 Task: Find connections with filter location Melun with filter topic #brandingwith filter profile language German with filter current company CONMED Corporation with filter school Little Flower Public School - India with filter industry Administrative and Support Services with filter service category Strategic Planning with filter keywords title Roofer
Action: Mouse moved to (648, 110)
Screenshot: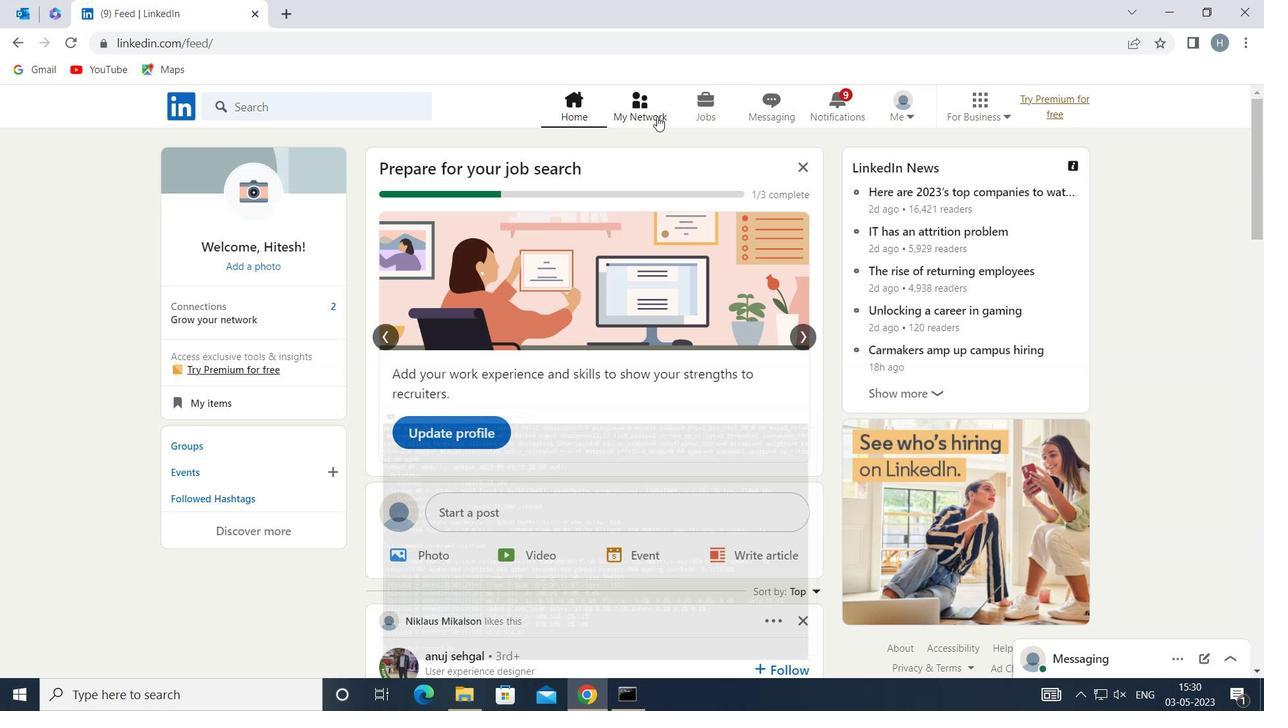 
Action: Mouse pressed left at (648, 110)
Screenshot: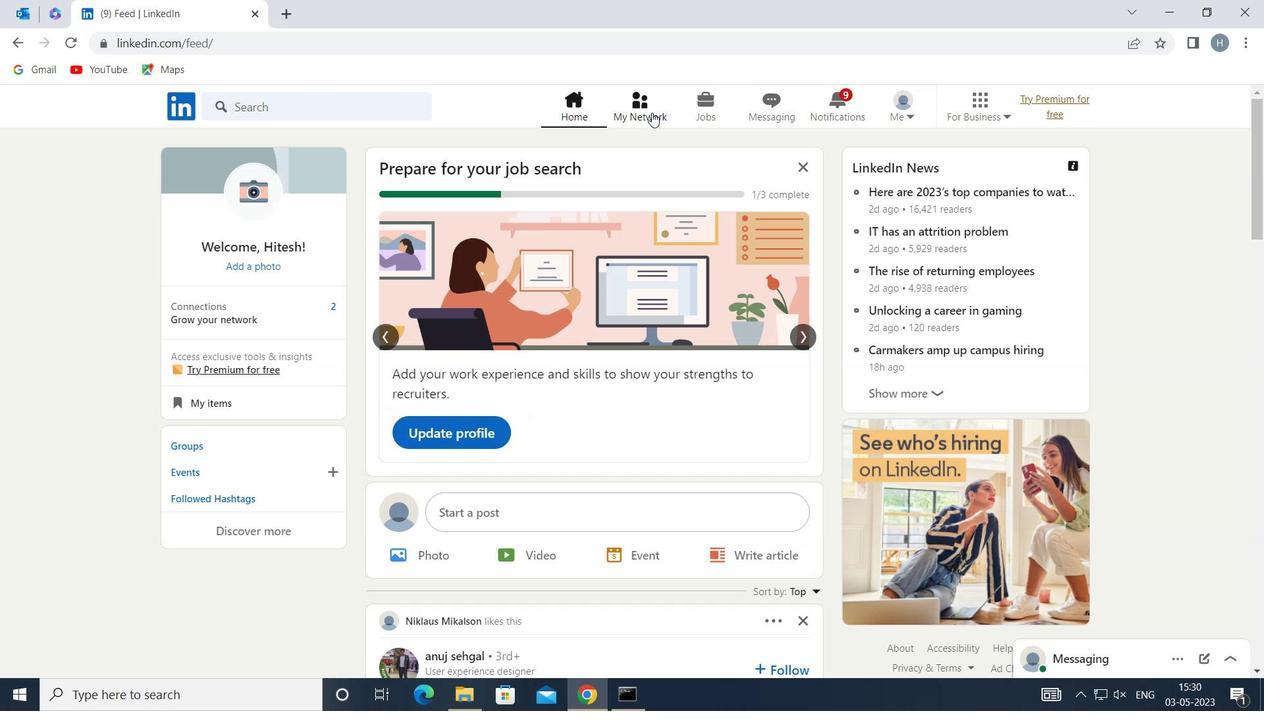 
Action: Mouse moved to (370, 188)
Screenshot: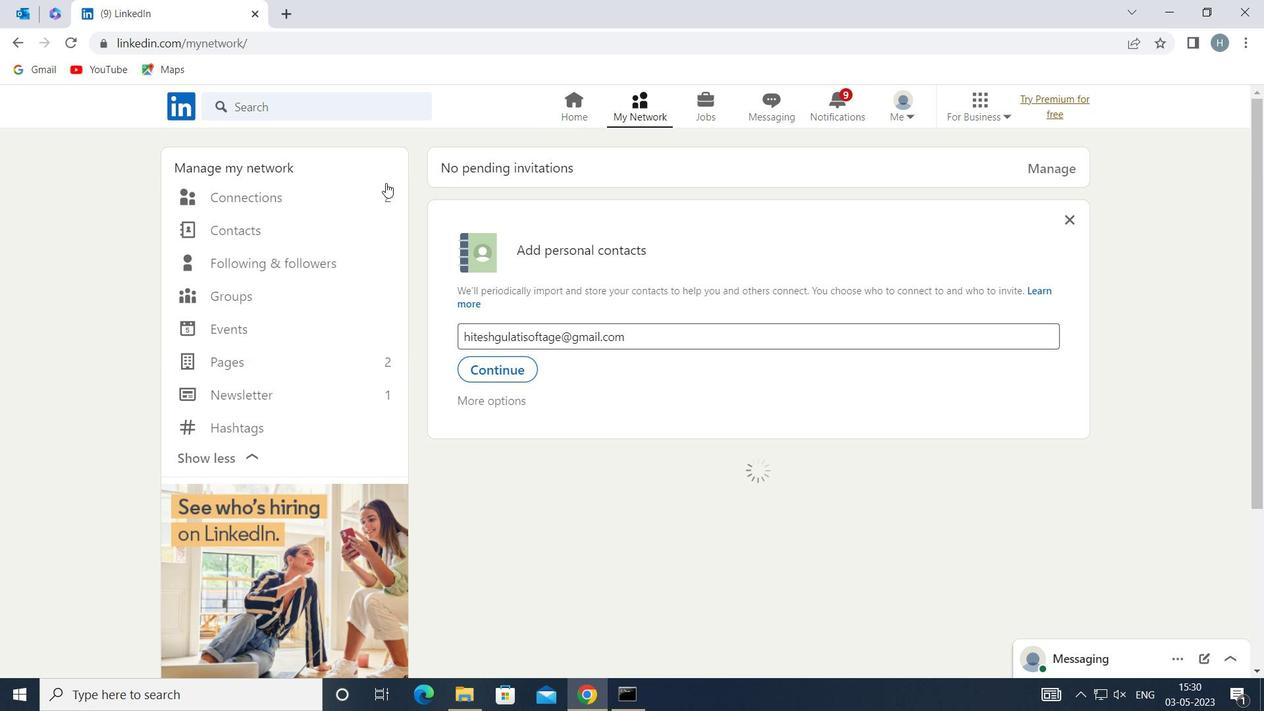 
Action: Mouse pressed left at (370, 188)
Screenshot: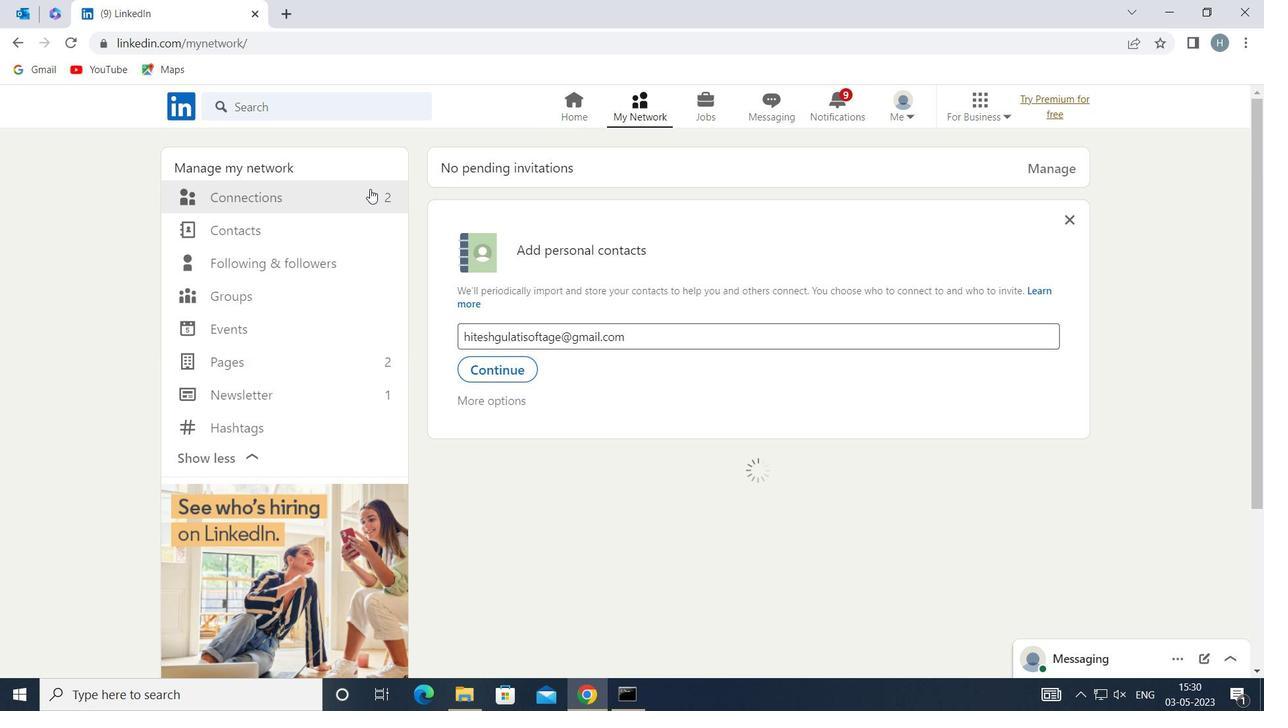 
Action: Mouse moved to (733, 198)
Screenshot: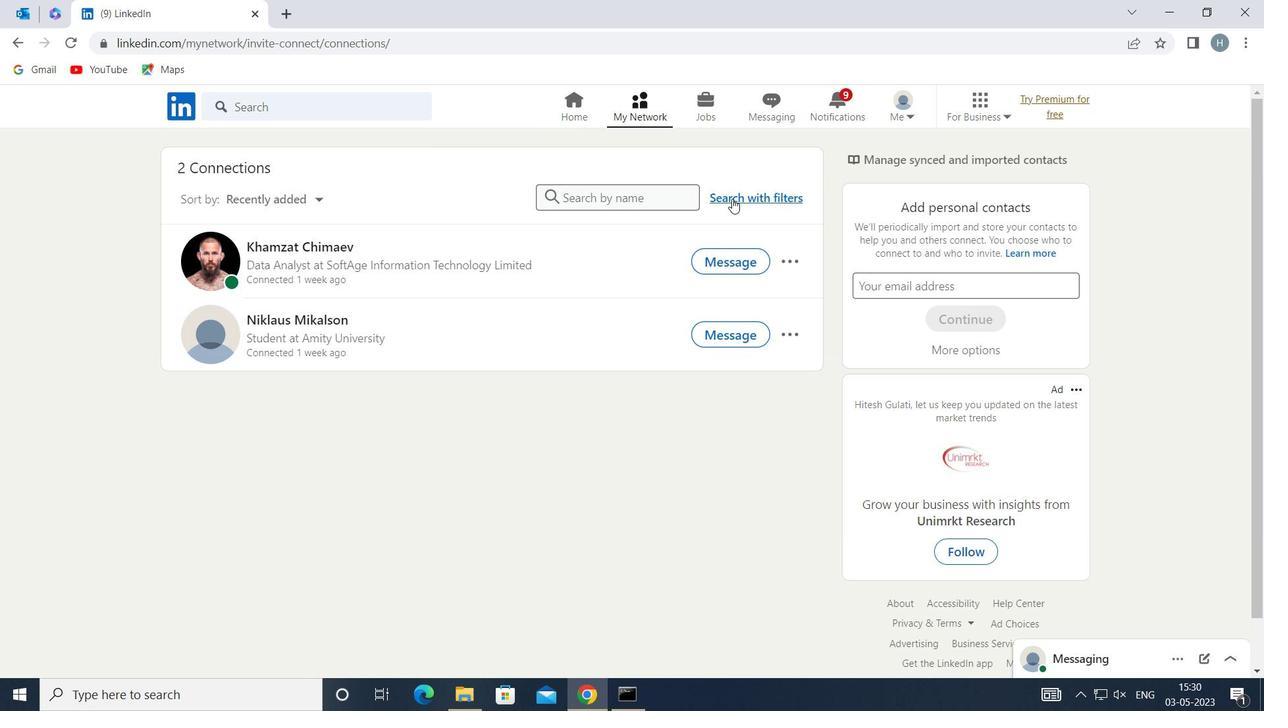 
Action: Mouse pressed left at (733, 198)
Screenshot: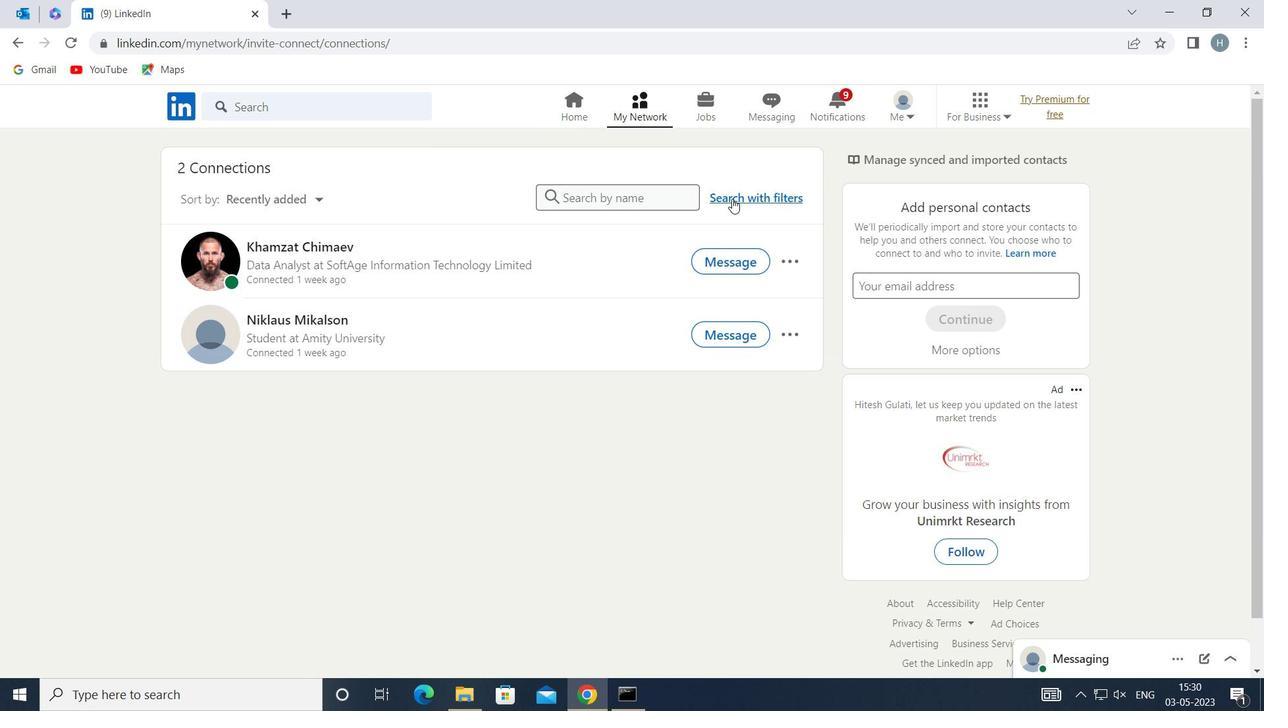 
Action: Mouse moved to (699, 154)
Screenshot: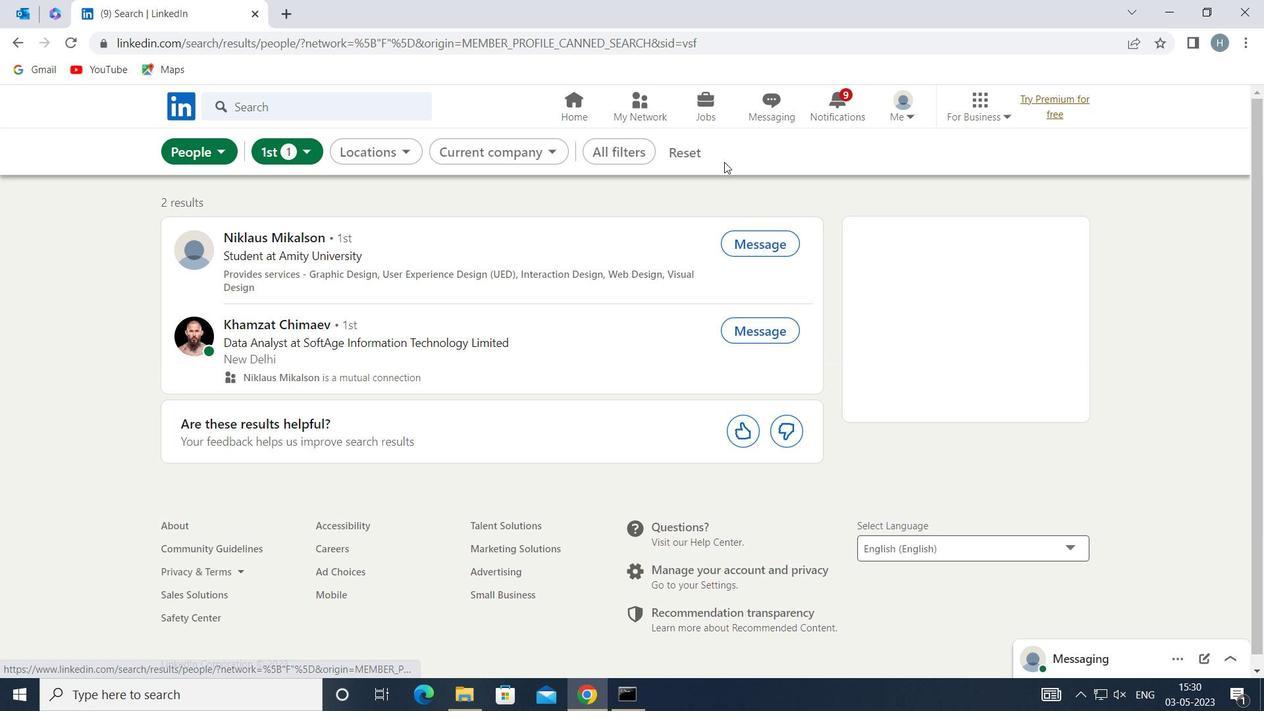 
Action: Mouse pressed left at (699, 154)
Screenshot: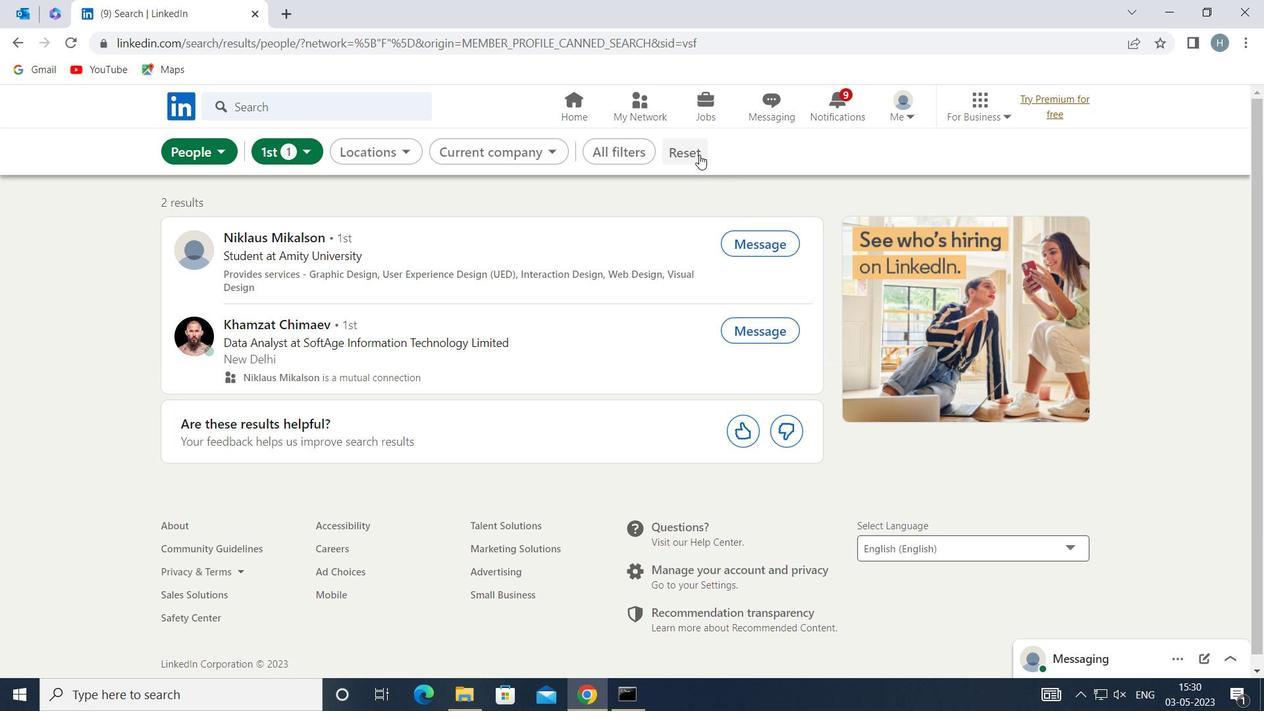 
Action: Mouse moved to (670, 146)
Screenshot: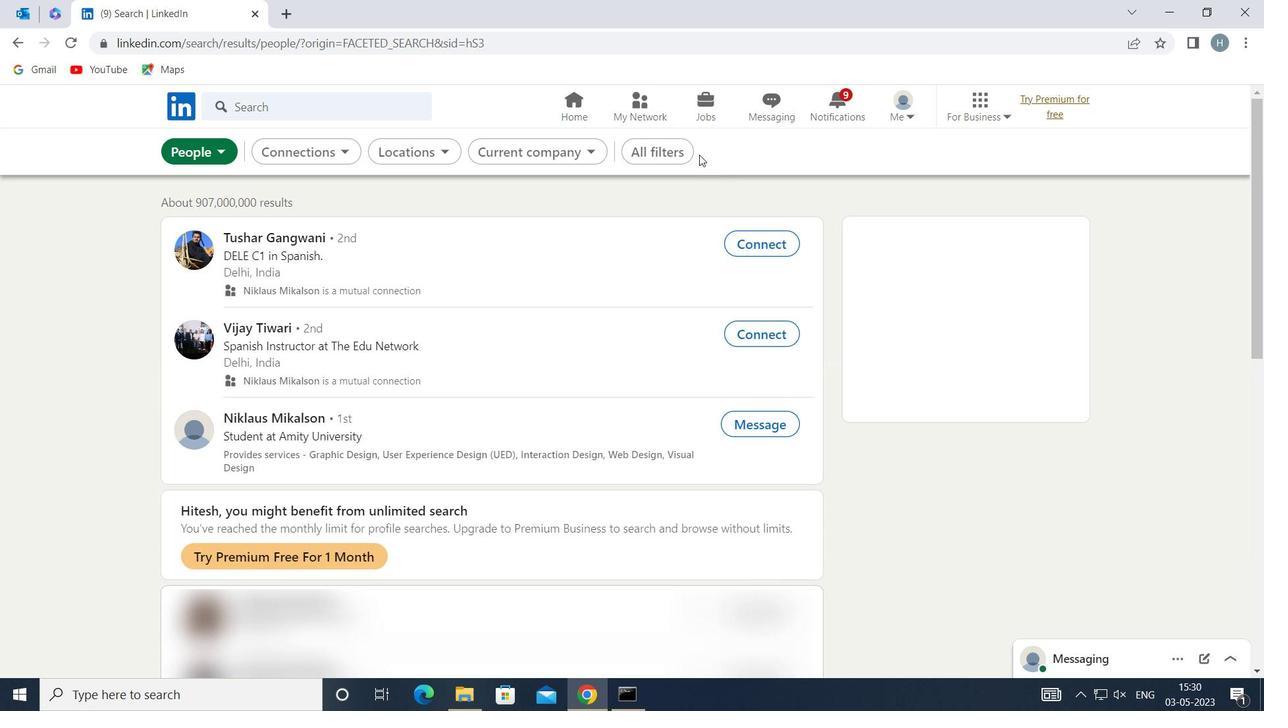 
Action: Mouse pressed left at (670, 146)
Screenshot: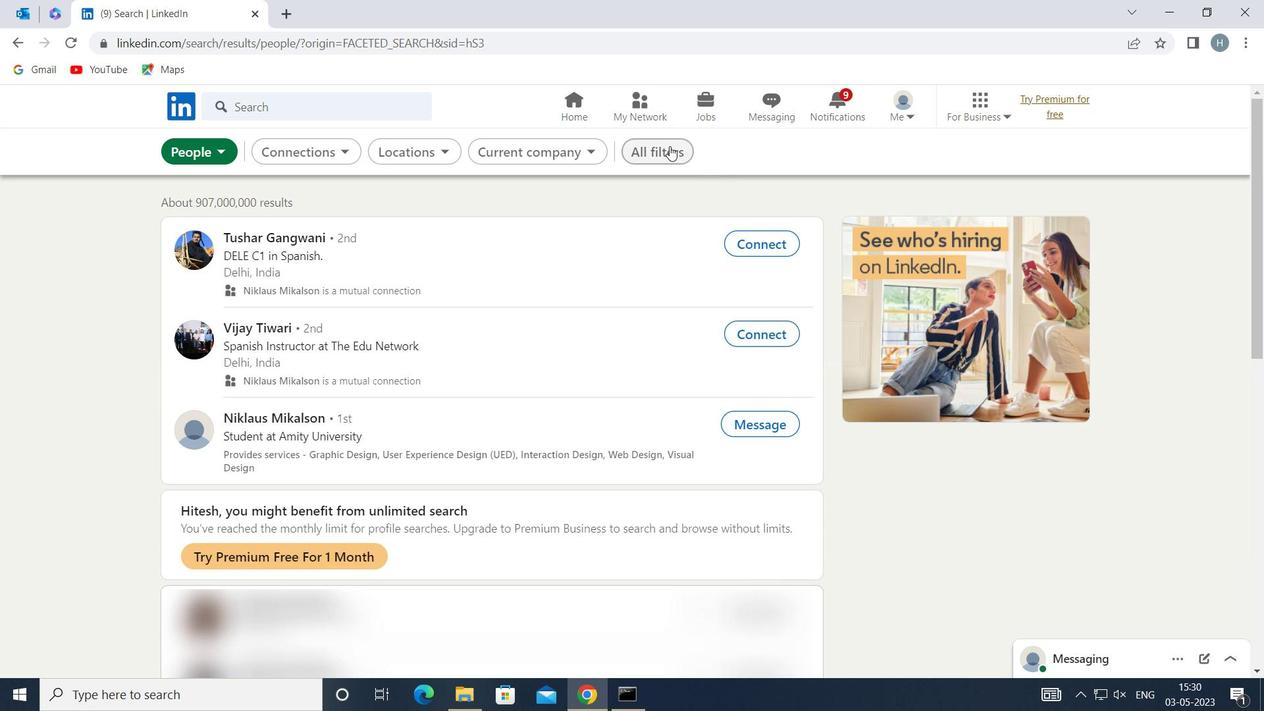 
Action: Mouse moved to (899, 287)
Screenshot: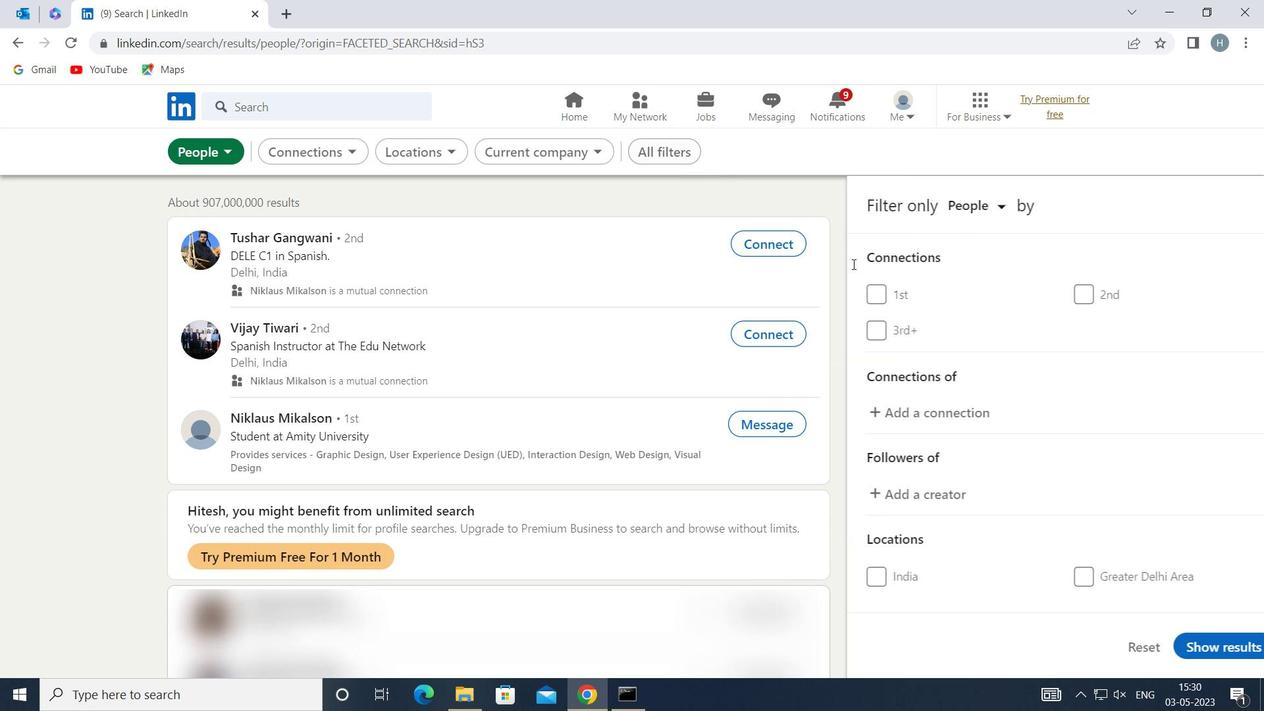 
Action: Mouse scrolled (899, 286) with delta (0, 0)
Screenshot: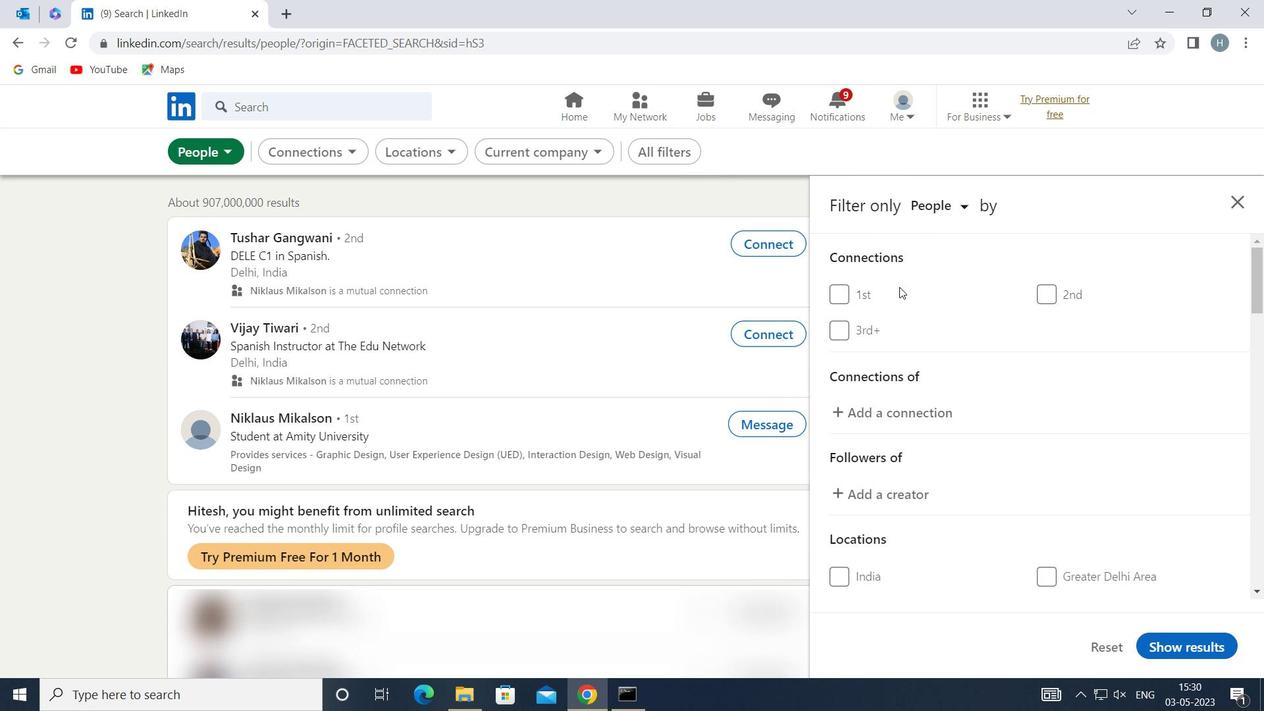
Action: Mouse moved to (902, 298)
Screenshot: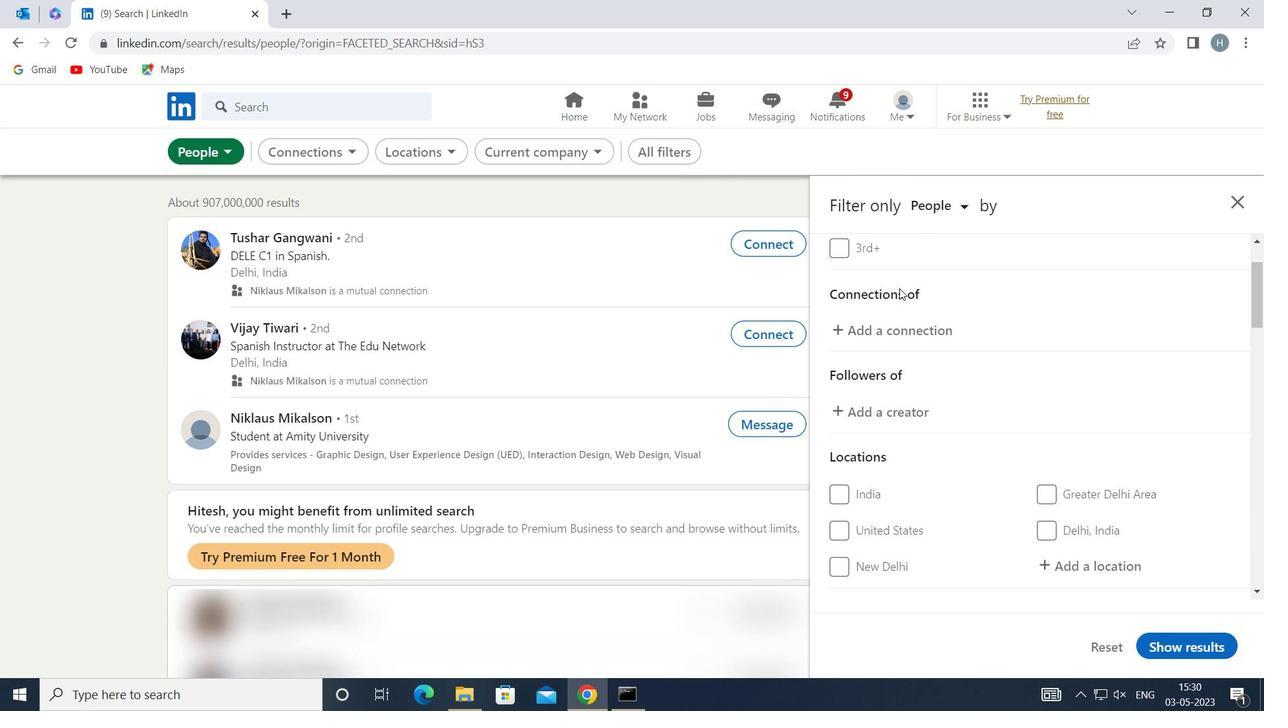 
Action: Mouse scrolled (902, 298) with delta (0, 0)
Screenshot: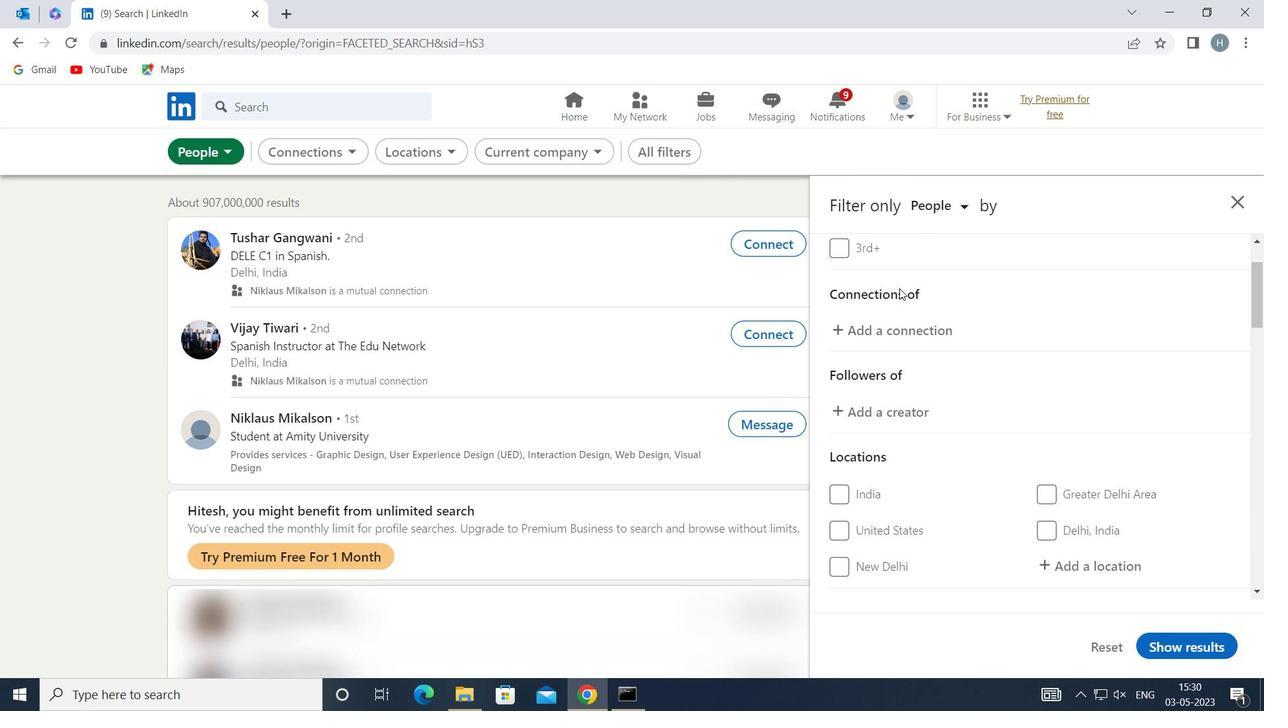 
Action: Mouse moved to (1066, 470)
Screenshot: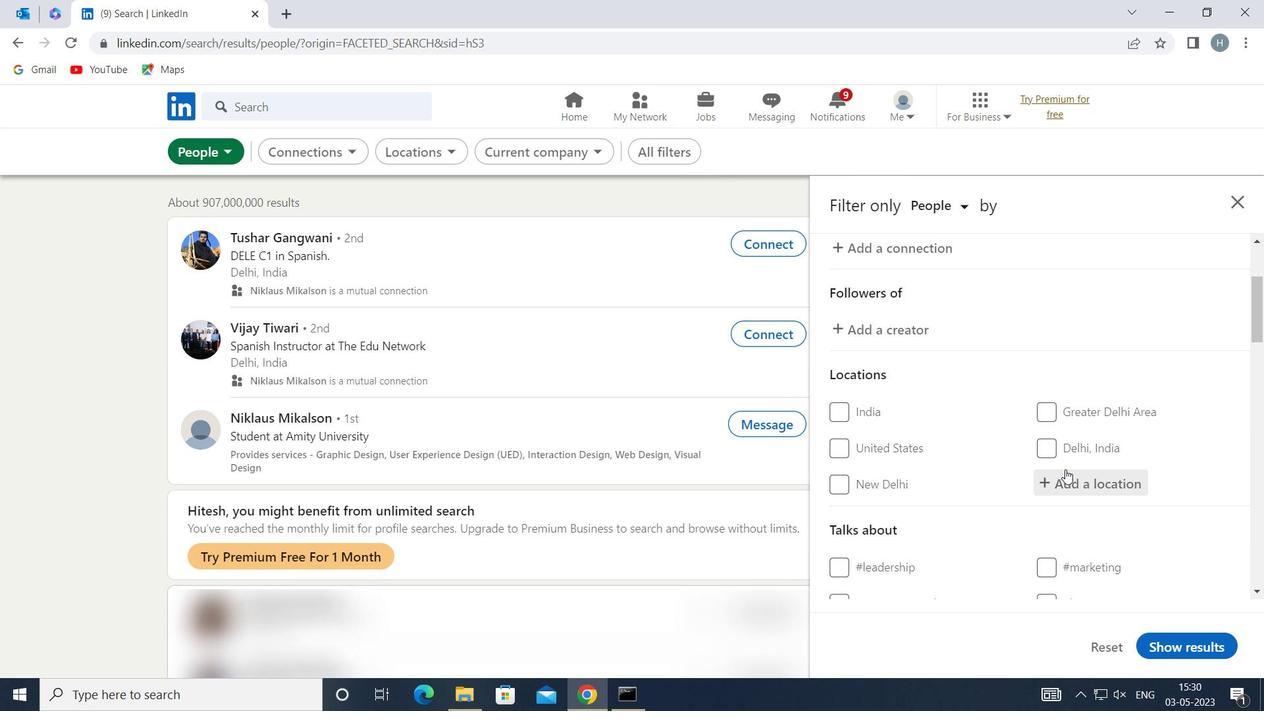 
Action: Mouse pressed left at (1066, 470)
Screenshot: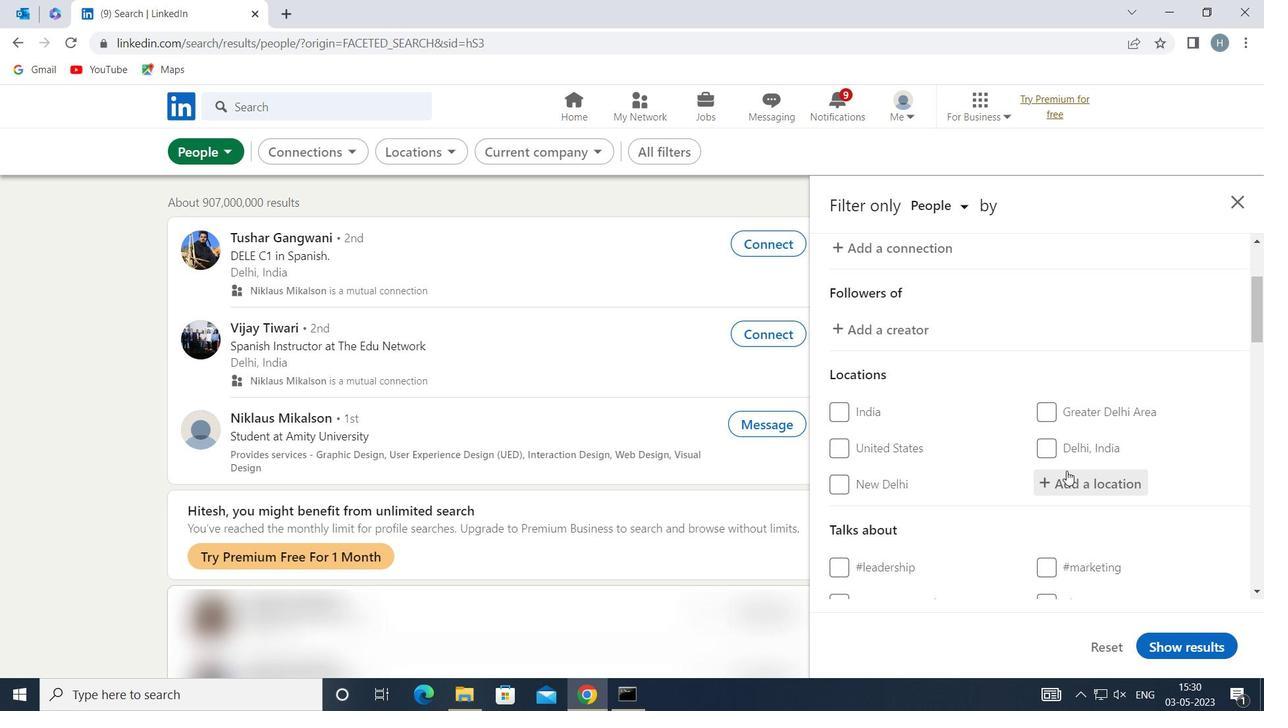 
Action: Key pressed <Key.shift>MELUN
Screenshot: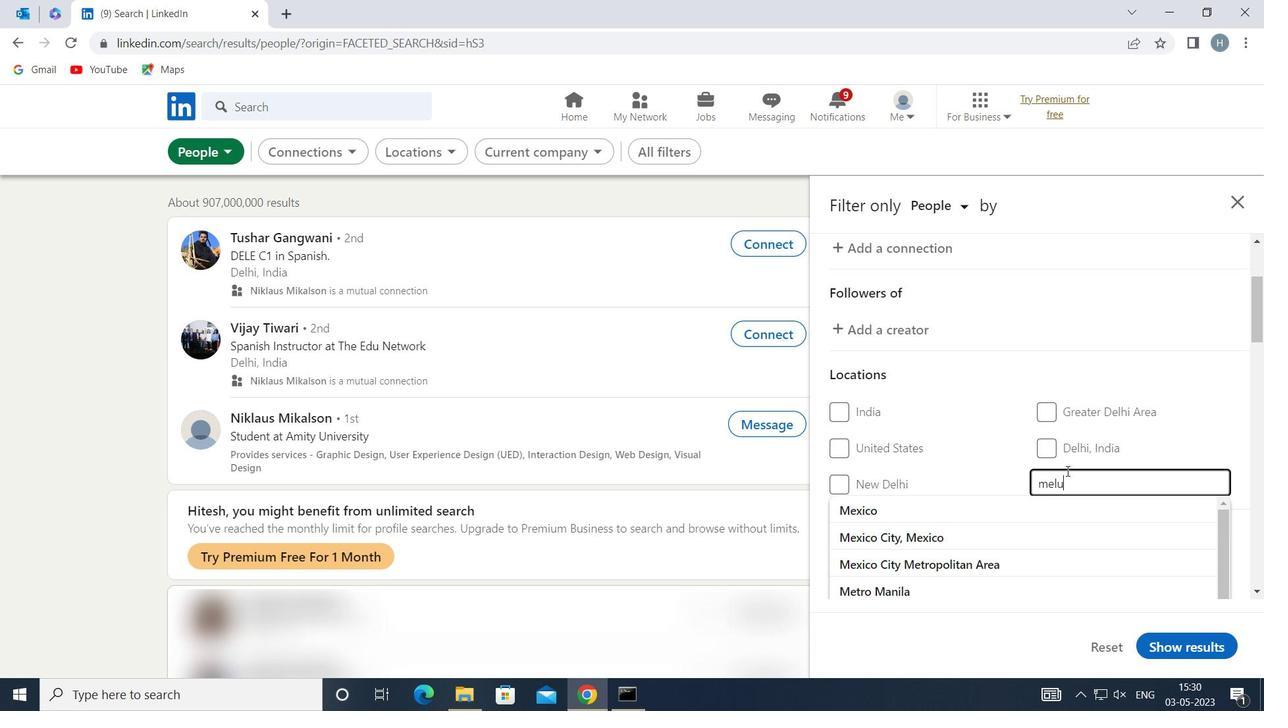 
Action: Mouse moved to (1057, 505)
Screenshot: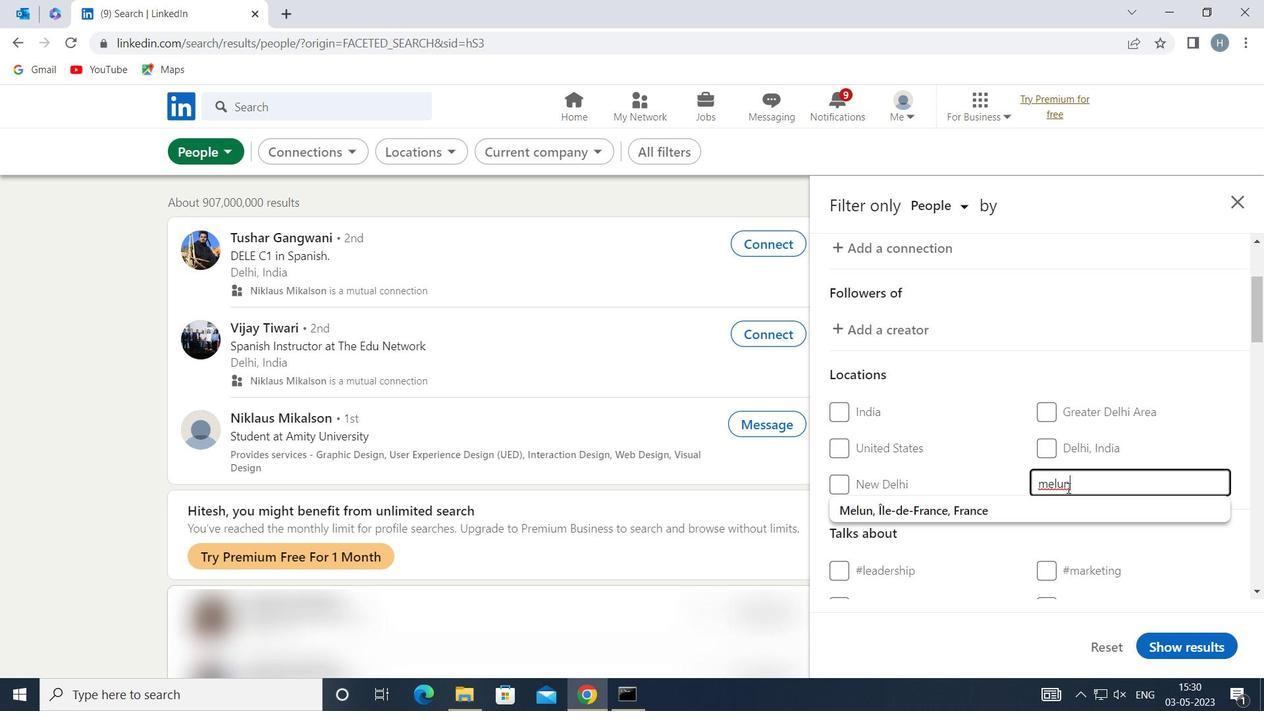 
Action: Mouse pressed left at (1057, 505)
Screenshot: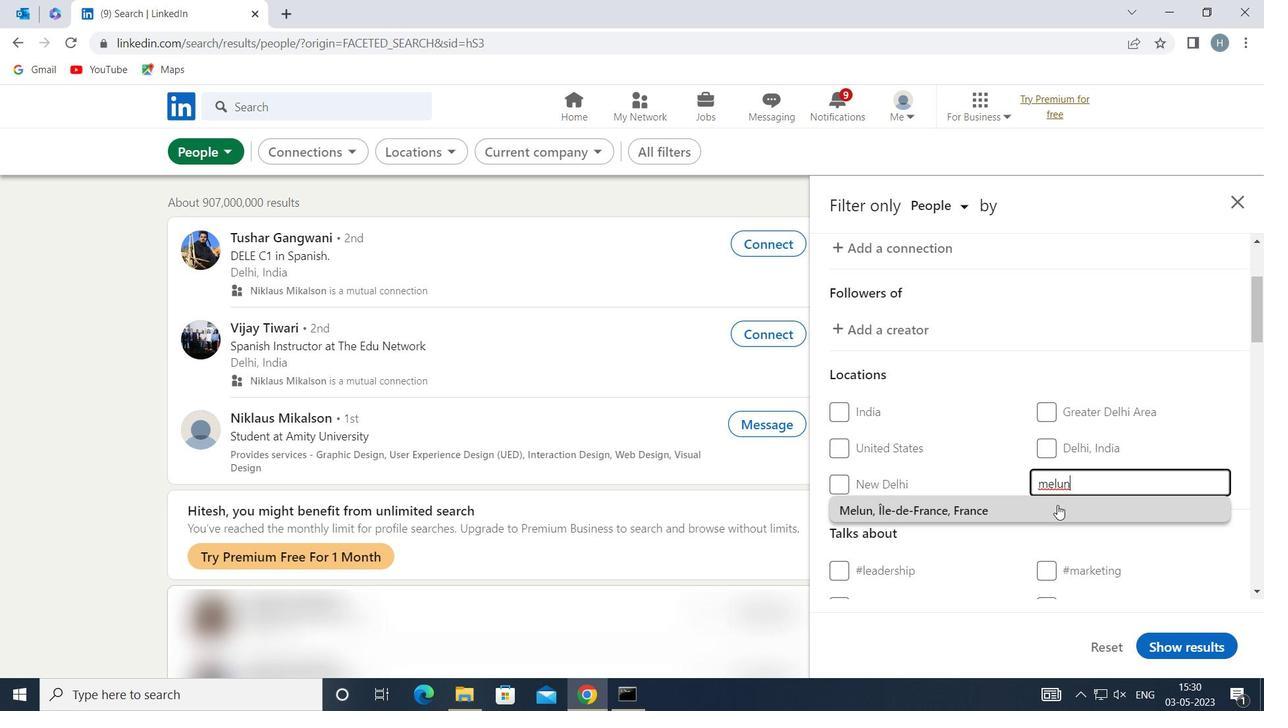 
Action: Mouse moved to (1010, 433)
Screenshot: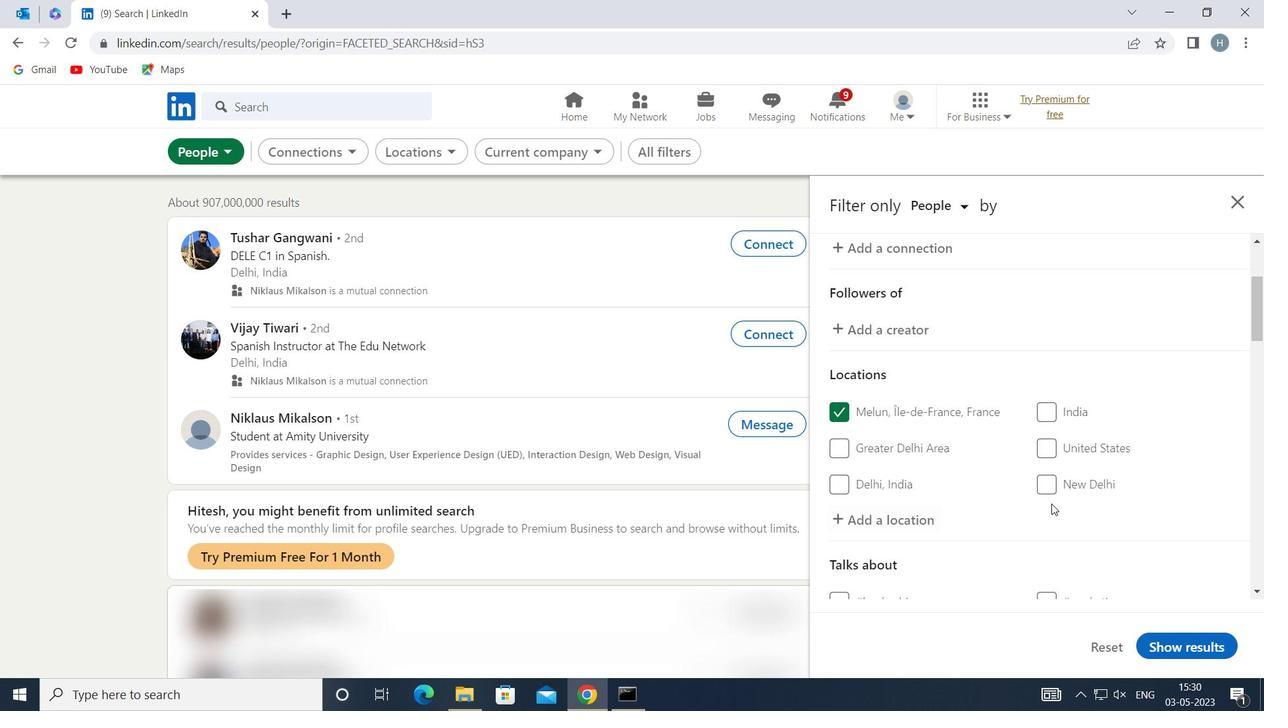 
Action: Mouse scrolled (1010, 433) with delta (0, 0)
Screenshot: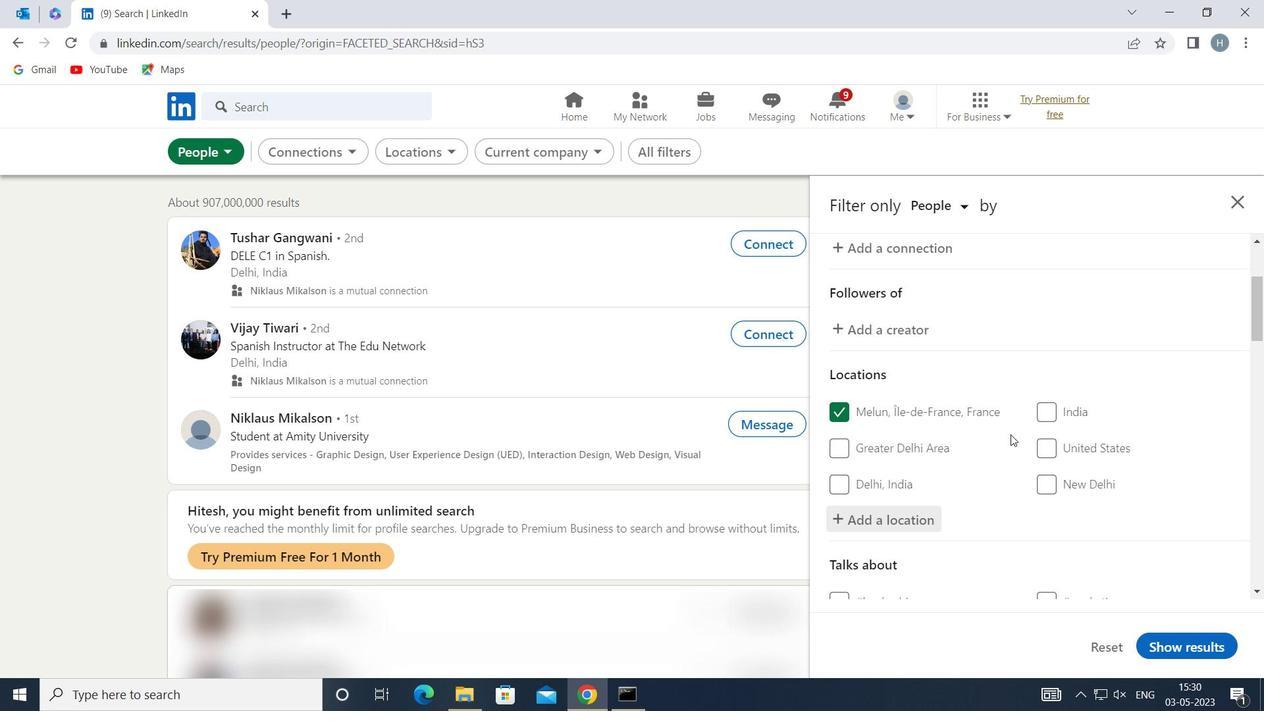 
Action: Mouse scrolled (1010, 433) with delta (0, 0)
Screenshot: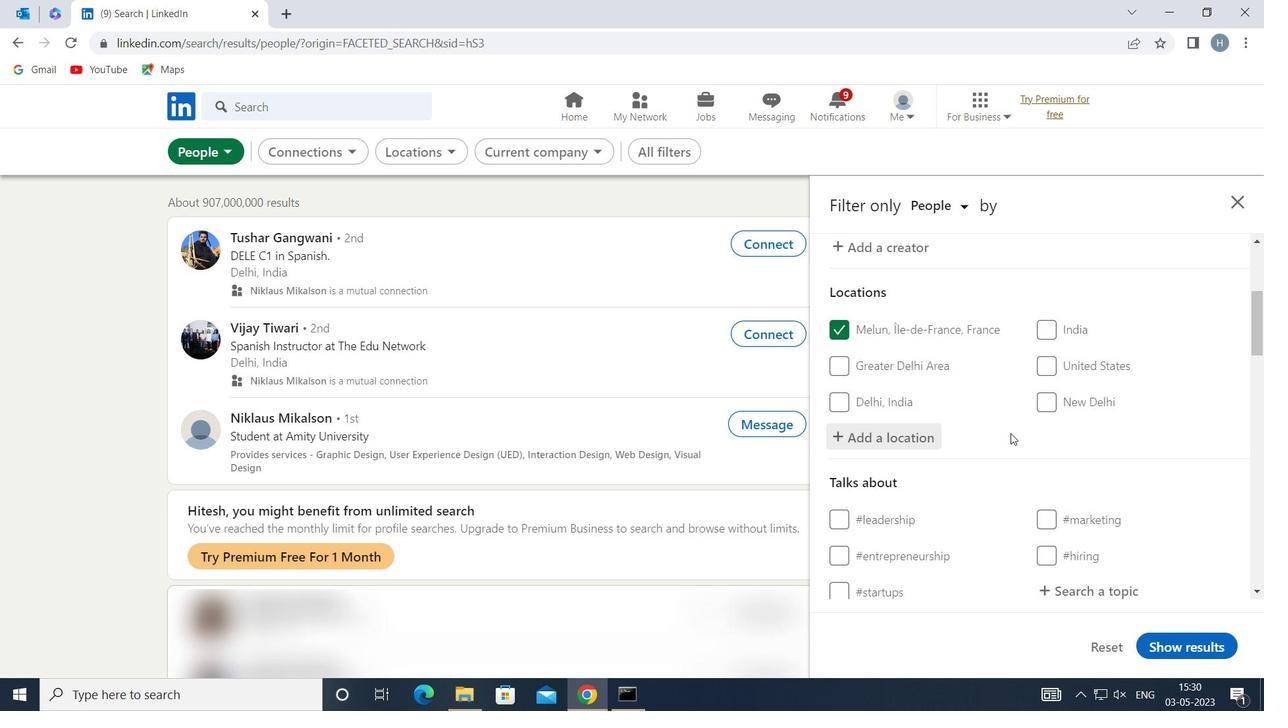 
Action: Mouse moved to (1064, 502)
Screenshot: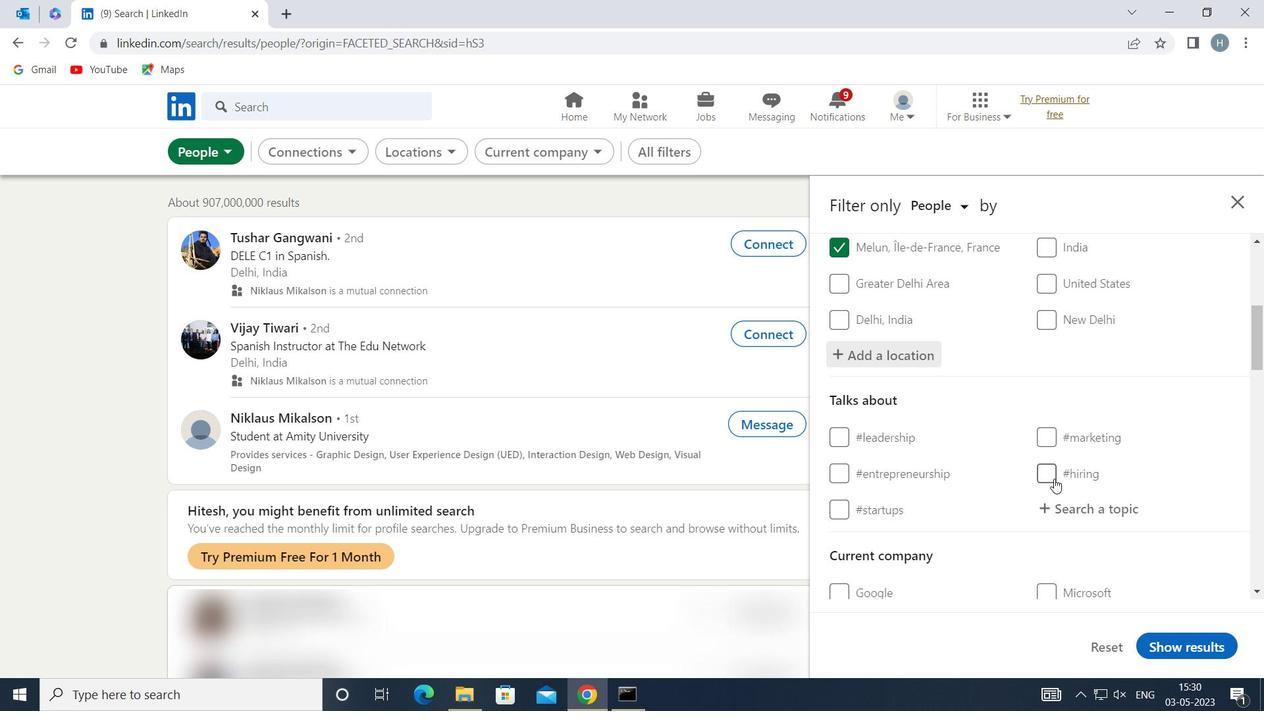 
Action: Mouse pressed left at (1064, 502)
Screenshot: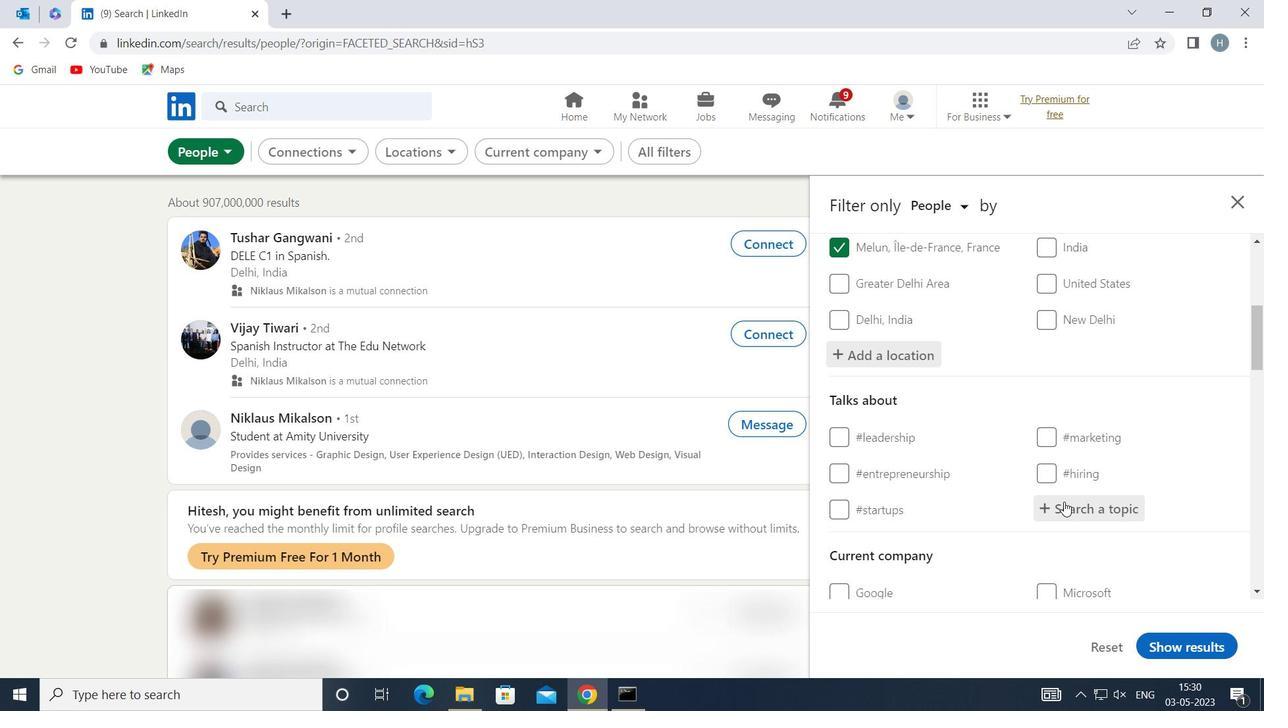 
Action: Key pressed BRANDING
Screenshot: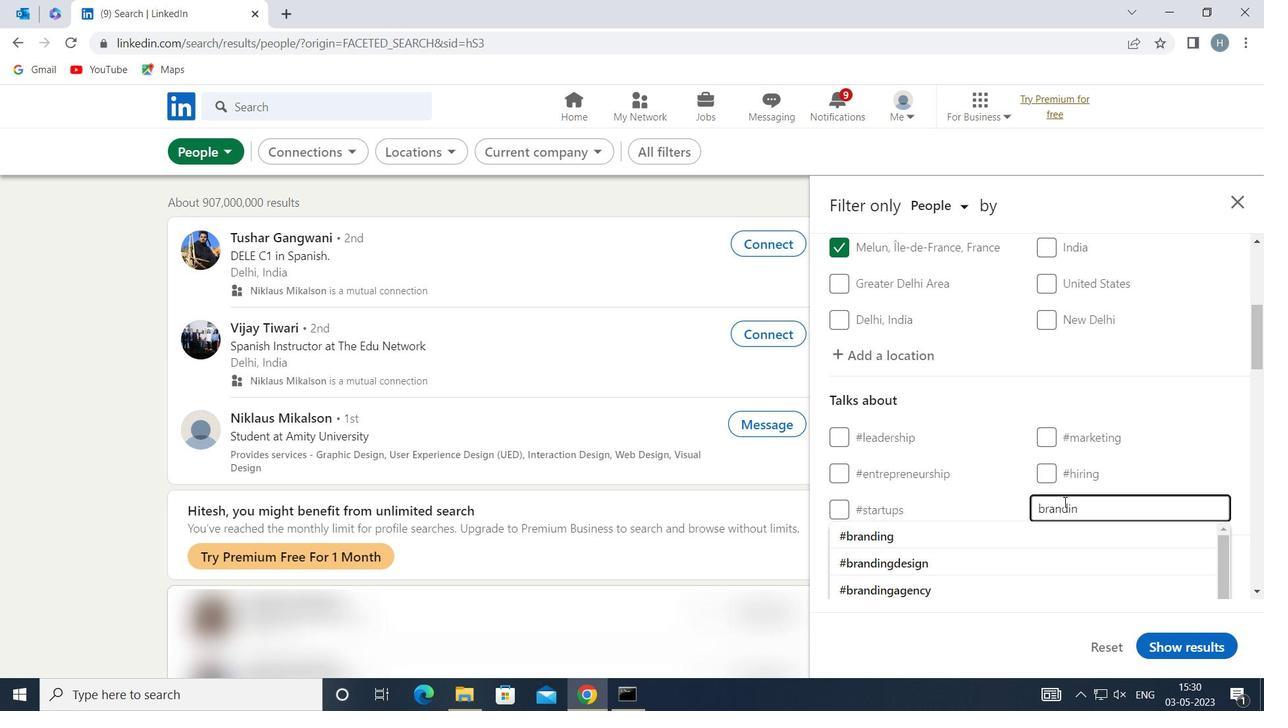 
Action: Mouse moved to (1017, 526)
Screenshot: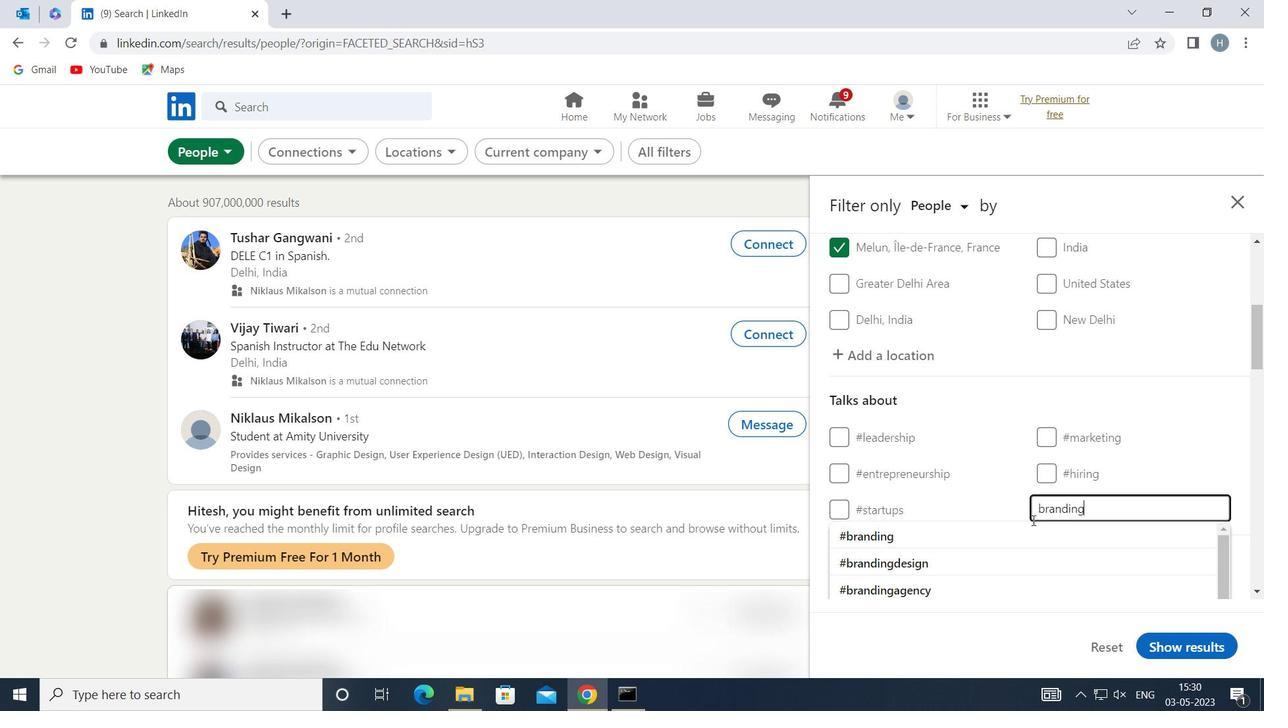 
Action: Mouse pressed left at (1017, 526)
Screenshot: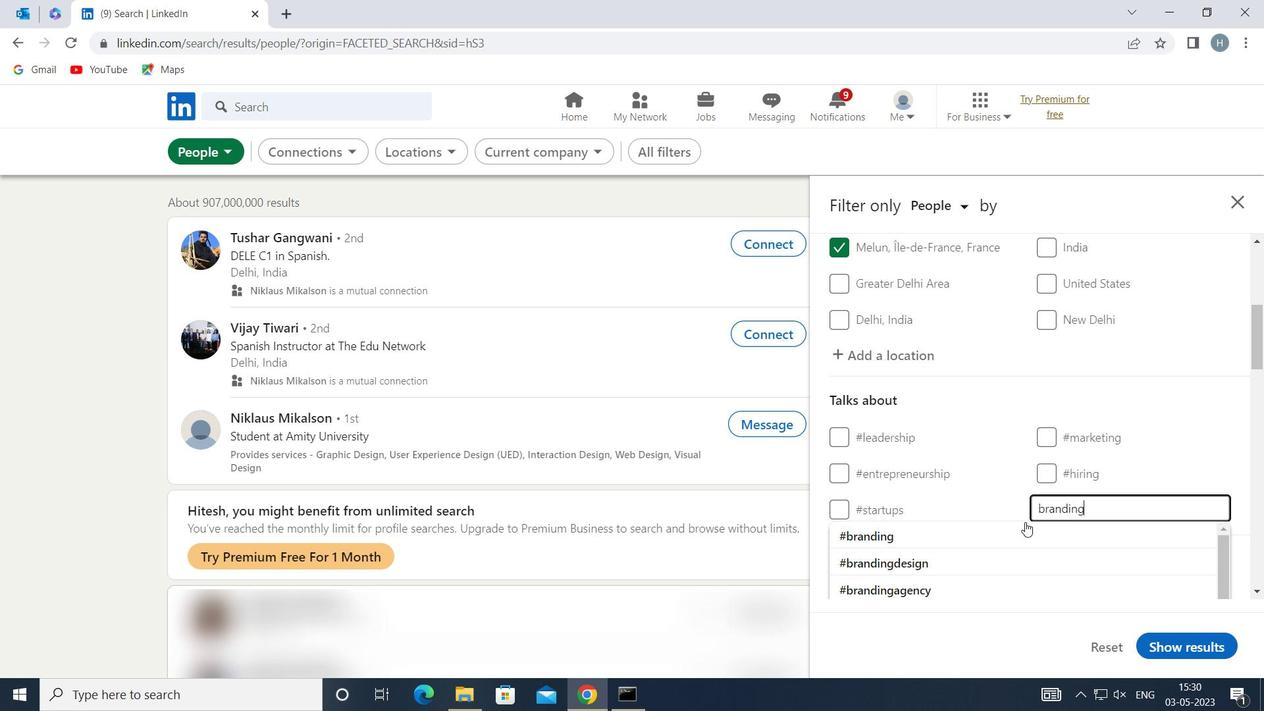 
Action: Mouse moved to (1023, 454)
Screenshot: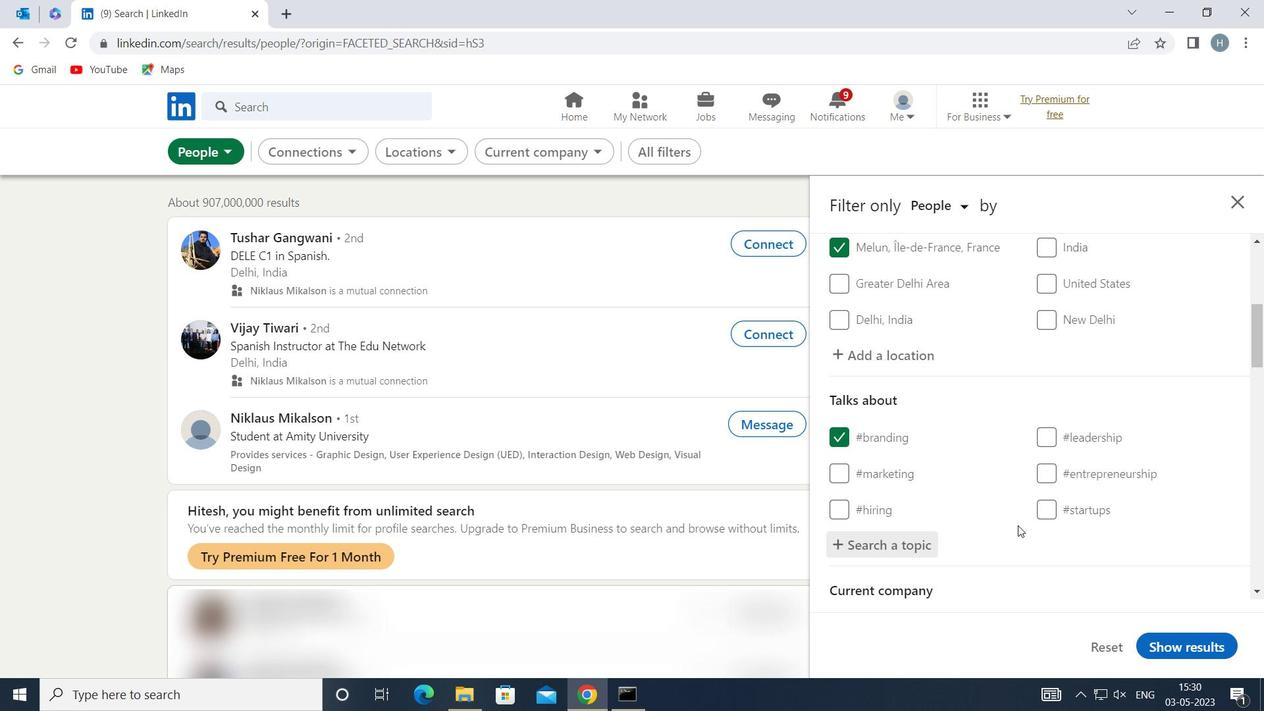 
Action: Mouse scrolled (1023, 454) with delta (0, 0)
Screenshot: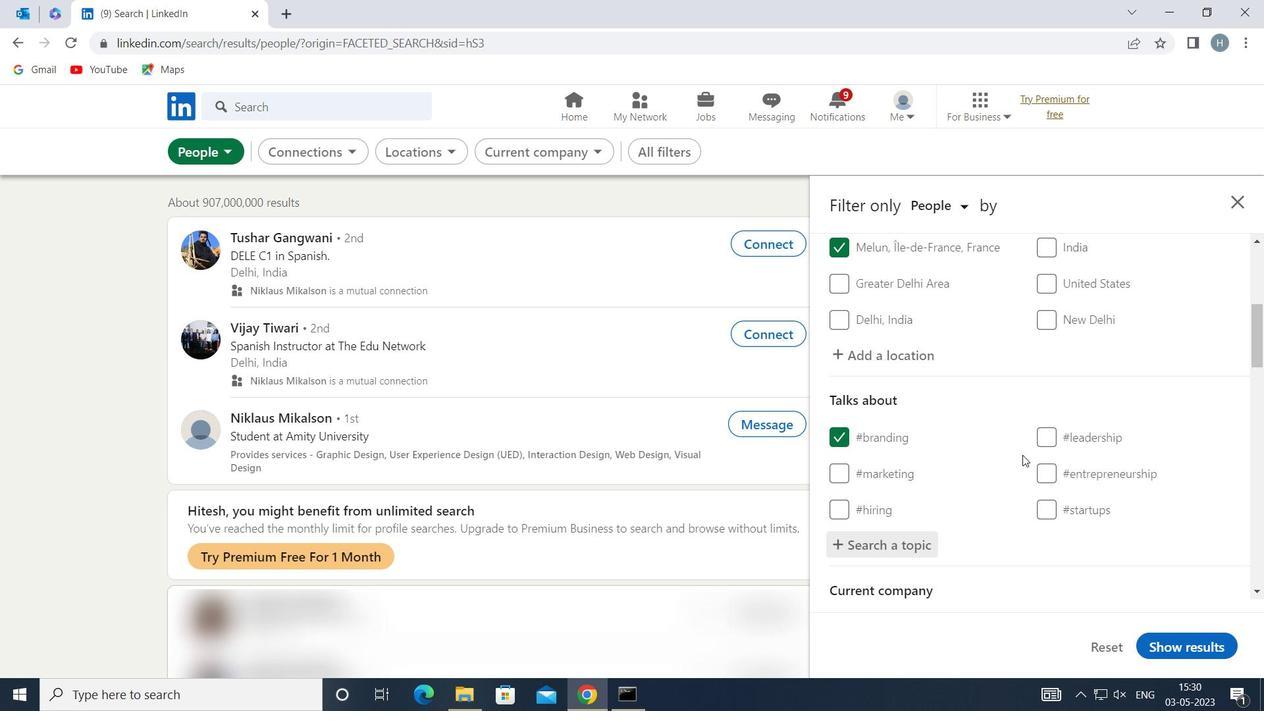 
Action: Mouse moved to (1020, 454)
Screenshot: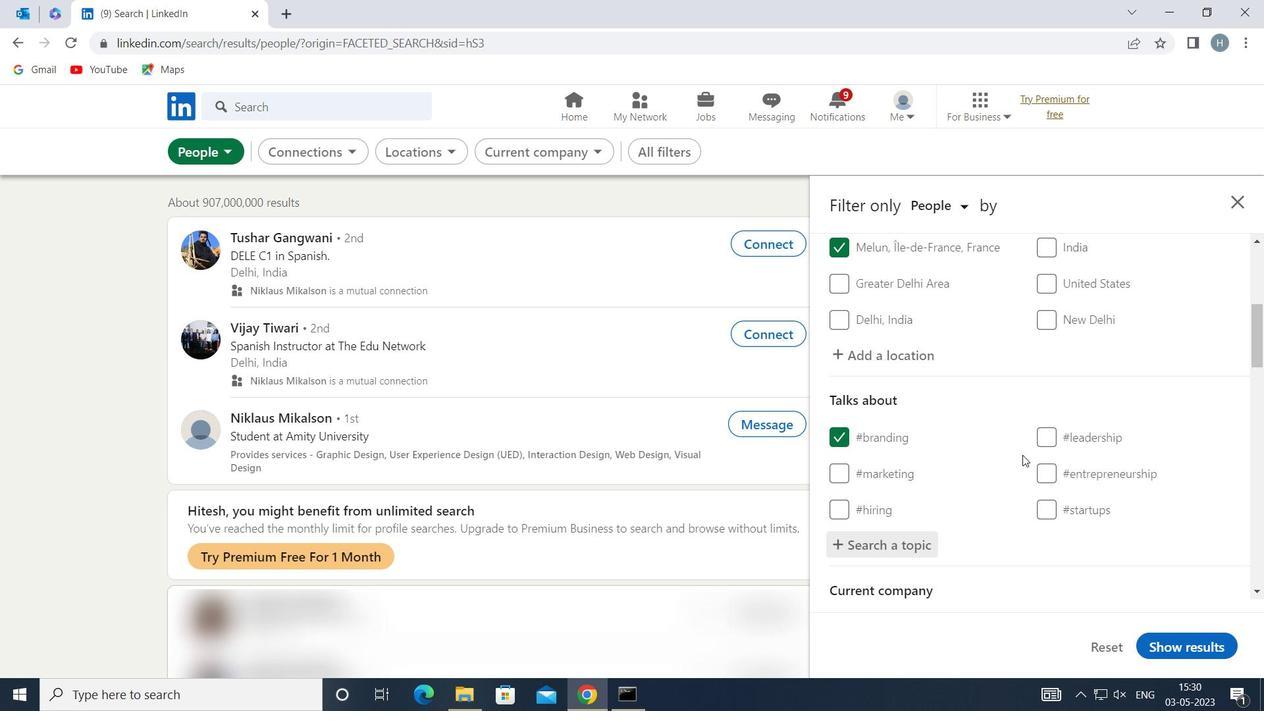 
Action: Mouse scrolled (1020, 454) with delta (0, 0)
Screenshot: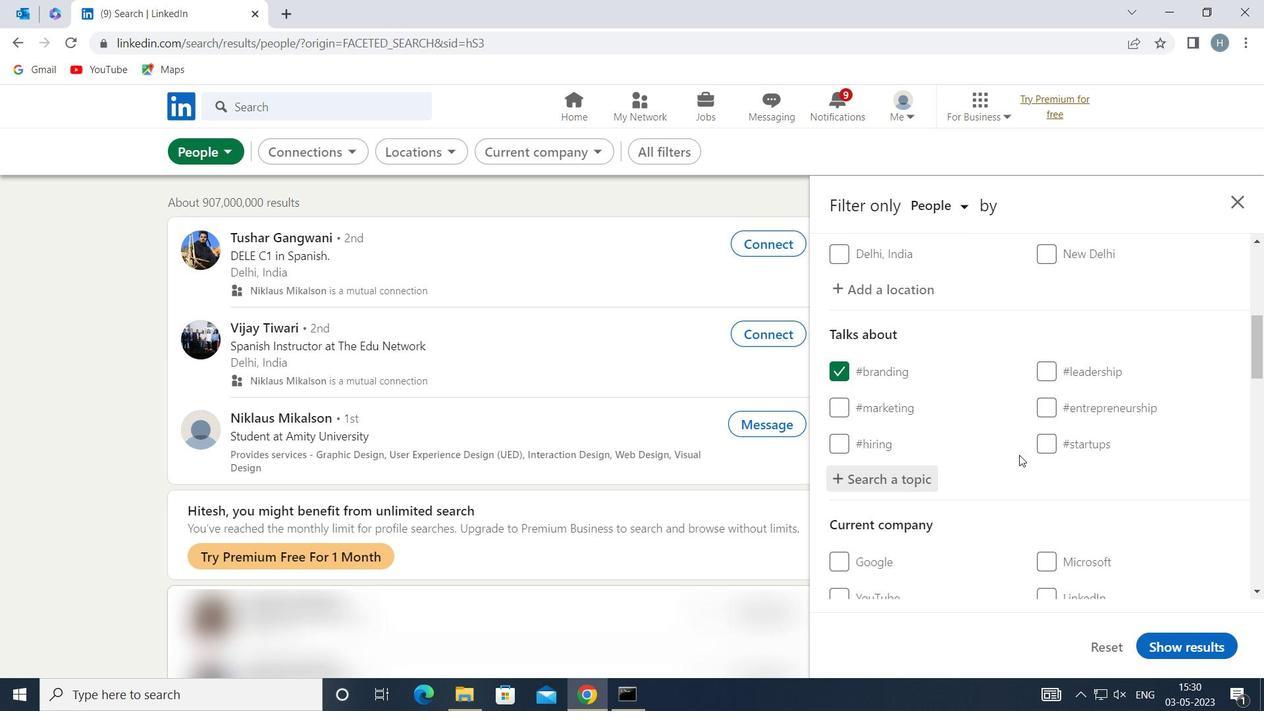 
Action: Mouse scrolled (1020, 454) with delta (0, 0)
Screenshot: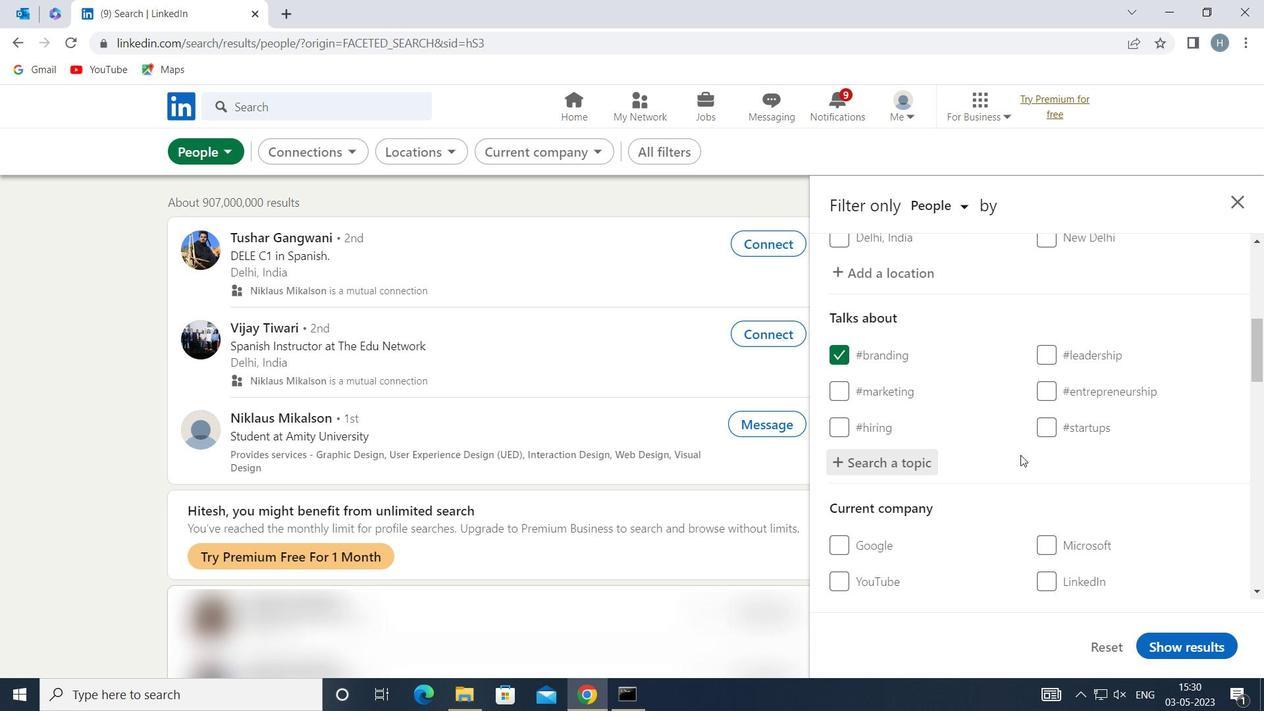 
Action: Mouse moved to (1002, 405)
Screenshot: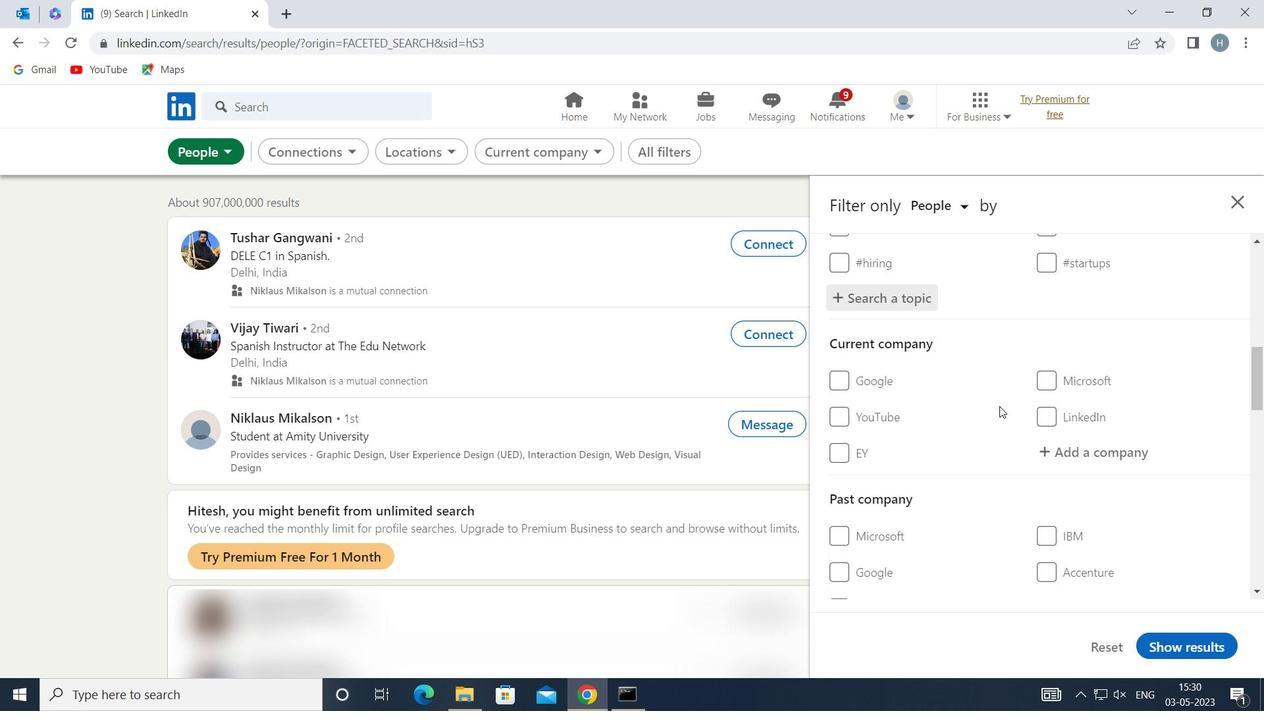 
Action: Mouse scrolled (1002, 404) with delta (0, 0)
Screenshot: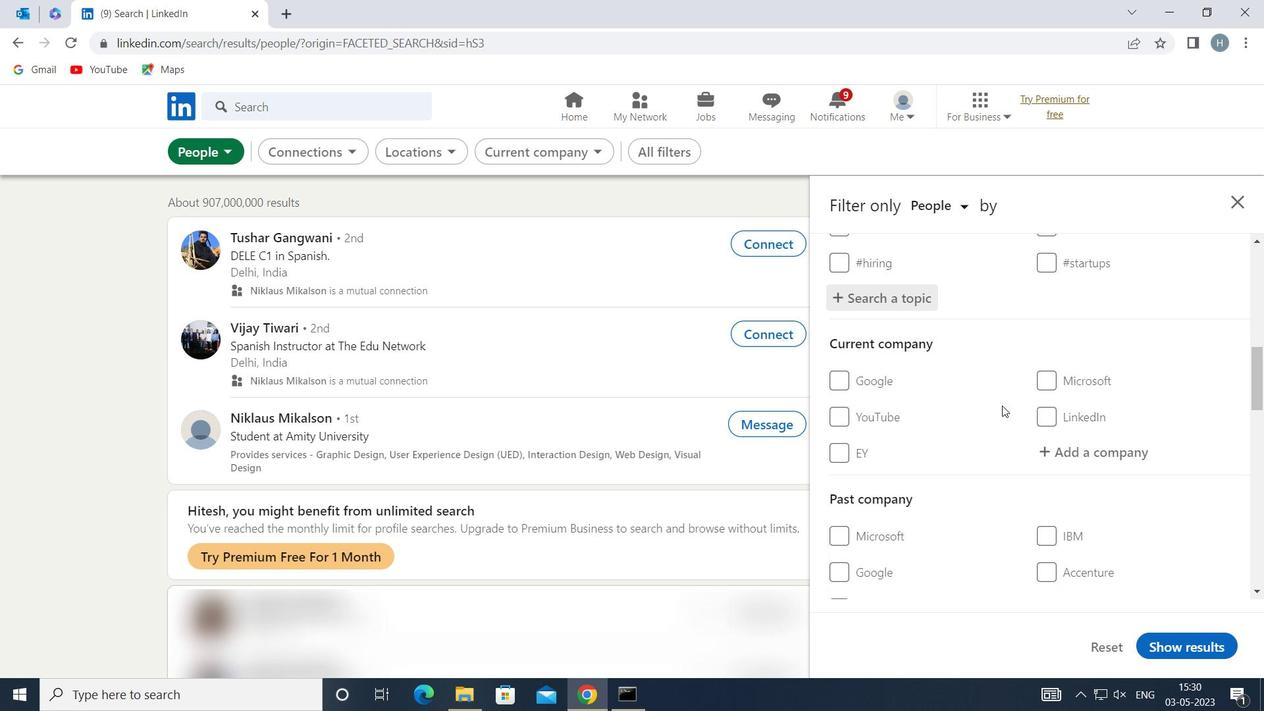 
Action: Mouse scrolled (1002, 404) with delta (0, 0)
Screenshot: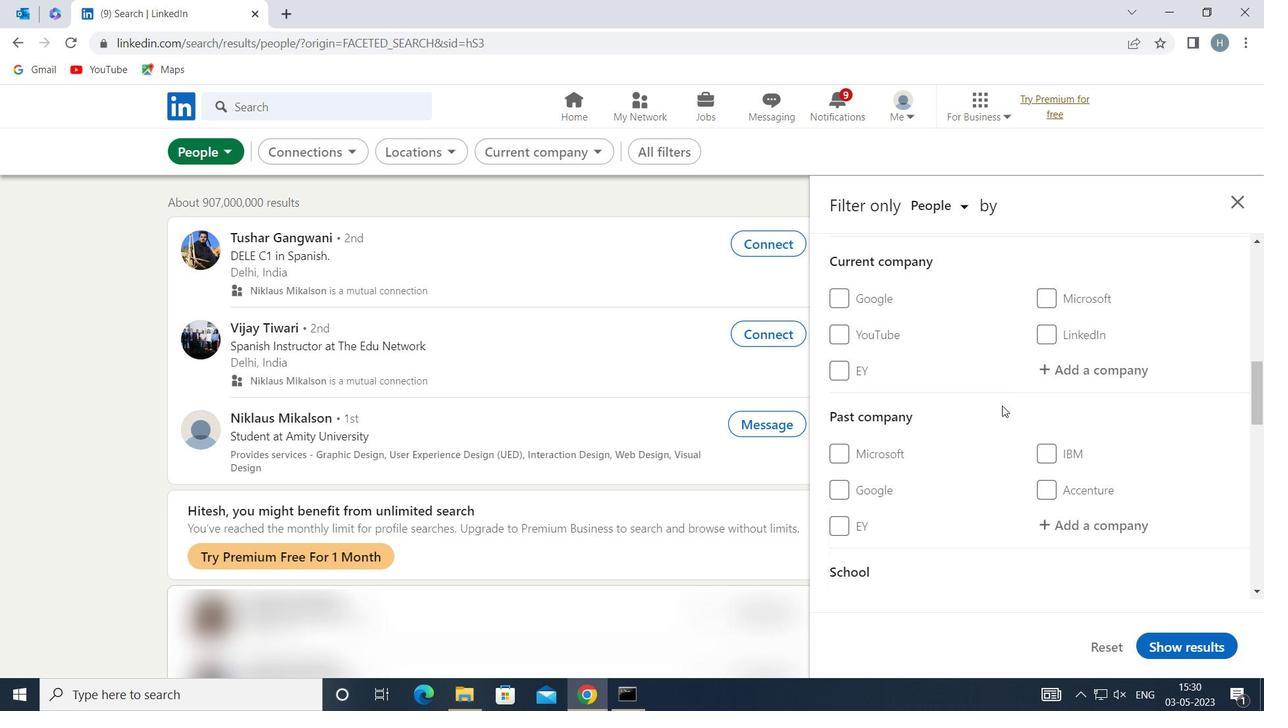 
Action: Mouse scrolled (1002, 404) with delta (0, 0)
Screenshot: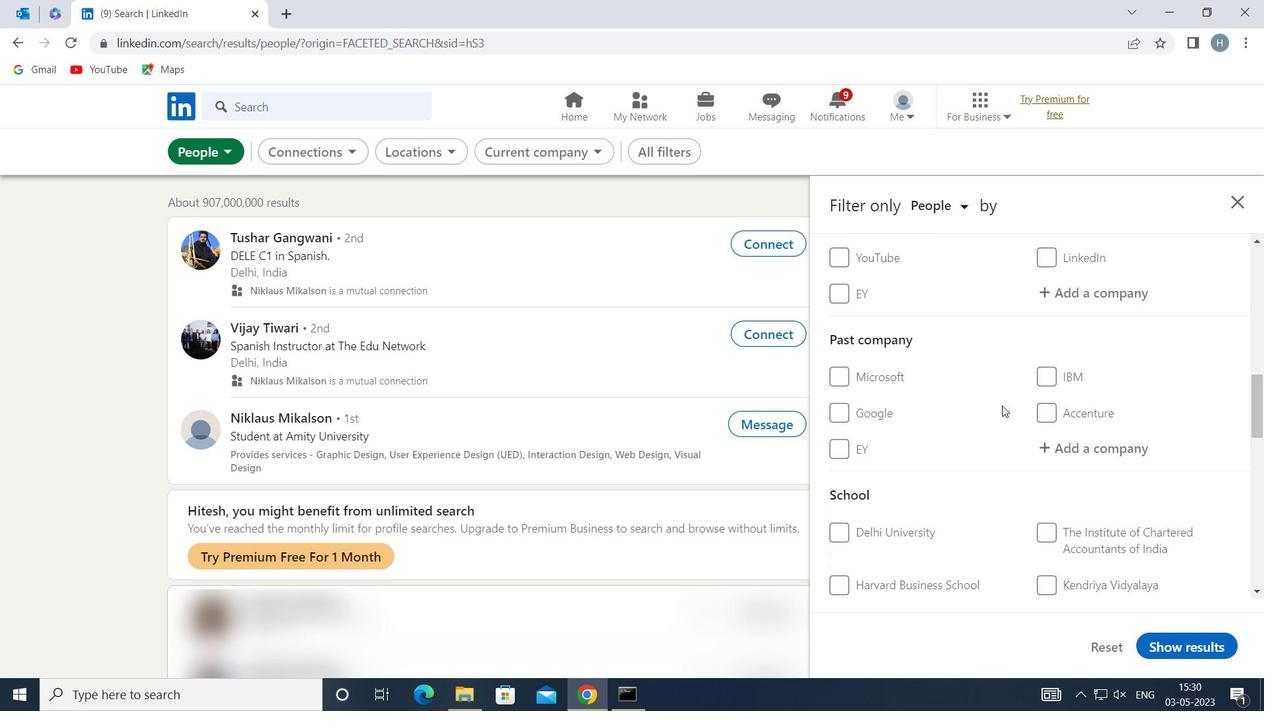 
Action: Mouse scrolled (1002, 404) with delta (0, 0)
Screenshot: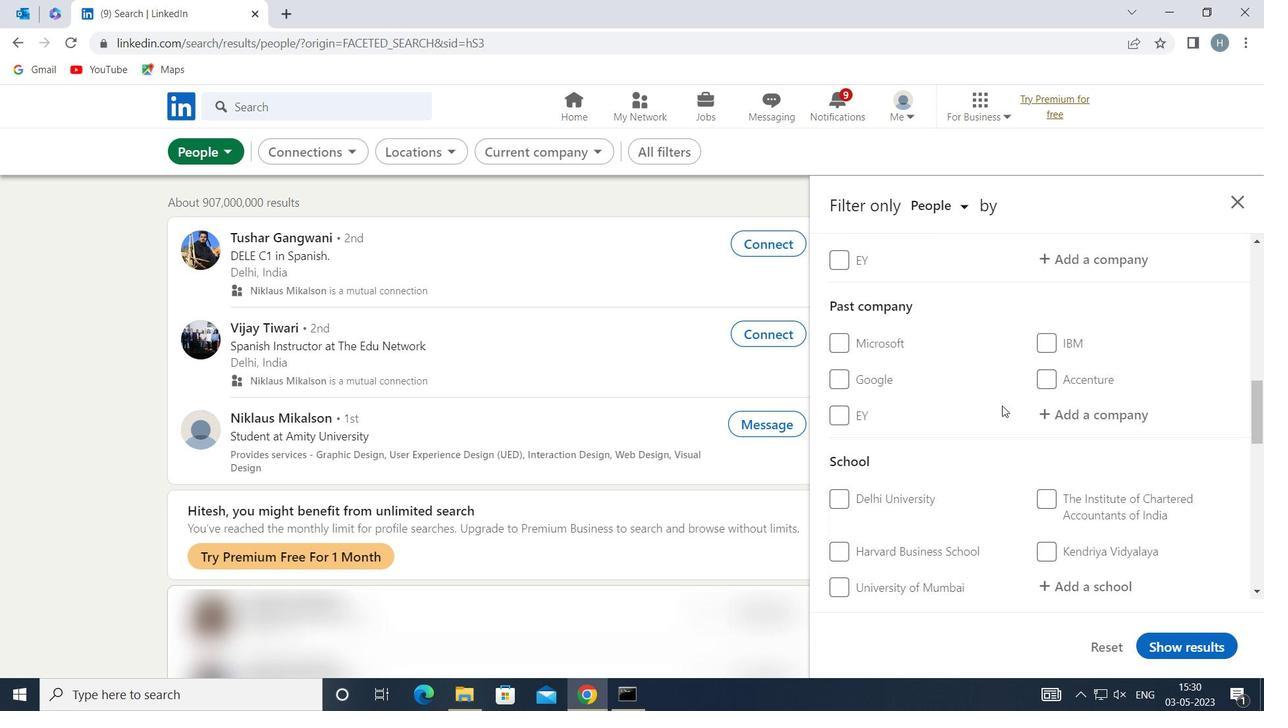 
Action: Mouse scrolled (1002, 404) with delta (0, 0)
Screenshot: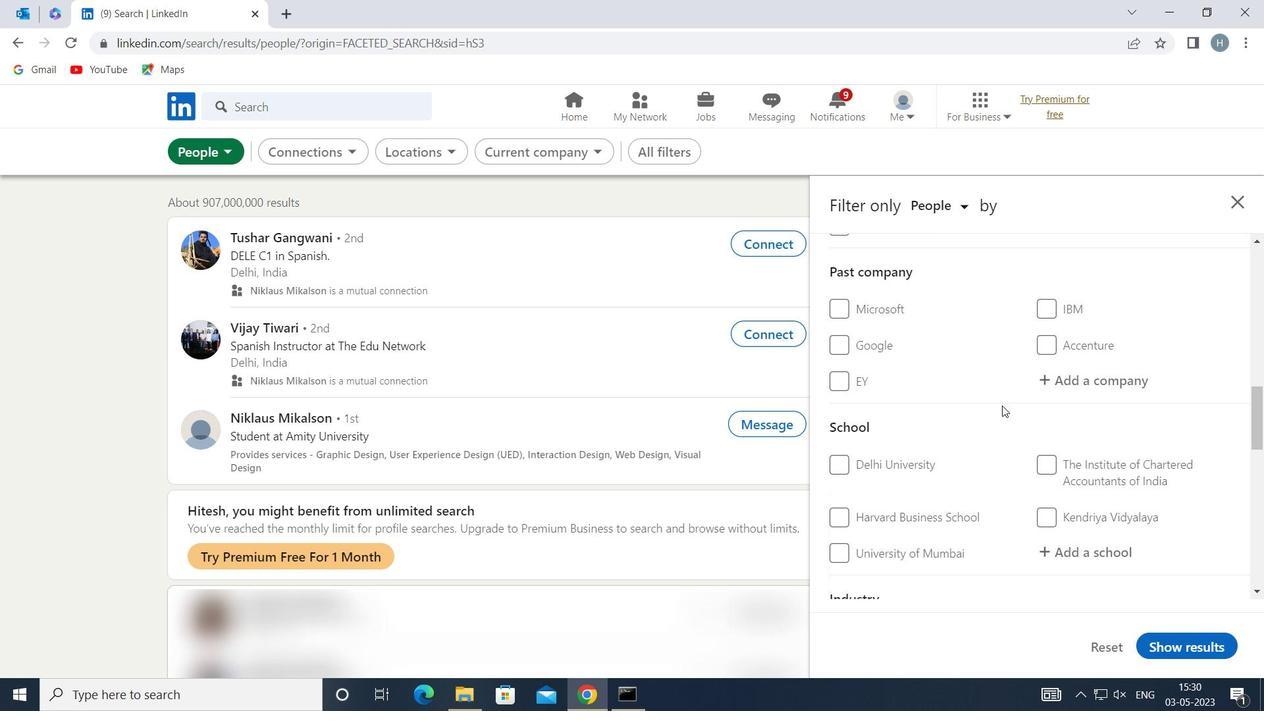 
Action: Mouse scrolled (1002, 404) with delta (0, 0)
Screenshot: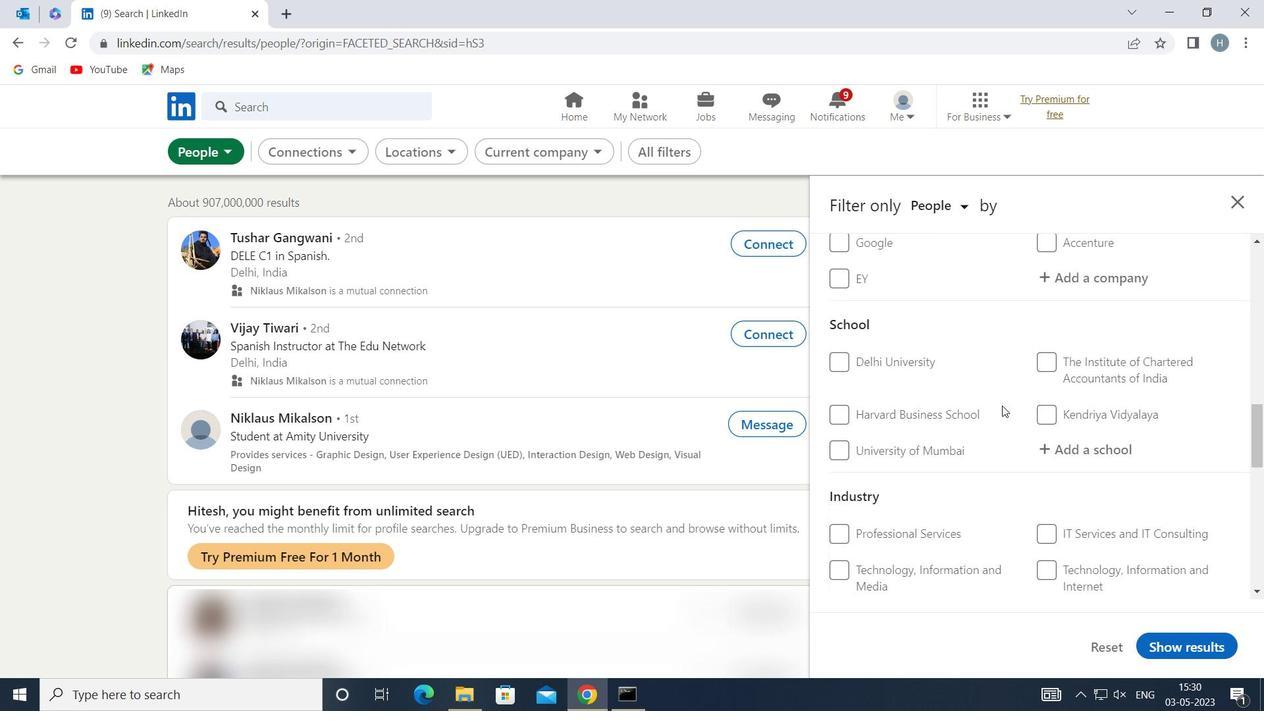 
Action: Mouse scrolled (1002, 404) with delta (0, 0)
Screenshot: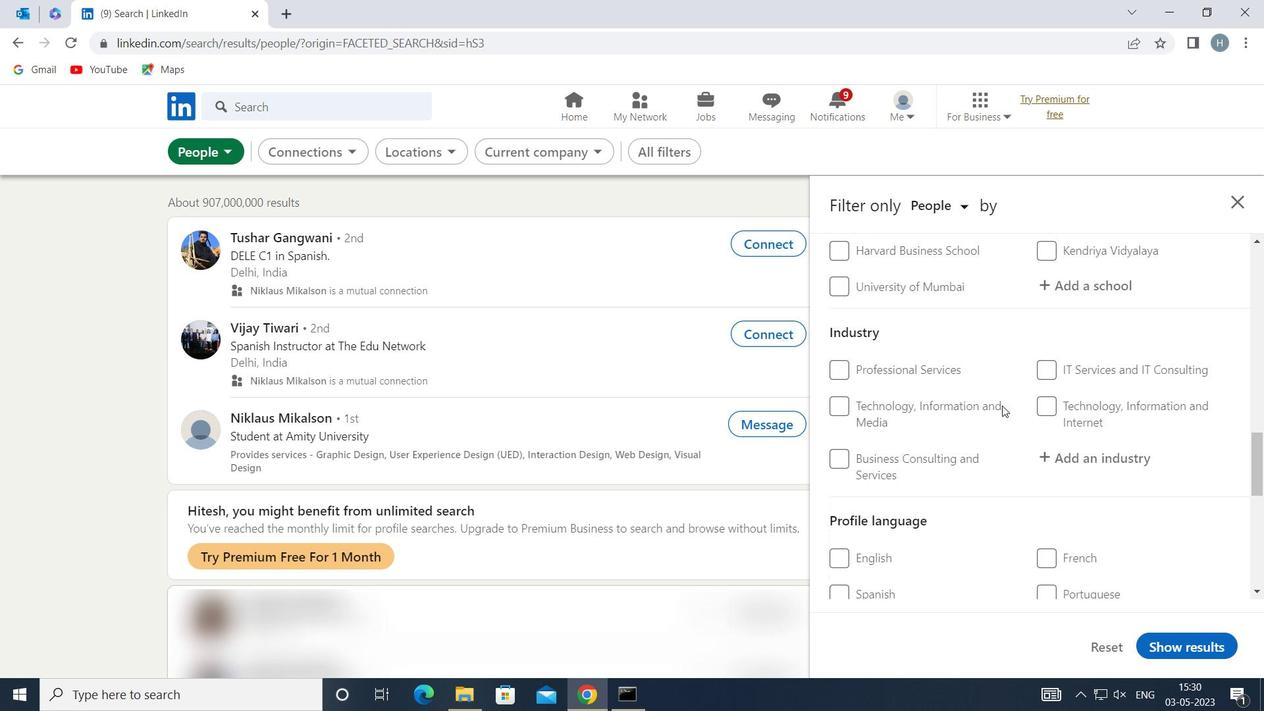 
Action: Mouse moved to (841, 537)
Screenshot: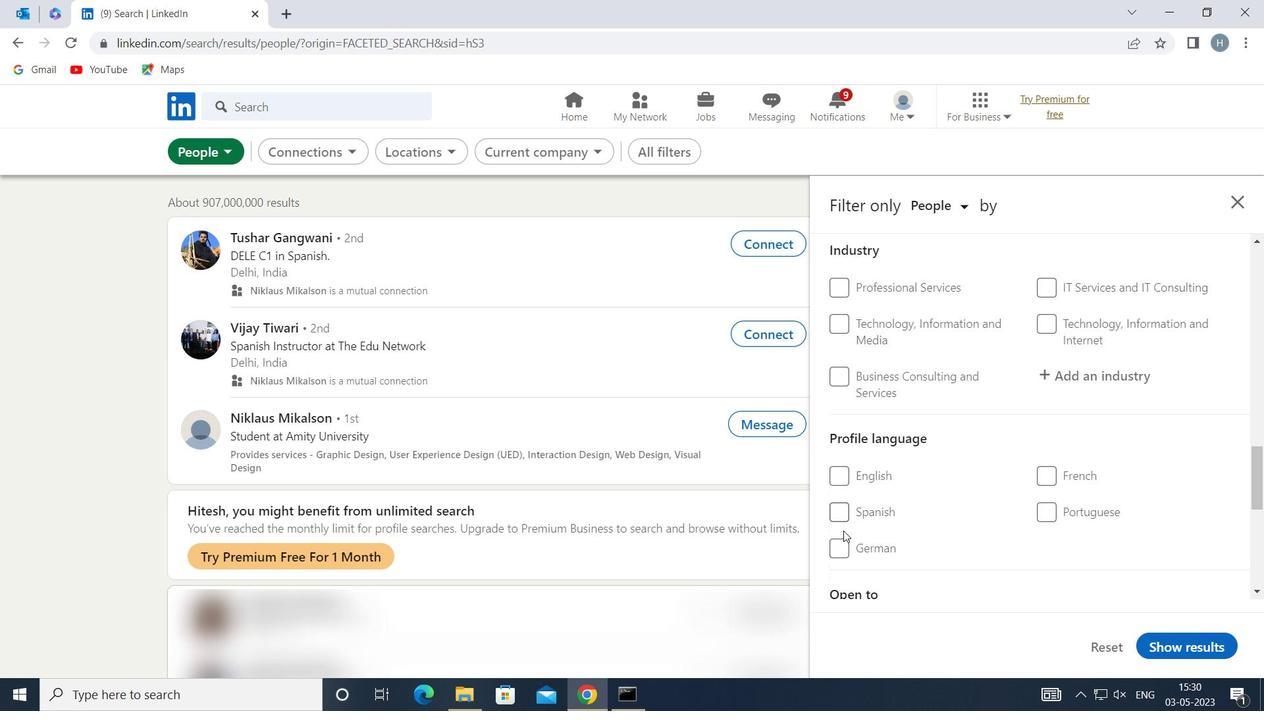 
Action: Mouse pressed left at (841, 537)
Screenshot: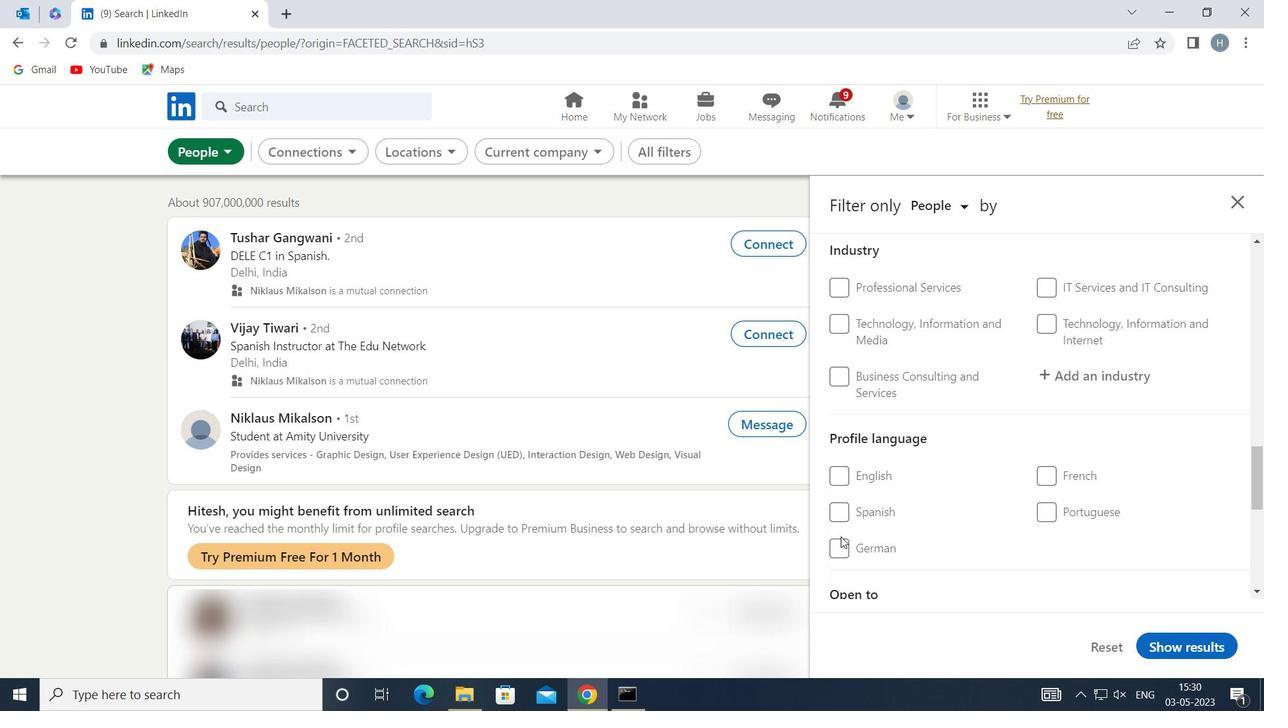 
Action: Mouse moved to (1008, 497)
Screenshot: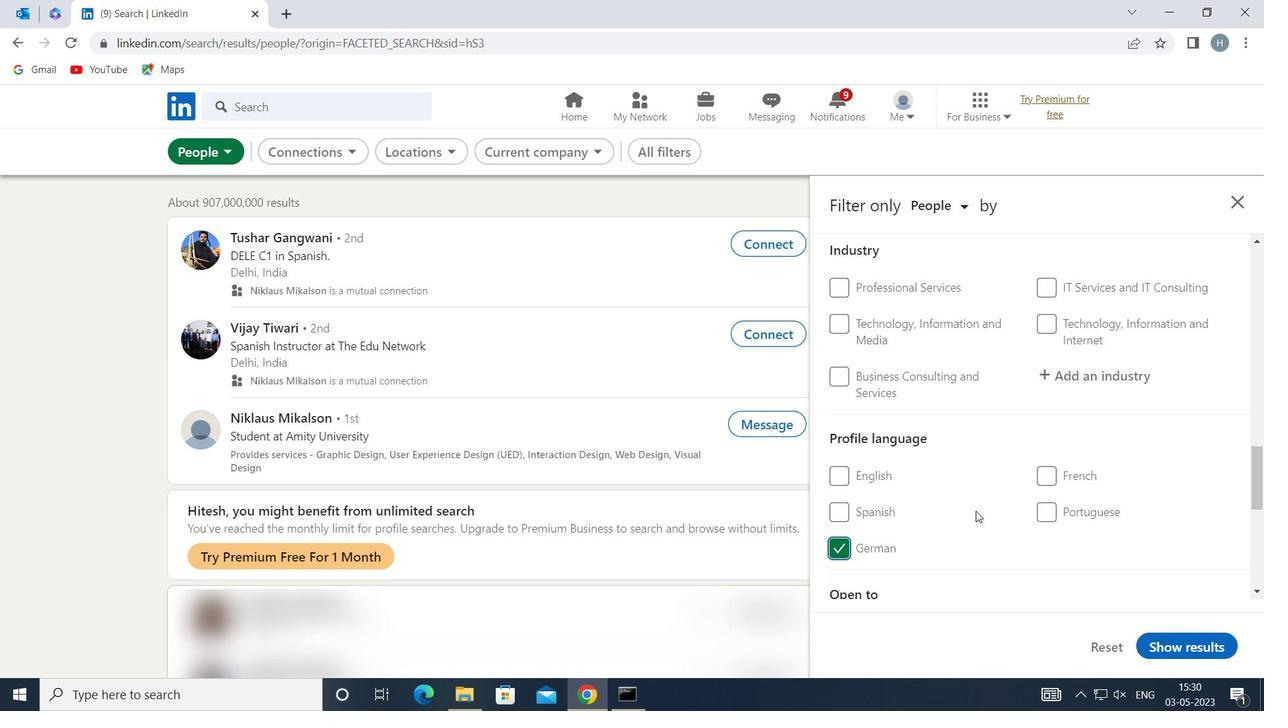 
Action: Mouse scrolled (1008, 497) with delta (0, 0)
Screenshot: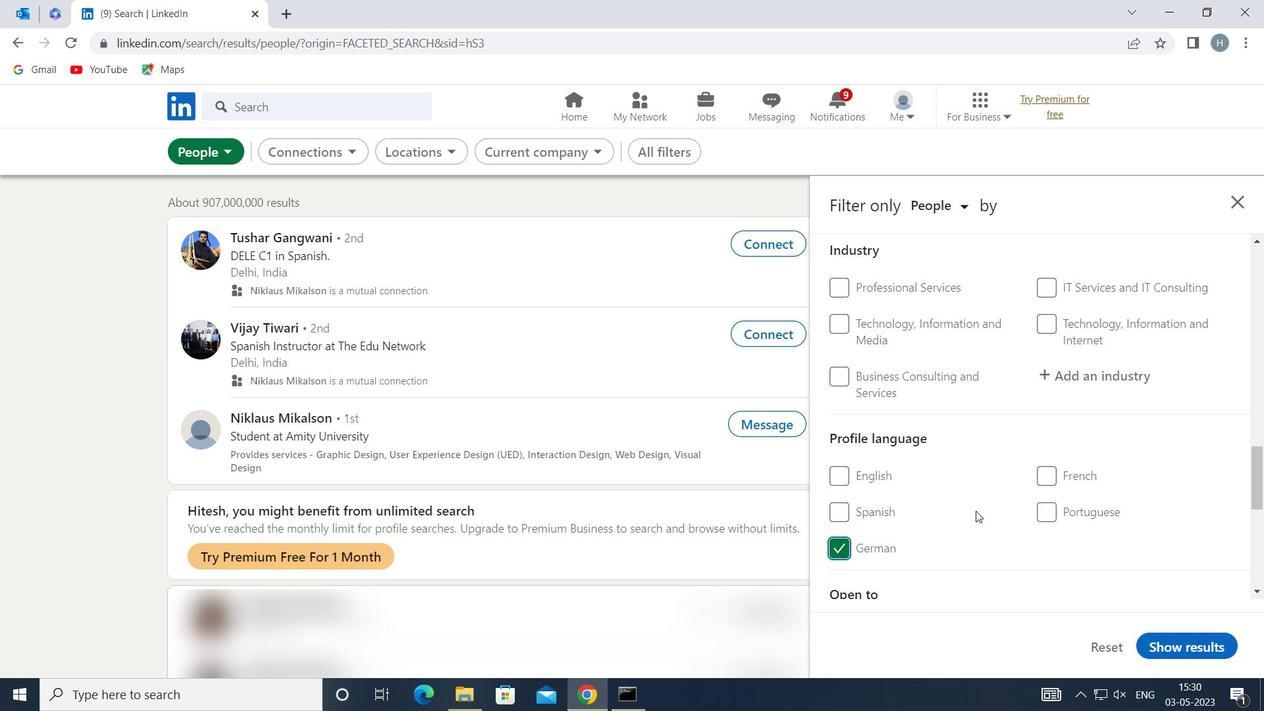 
Action: Mouse moved to (1008, 492)
Screenshot: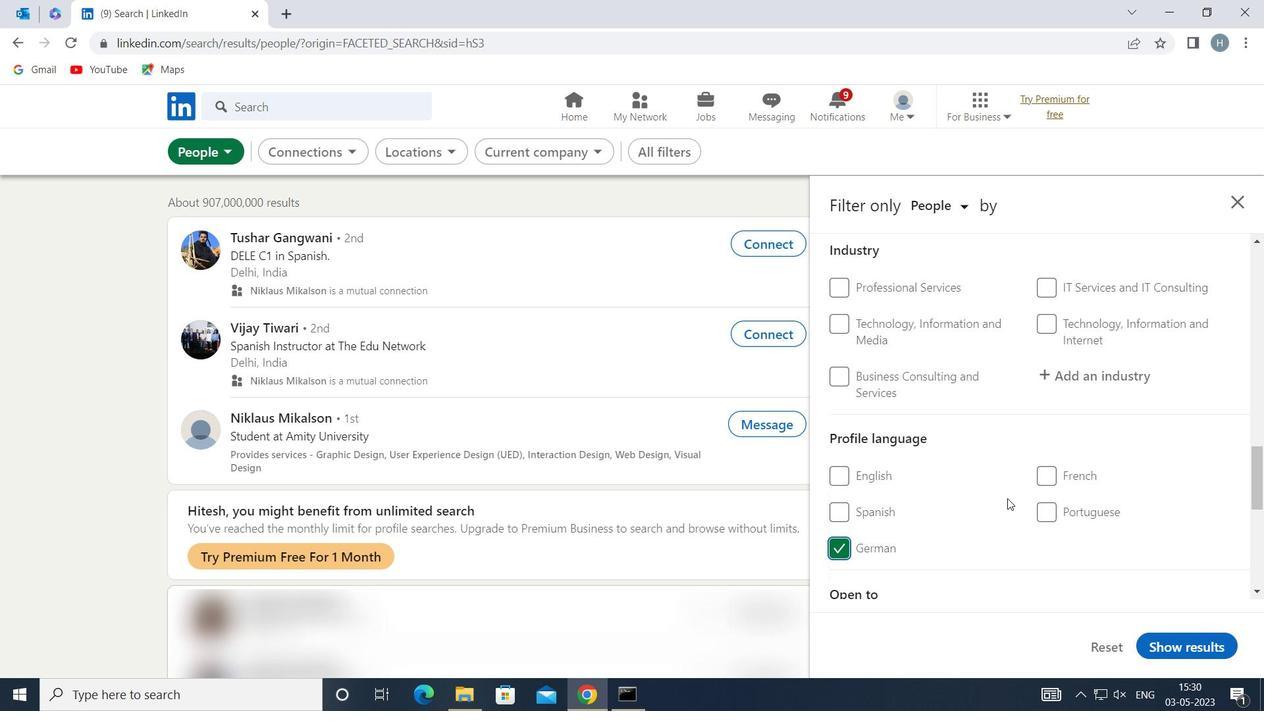 
Action: Mouse scrolled (1008, 493) with delta (0, 0)
Screenshot: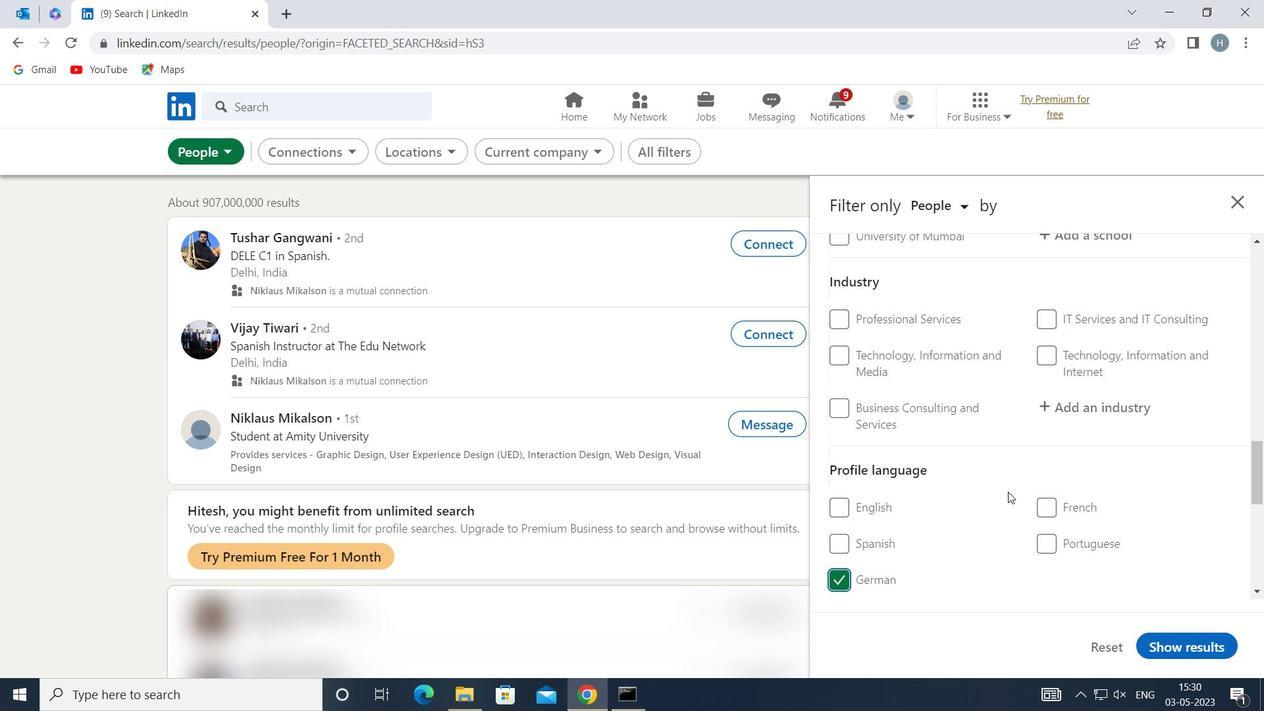 
Action: Mouse scrolled (1008, 493) with delta (0, 0)
Screenshot: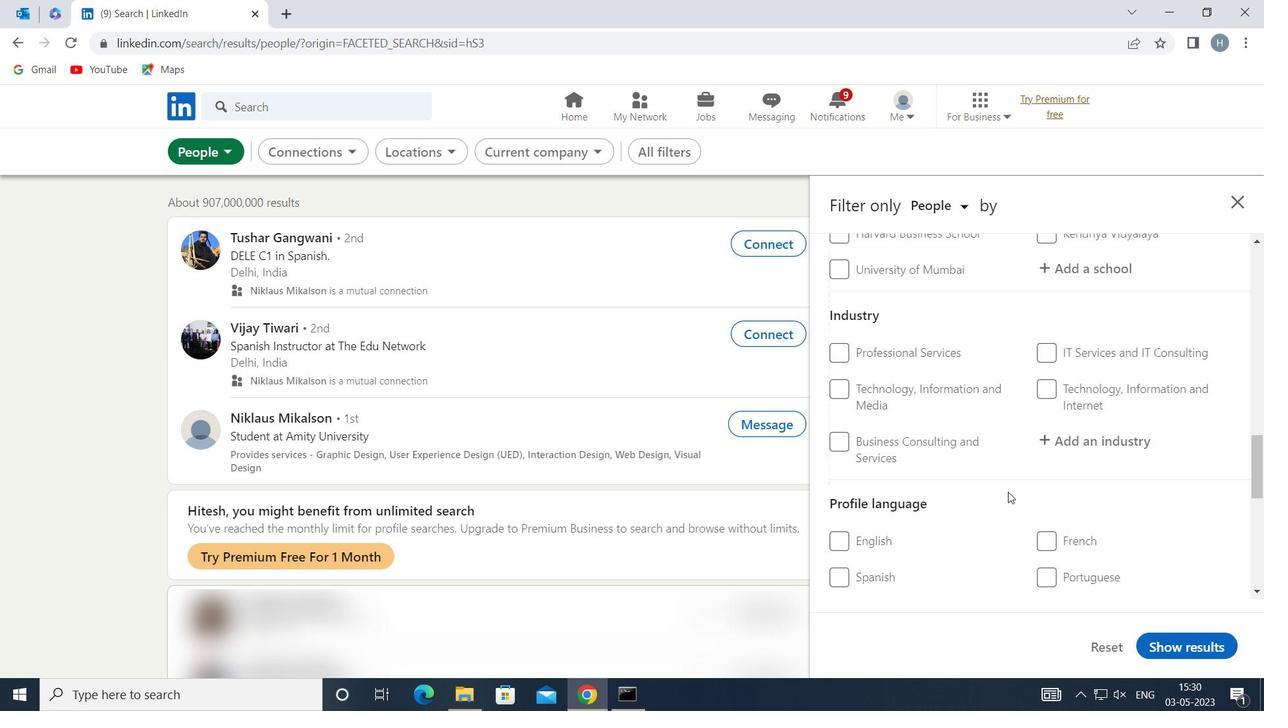 
Action: Mouse scrolled (1008, 493) with delta (0, 0)
Screenshot: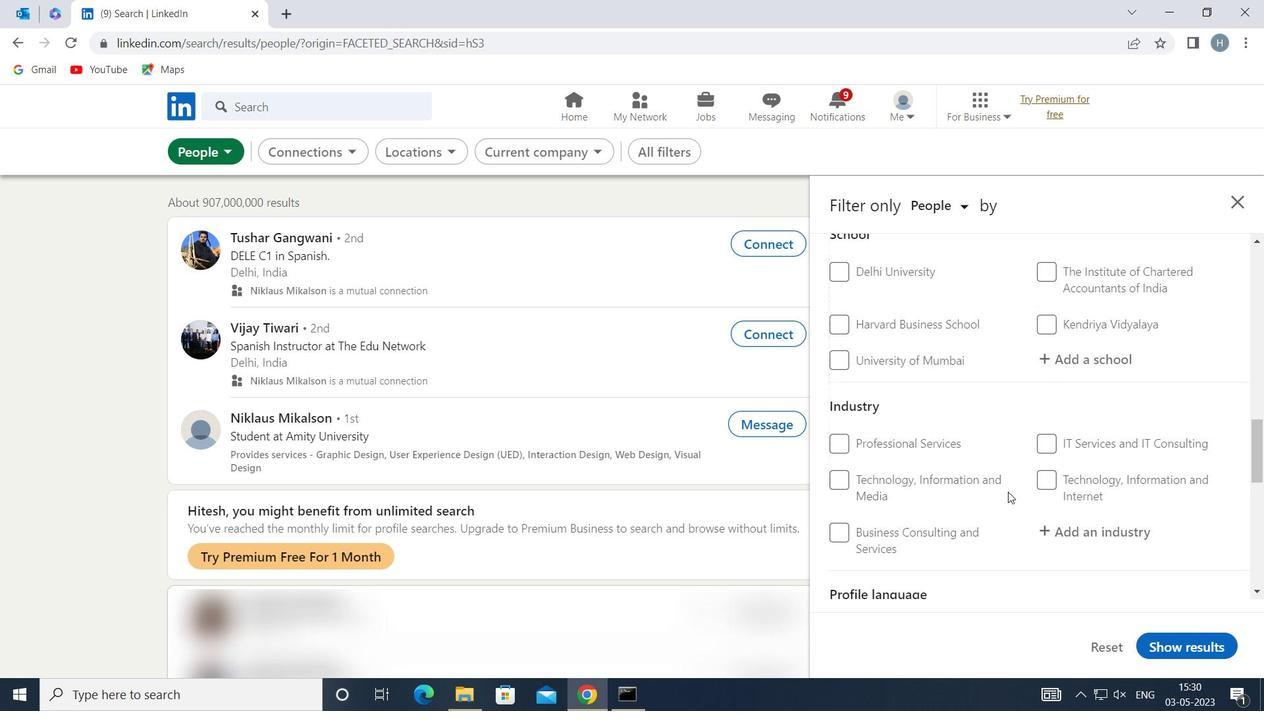 
Action: Mouse scrolled (1008, 493) with delta (0, 0)
Screenshot: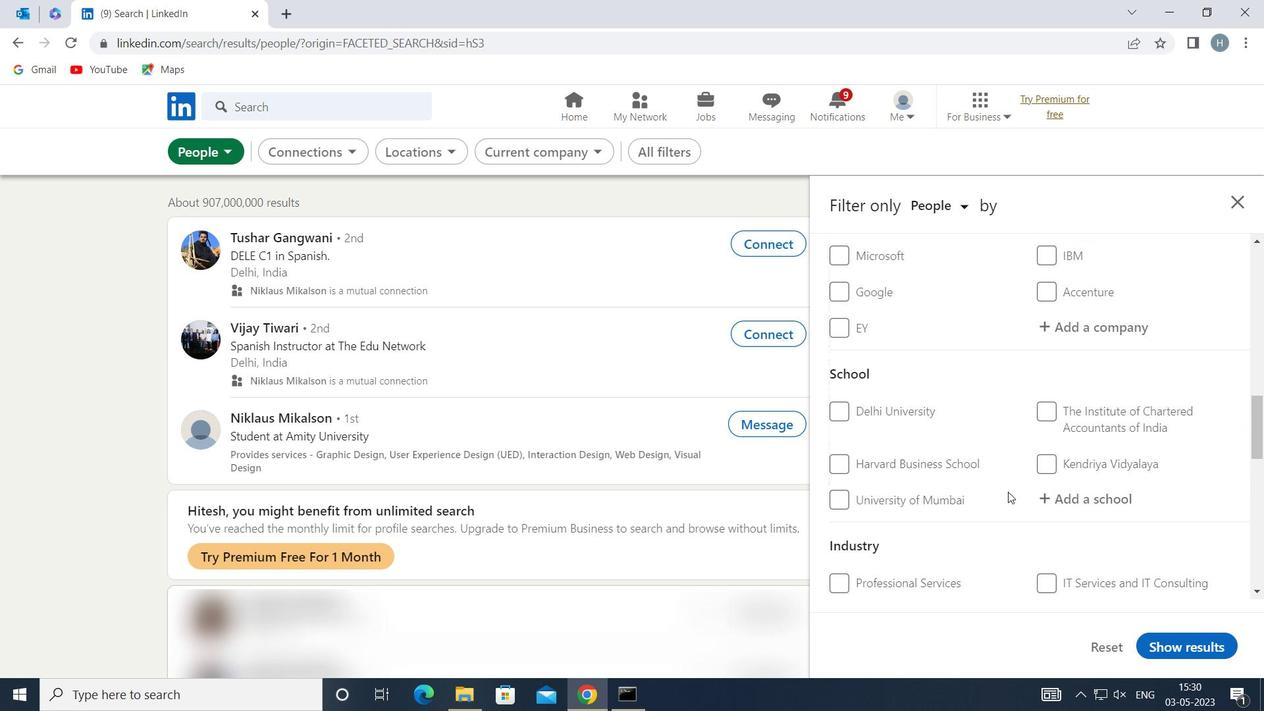 
Action: Mouse scrolled (1008, 493) with delta (0, 0)
Screenshot: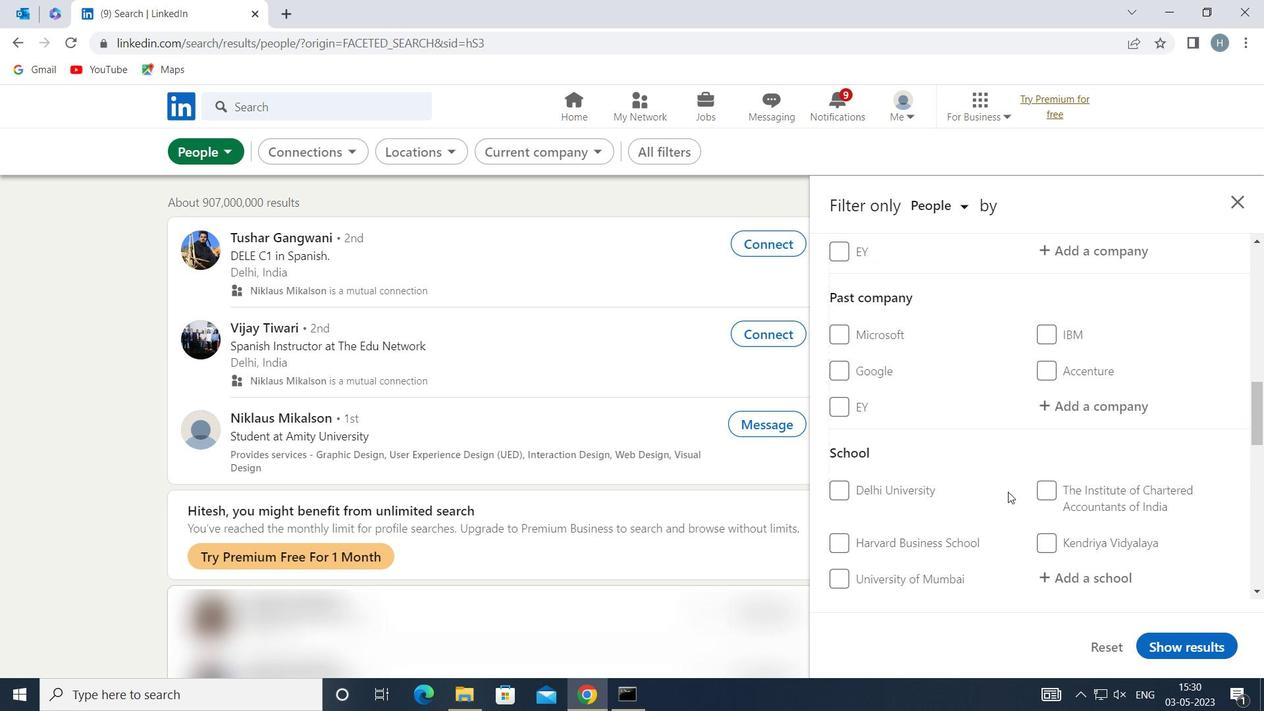 
Action: Mouse scrolled (1008, 493) with delta (0, 0)
Screenshot: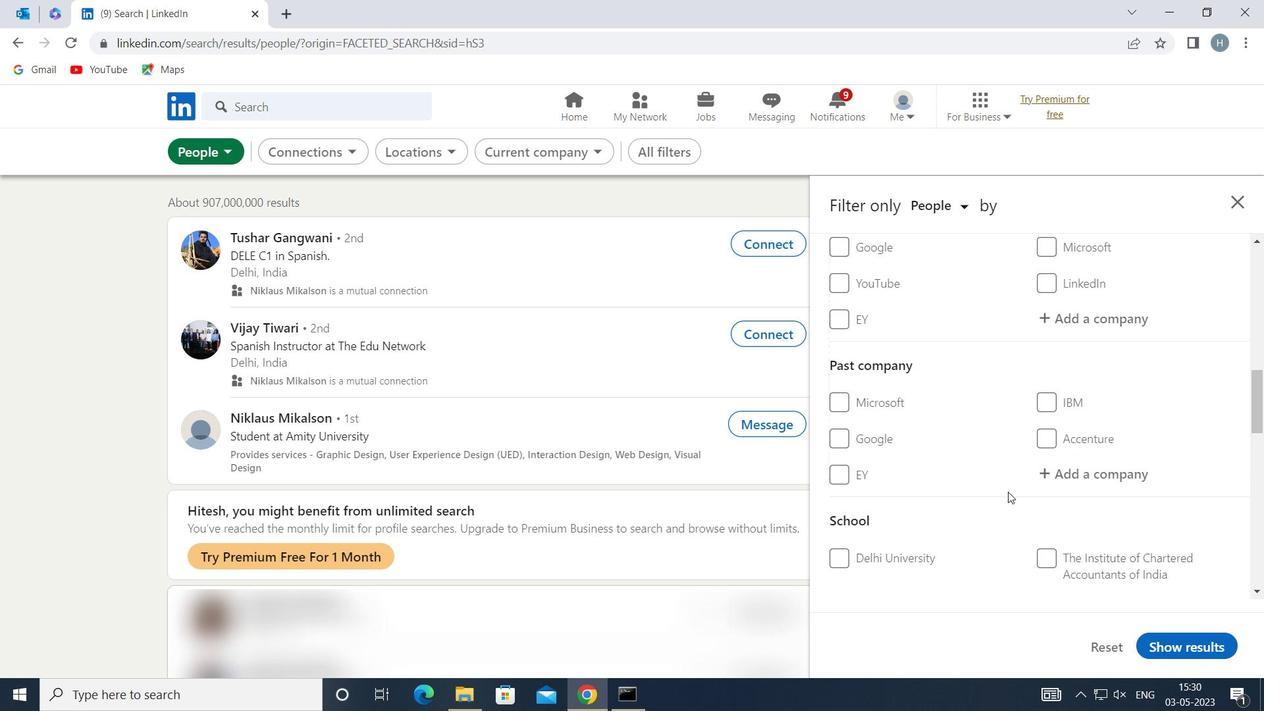 
Action: Mouse moved to (1098, 444)
Screenshot: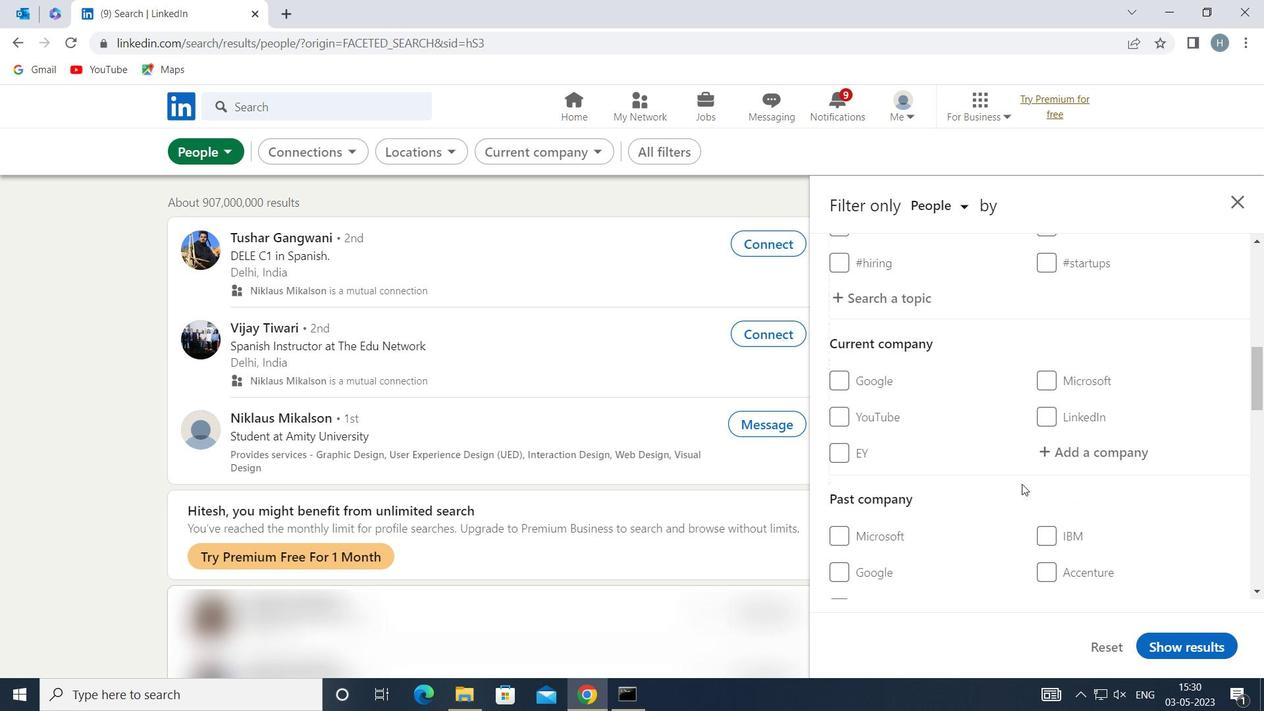 
Action: Mouse pressed left at (1098, 444)
Screenshot: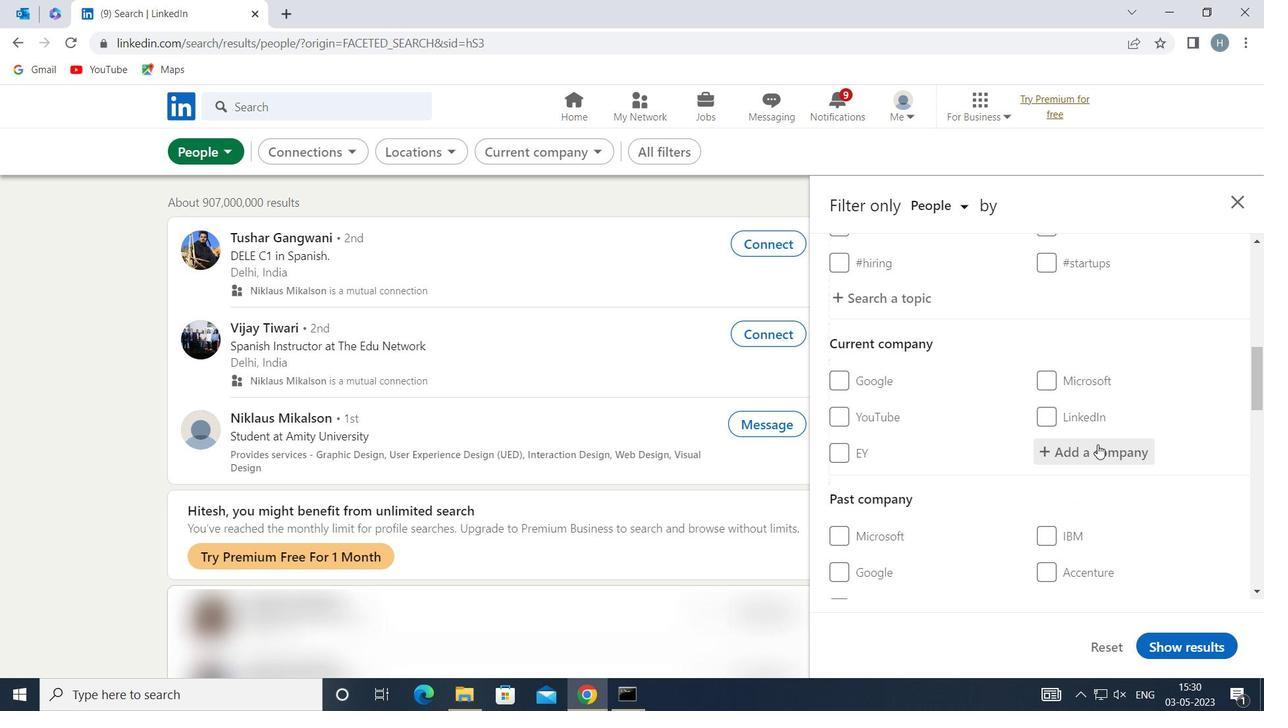 
Action: Key pressed <Key.shift>CONMED
Screenshot: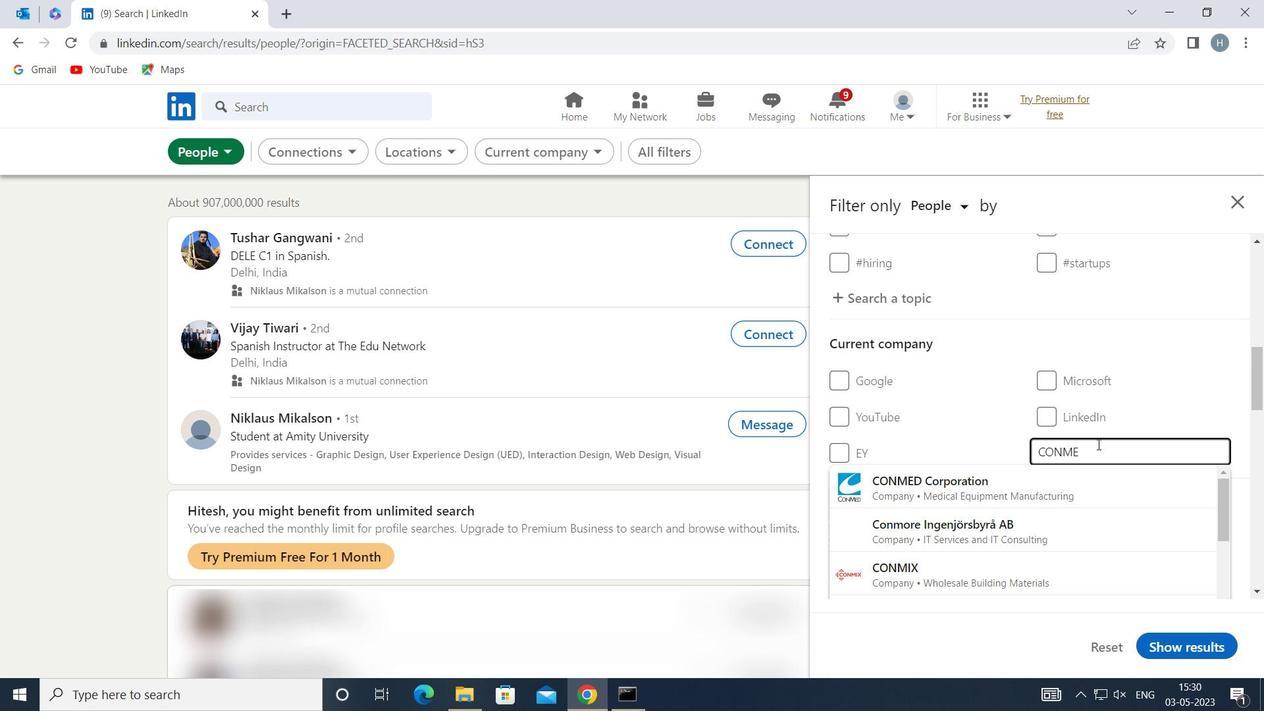 
Action: Mouse moved to (1061, 472)
Screenshot: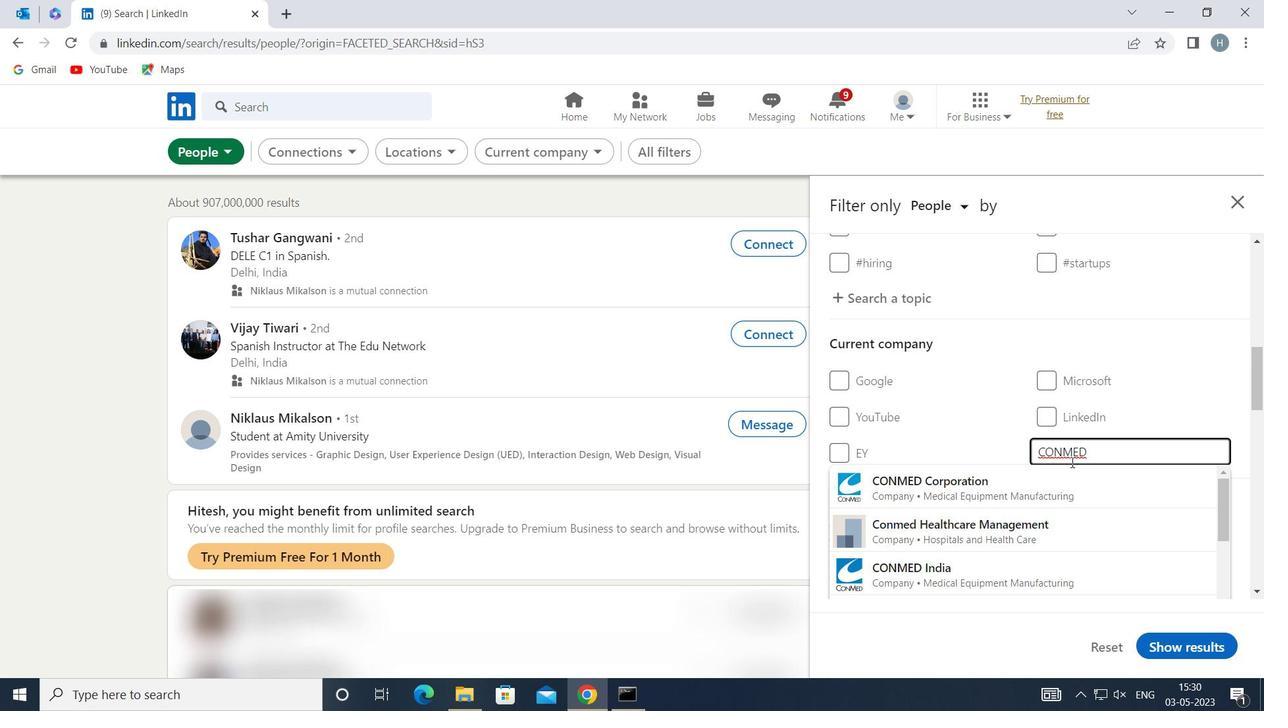 
Action: Mouse pressed left at (1061, 472)
Screenshot: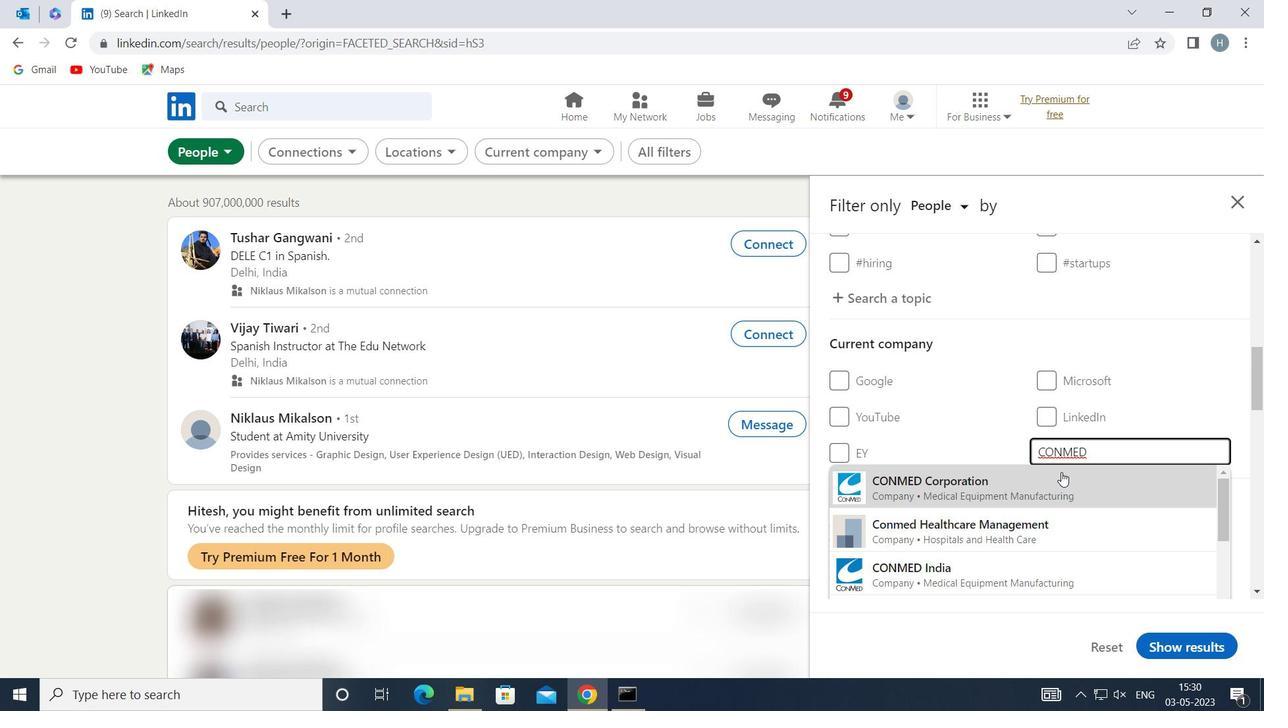 
Action: Mouse moved to (1015, 427)
Screenshot: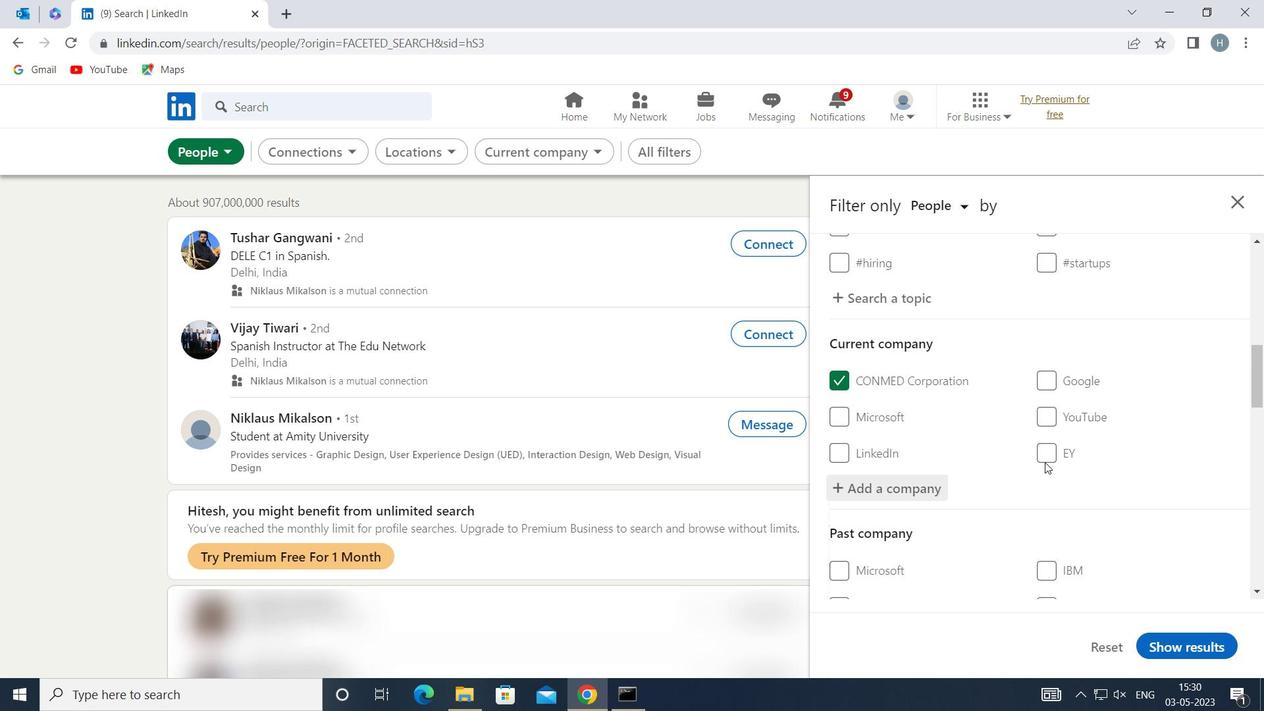 
Action: Mouse scrolled (1015, 427) with delta (0, 0)
Screenshot: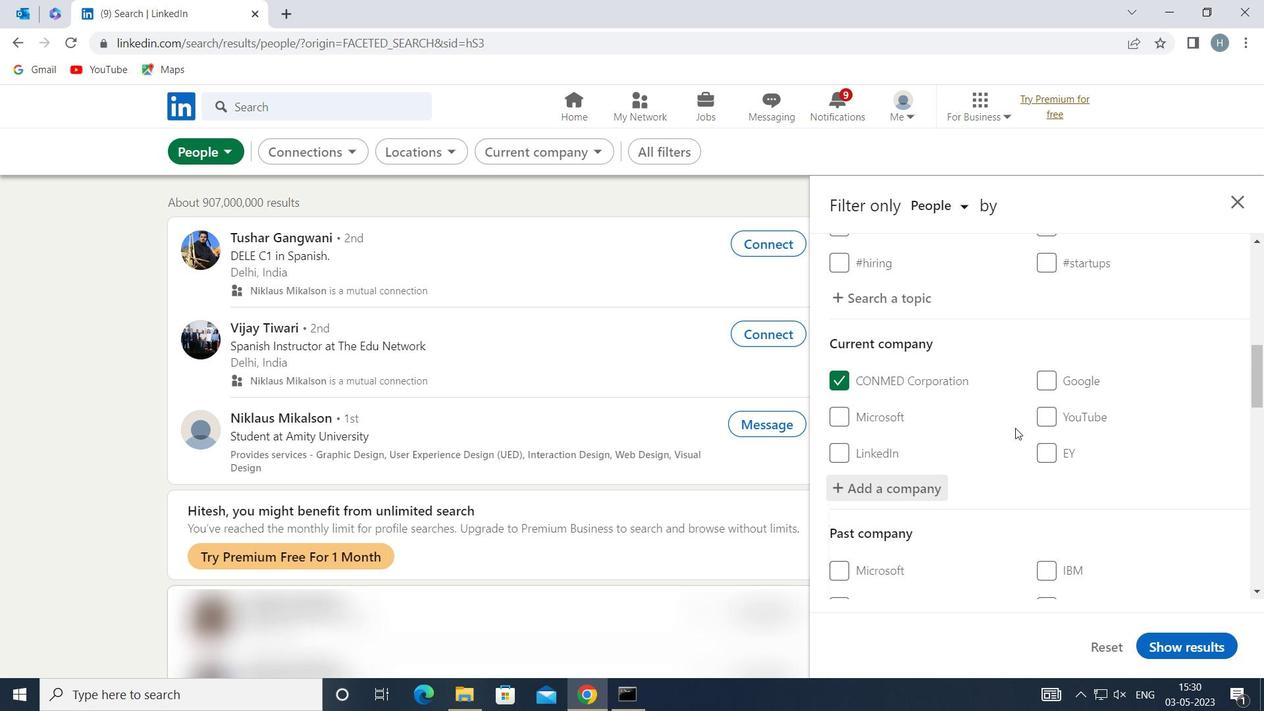 
Action: Mouse moved to (1015, 427)
Screenshot: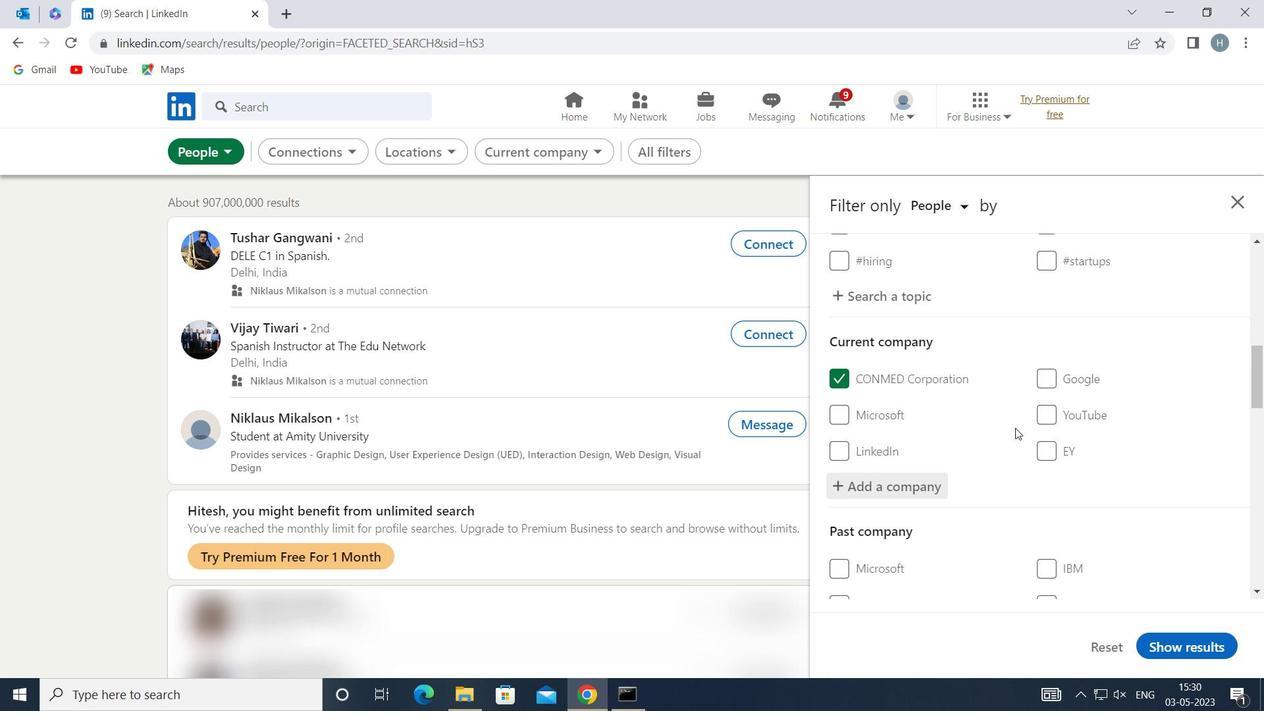 
Action: Mouse scrolled (1015, 426) with delta (0, 0)
Screenshot: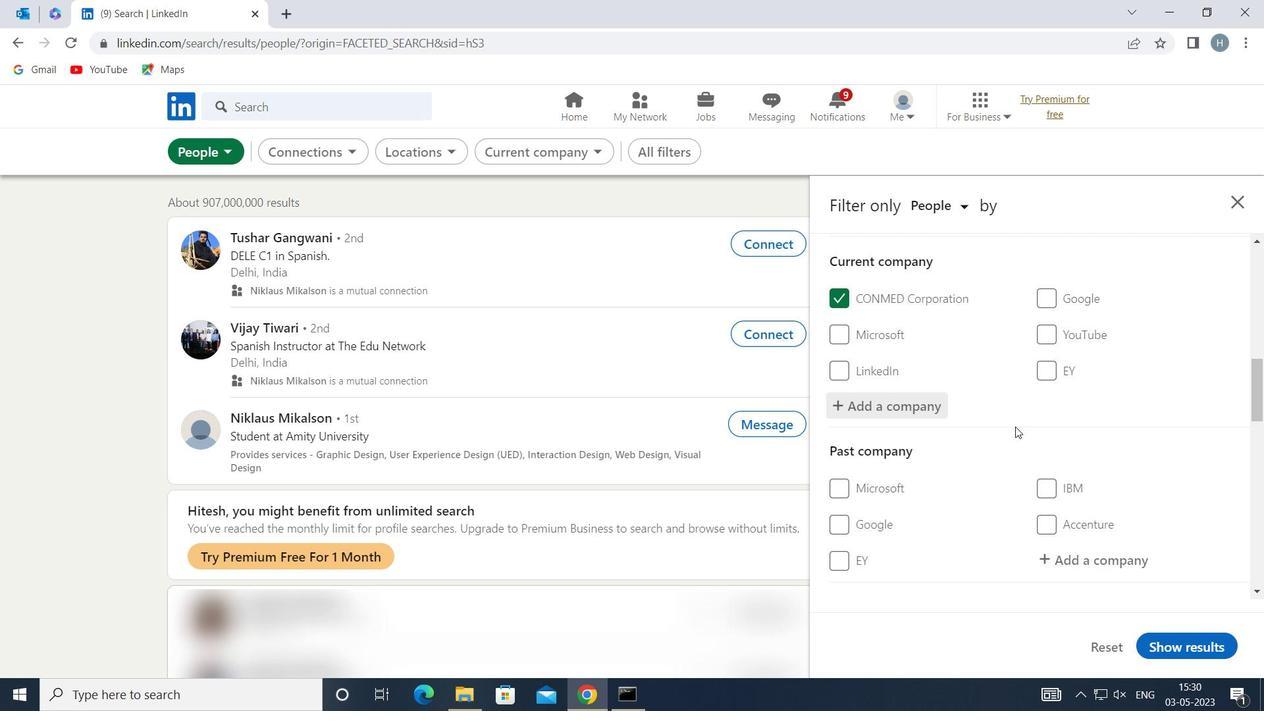 
Action: Mouse scrolled (1015, 426) with delta (0, 0)
Screenshot: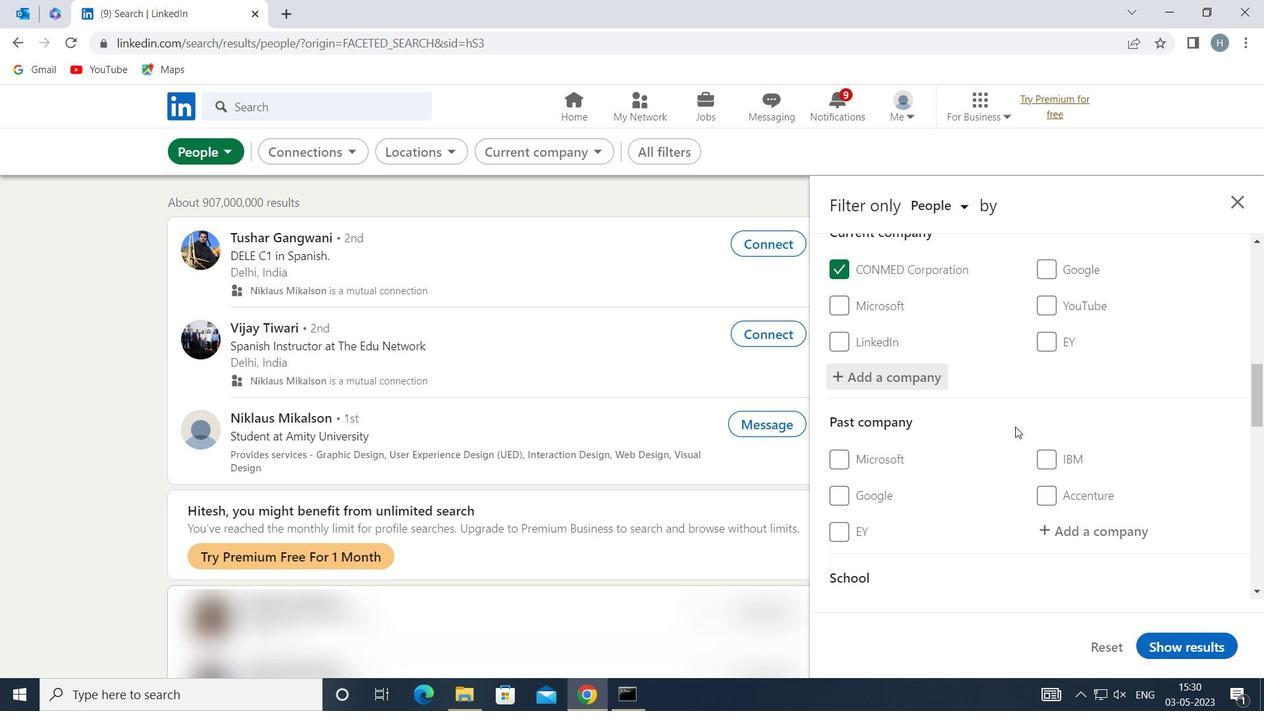 
Action: Mouse scrolled (1015, 426) with delta (0, 0)
Screenshot: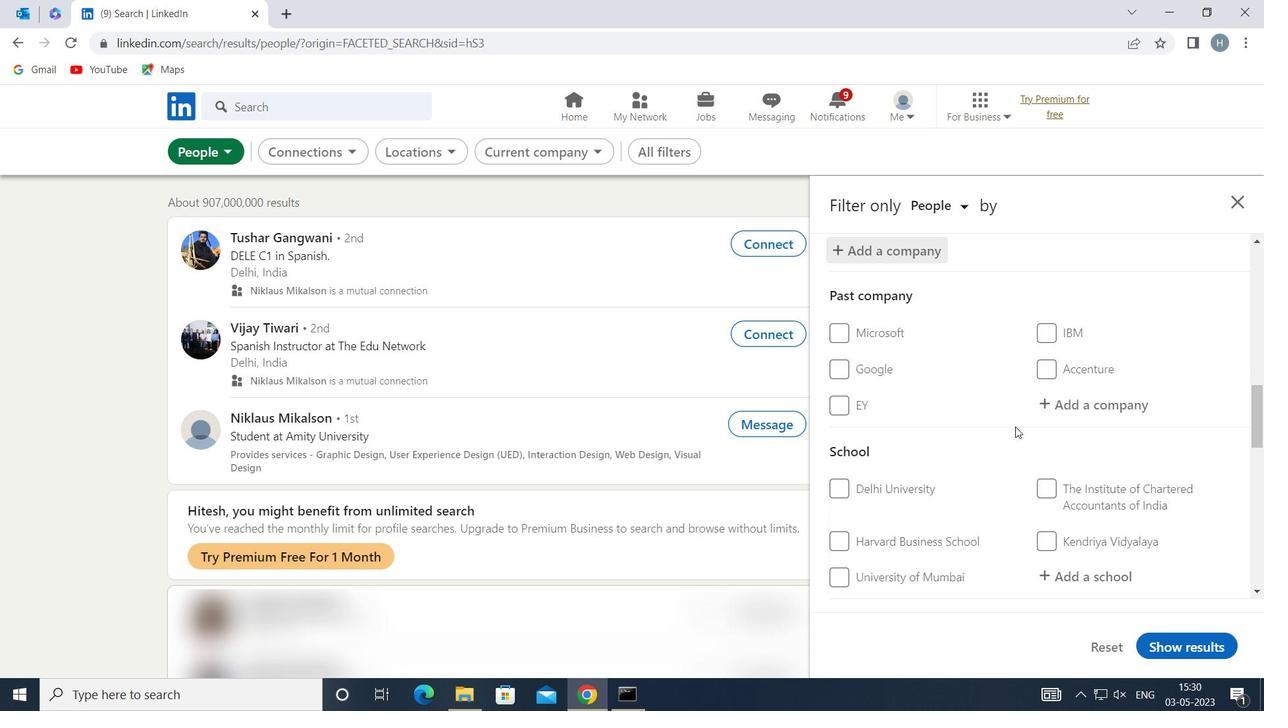 
Action: Mouse moved to (1092, 476)
Screenshot: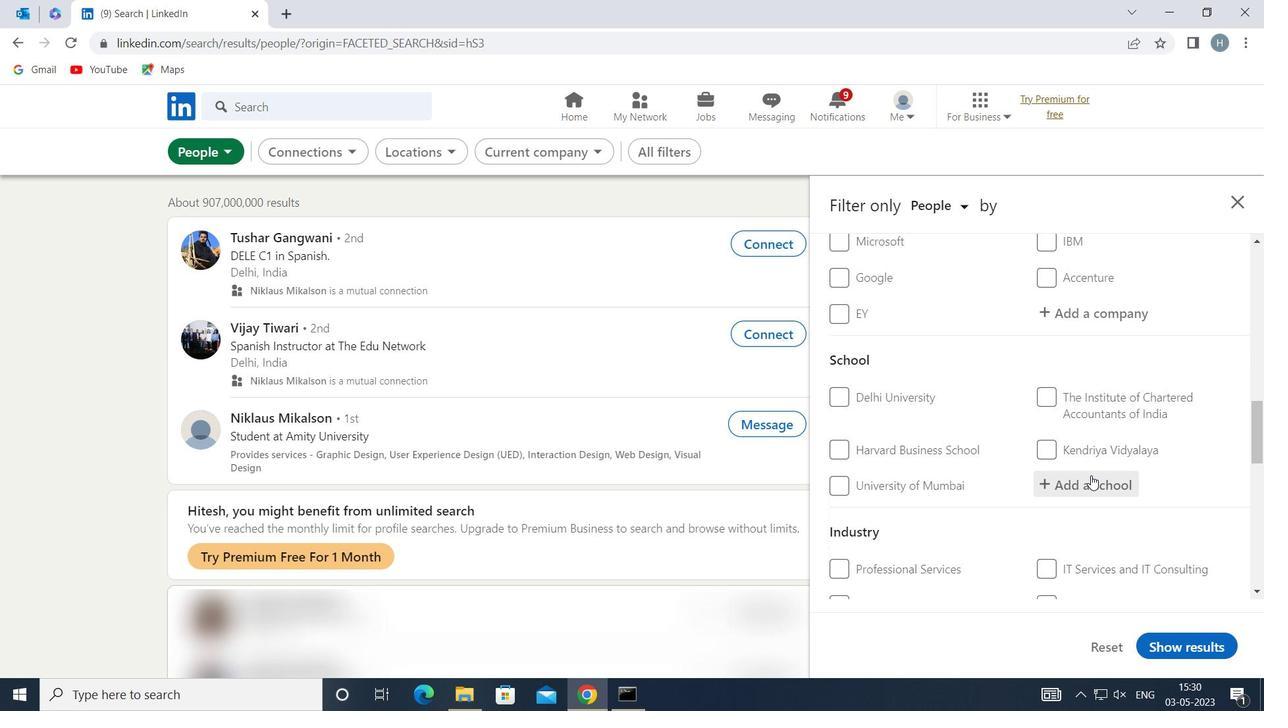 
Action: Mouse pressed left at (1092, 476)
Screenshot: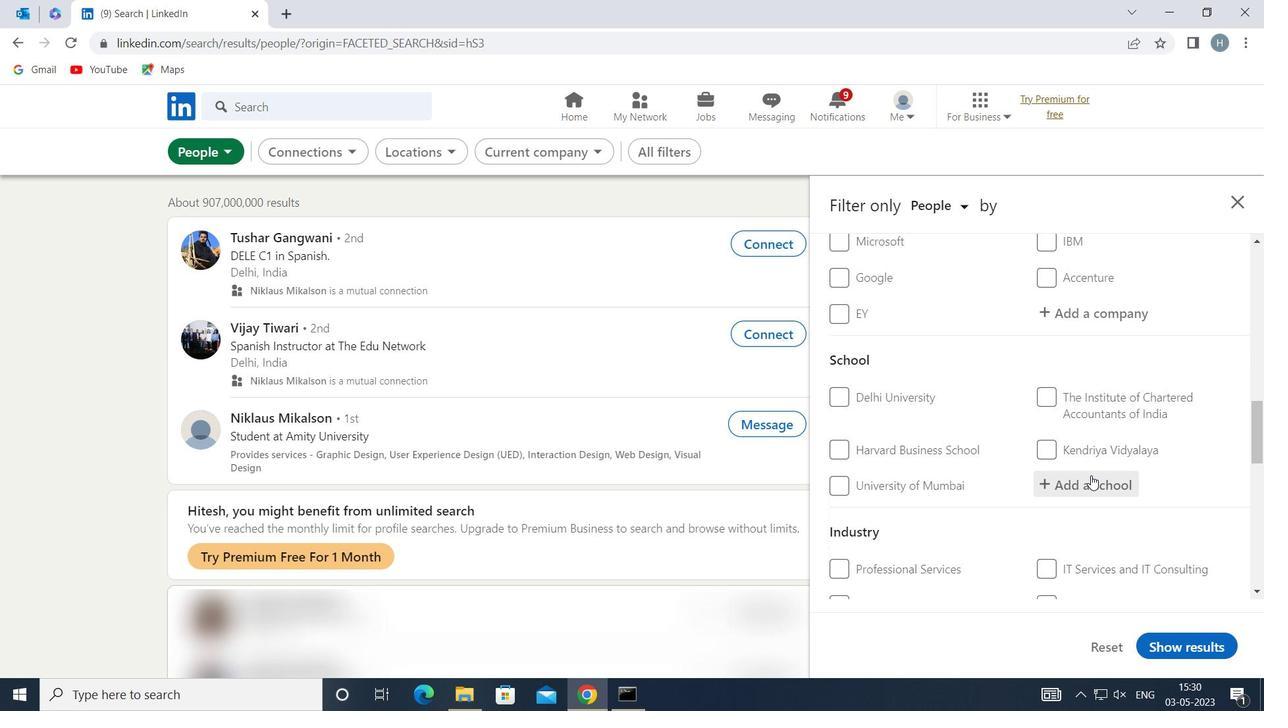 
Action: Mouse moved to (1090, 476)
Screenshot: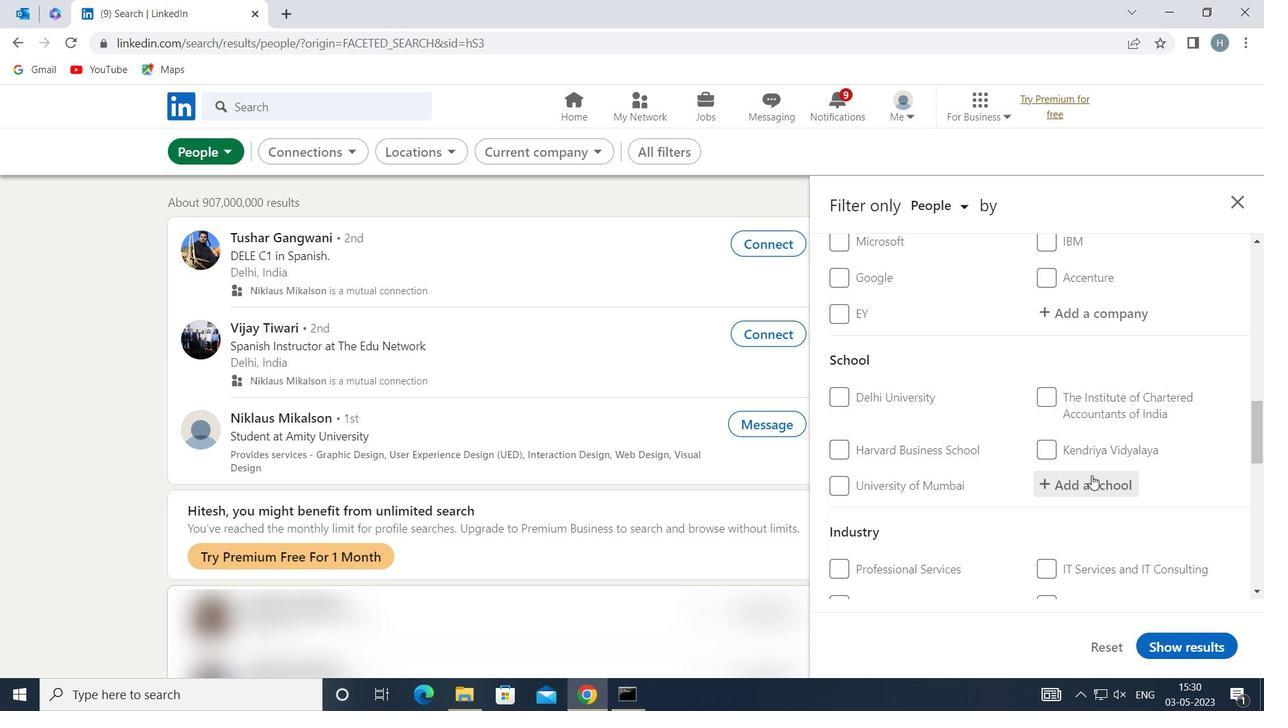 
Action: Key pressed <Key.shift><Key.shift><Key.shift><Key.shift><Key.shift><Key.shift>LITTLE<Key.space><Key.shift>FLOWER<Key.space><Key.shift>PUBLIC<Key.space>
Screenshot: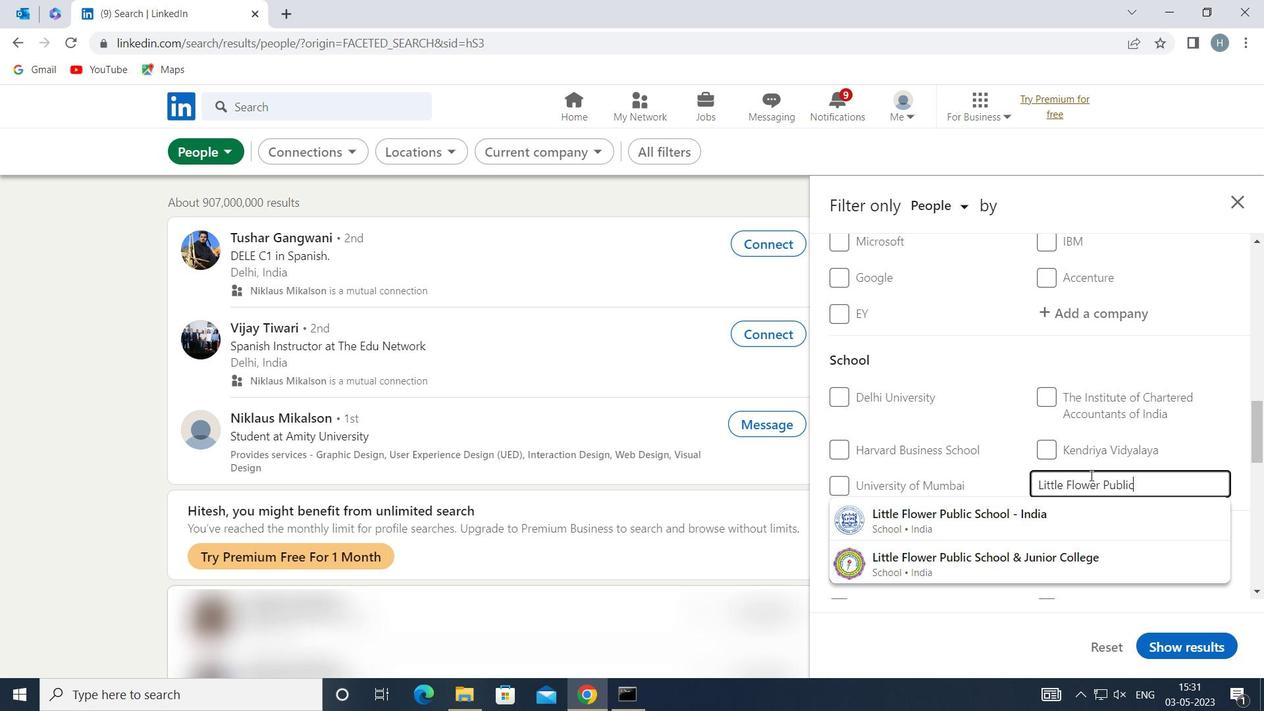 
Action: Mouse moved to (1048, 509)
Screenshot: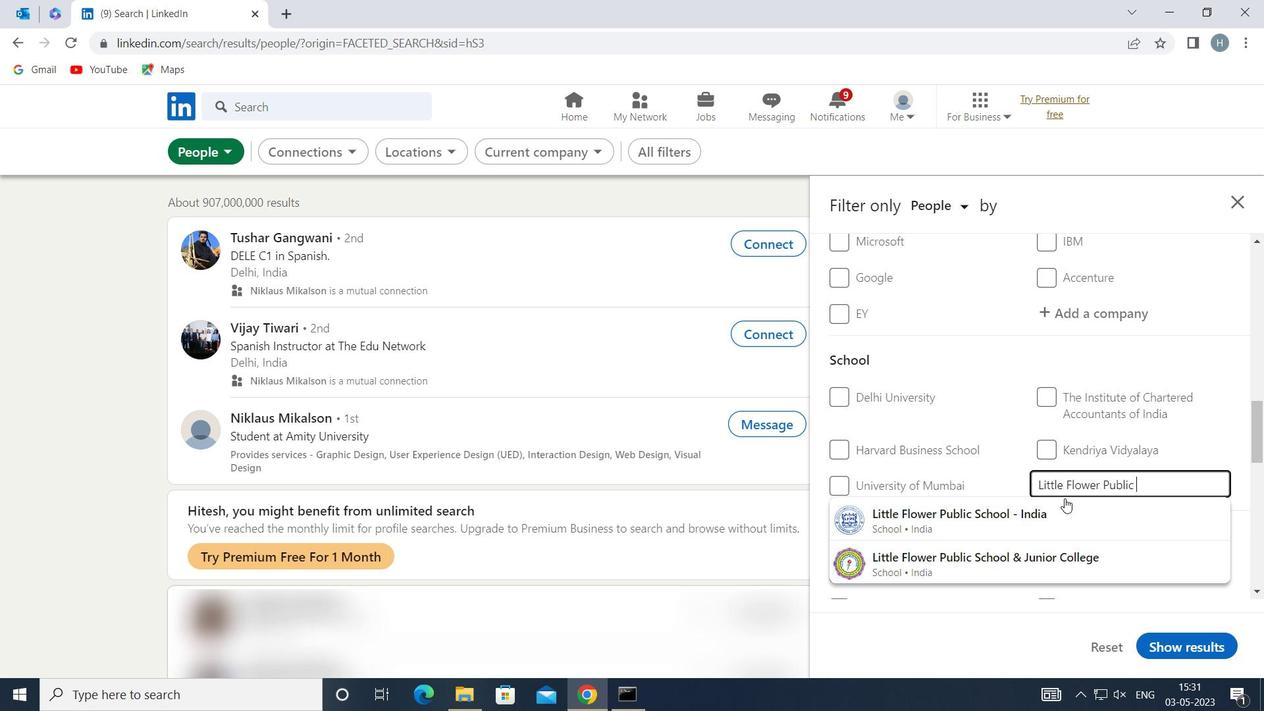
Action: Mouse pressed left at (1048, 509)
Screenshot: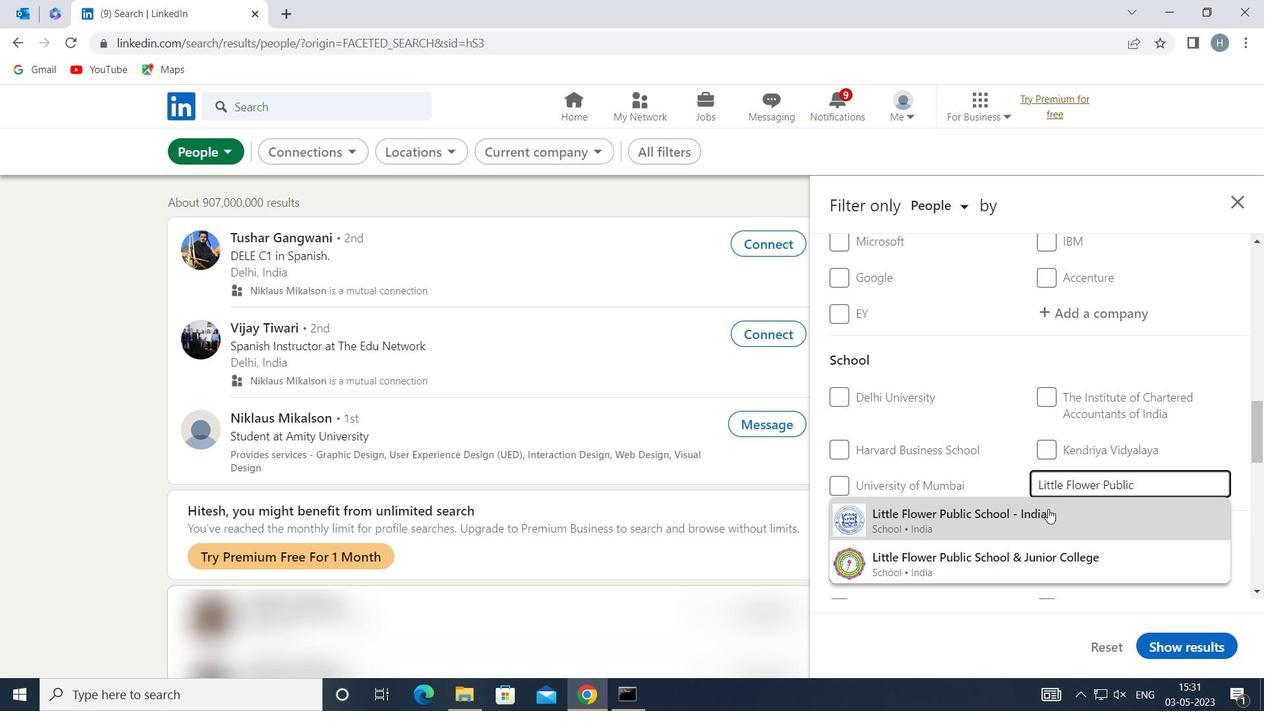 
Action: Mouse moved to (1006, 446)
Screenshot: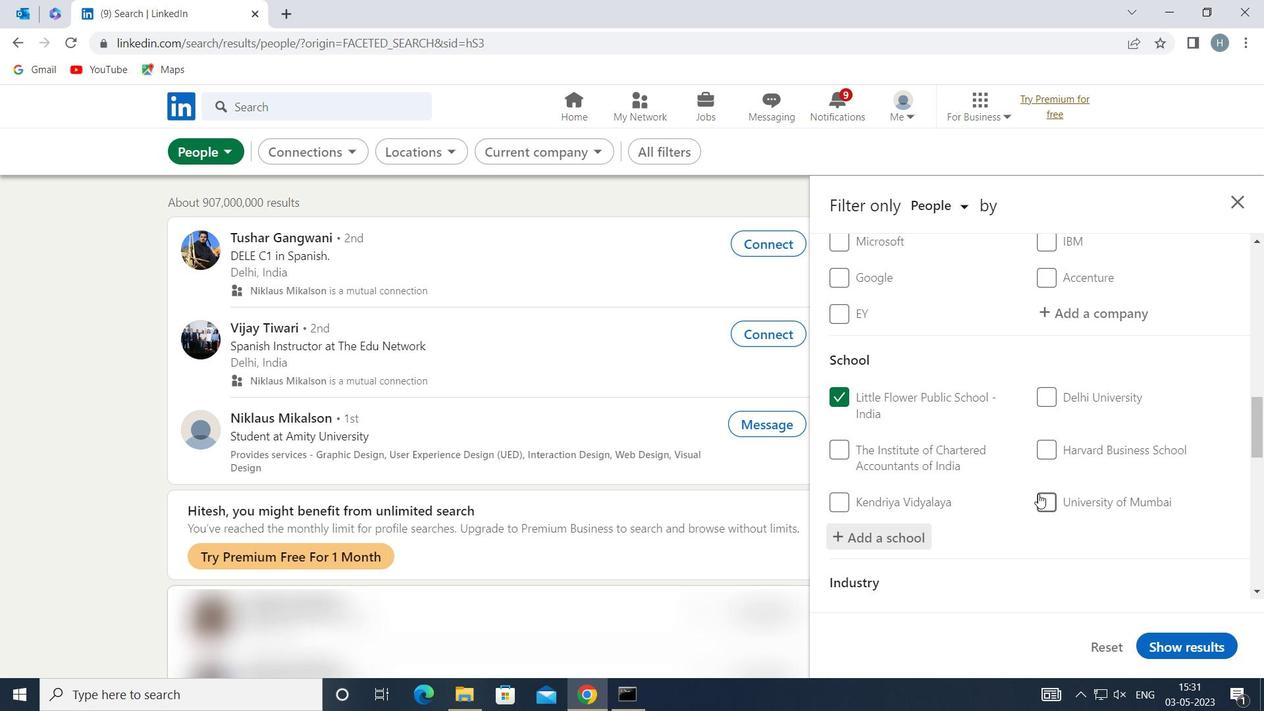 
Action: Mouse scrolled (1006, 445) with delta (0, 0)
Screenshot: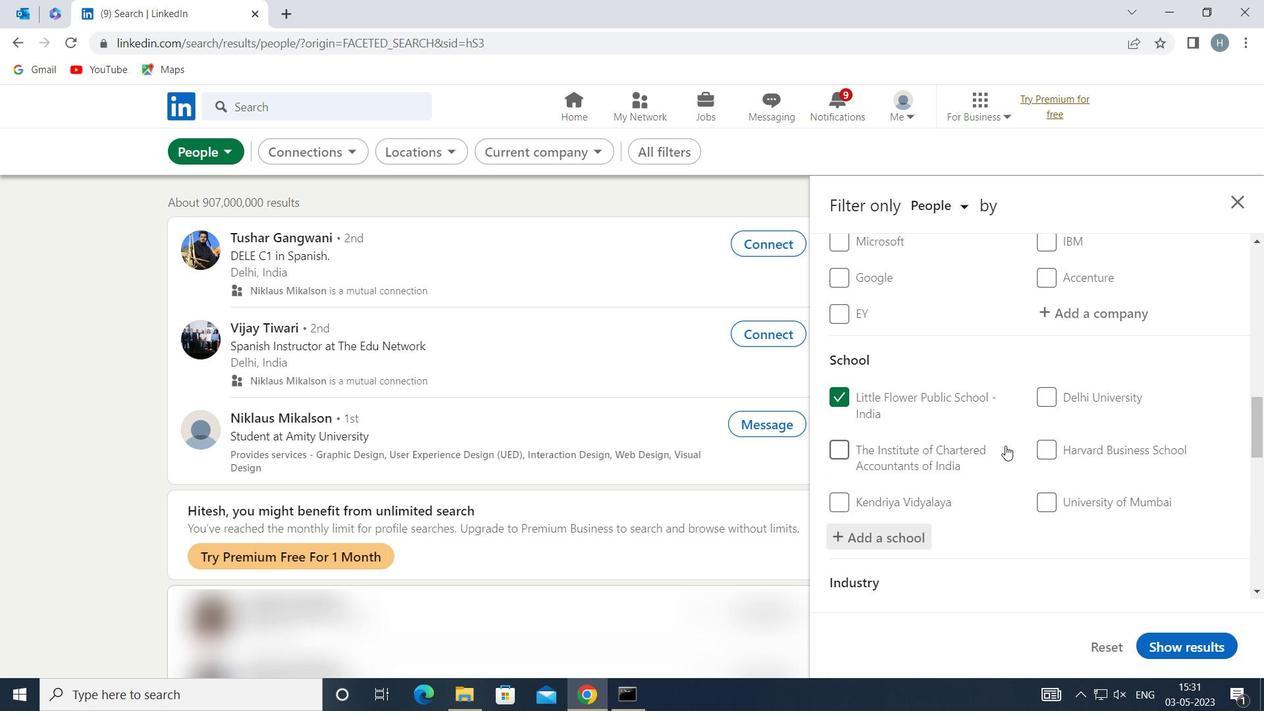 
Action: Mouse scrolled (1006, 445) with delta (0, 0)
Screenshot: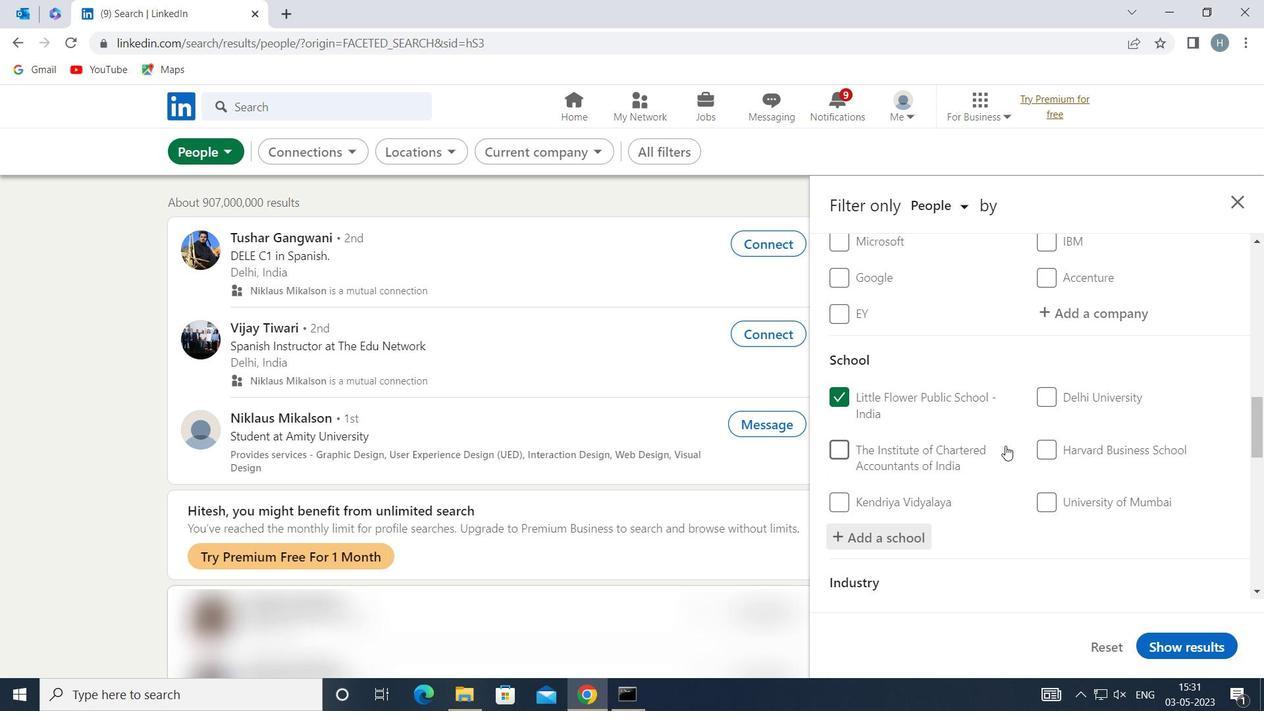 
Action: Mouse scrolled (1006, 445) with delta (0, 0)
Screenshot: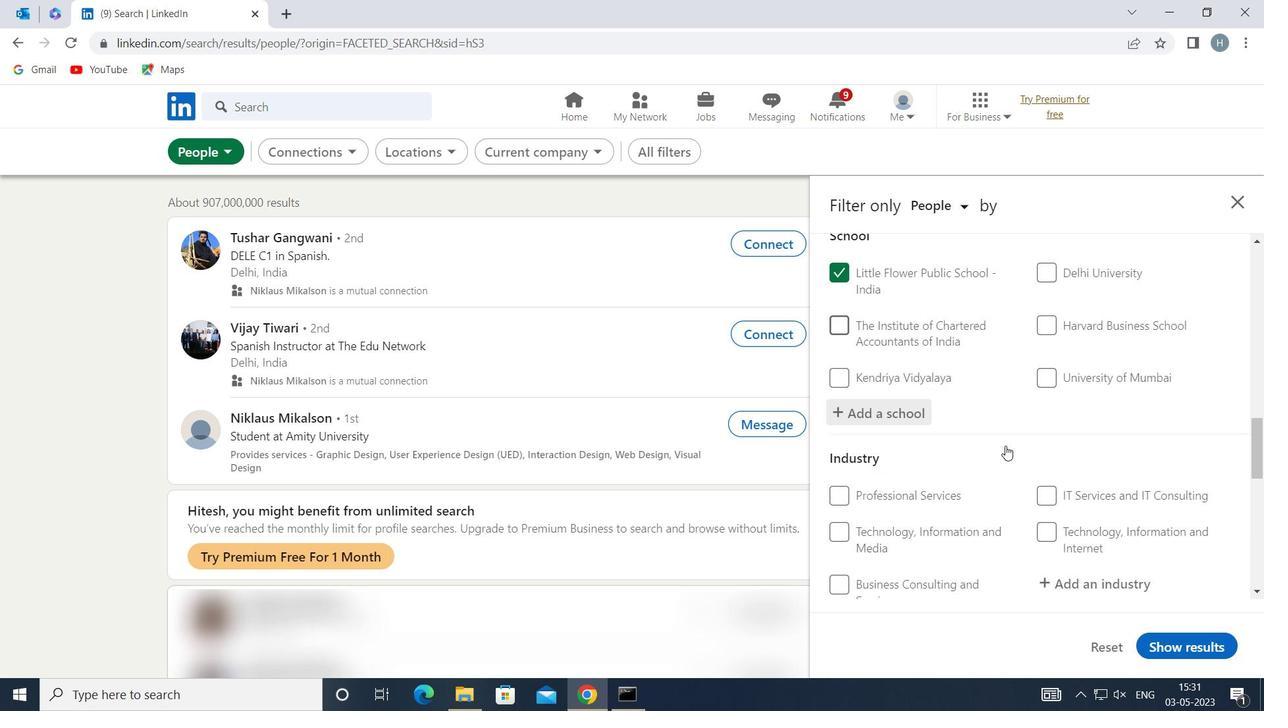 
Action: Mouse moved to (1074, 459)
Screenshot: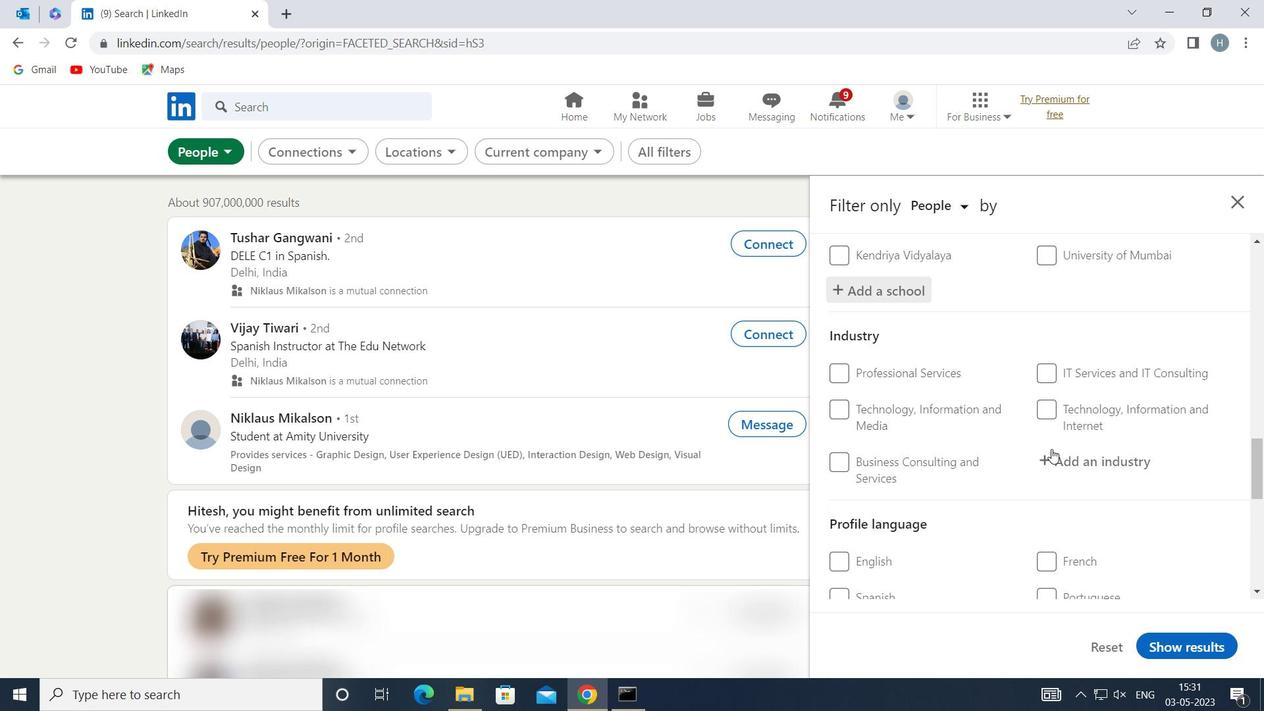 
Action: Mouse pressed left at (1074, 459)
Screenshot: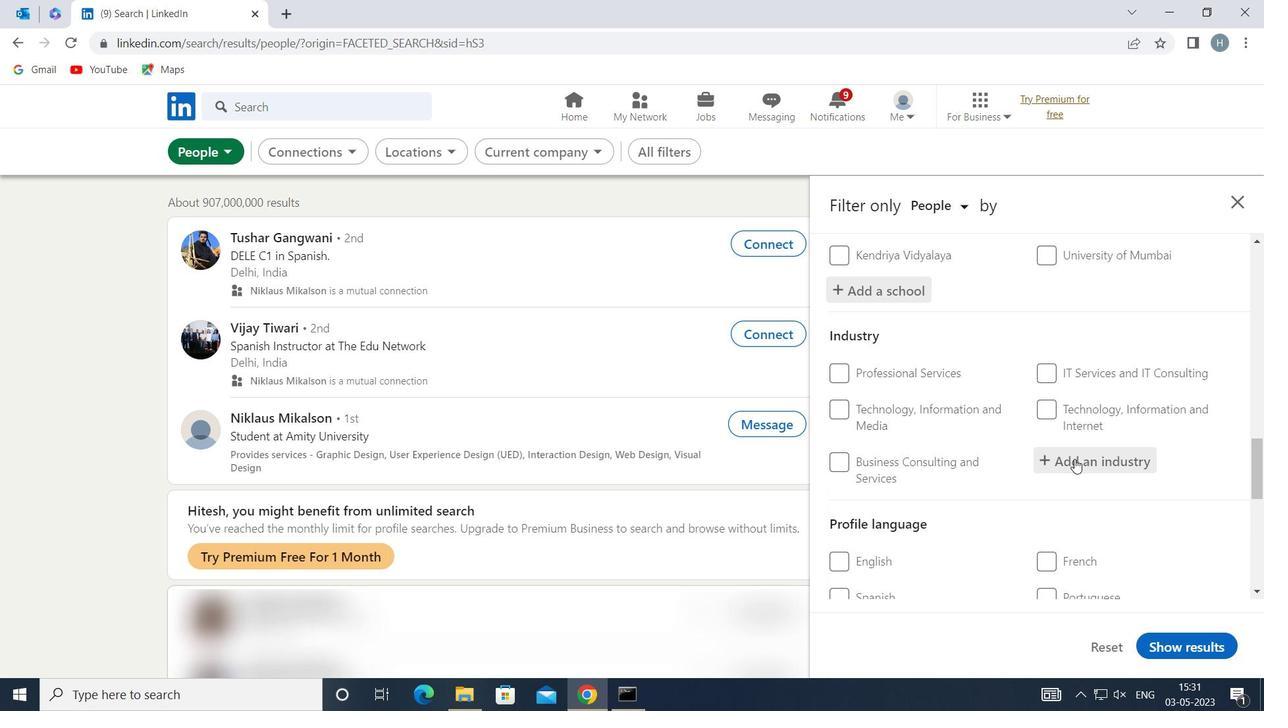 
Action: Mouse moved to (1071, 458)
Screenshot: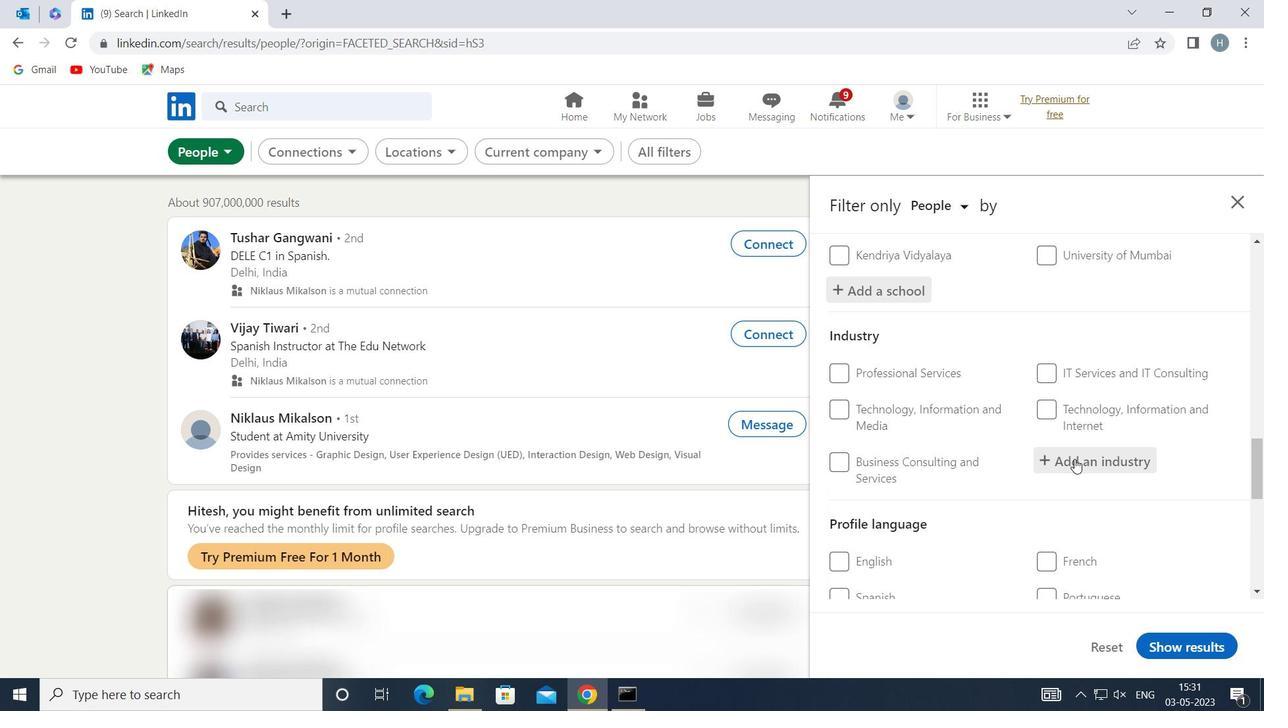 
Action: Key pressed <Key.shift>ADMINI
Screenshot: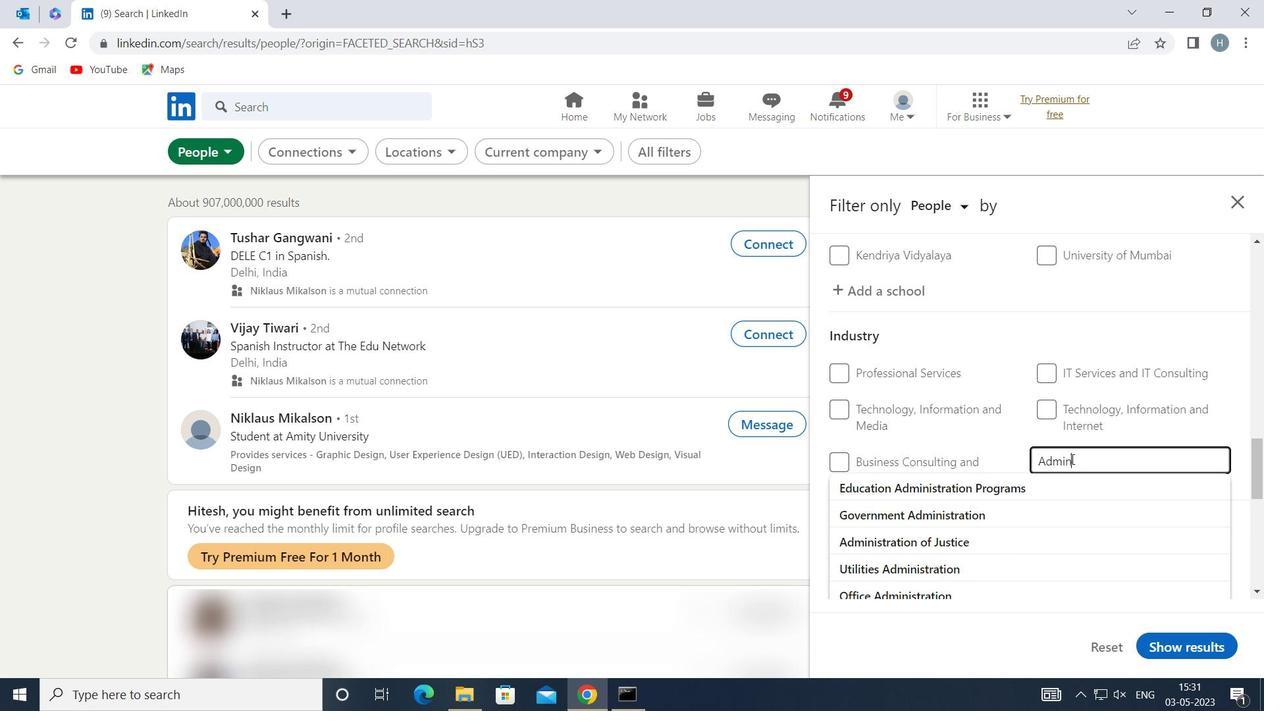 
Action: Mouse moved to (1100, 462)
Screenshot: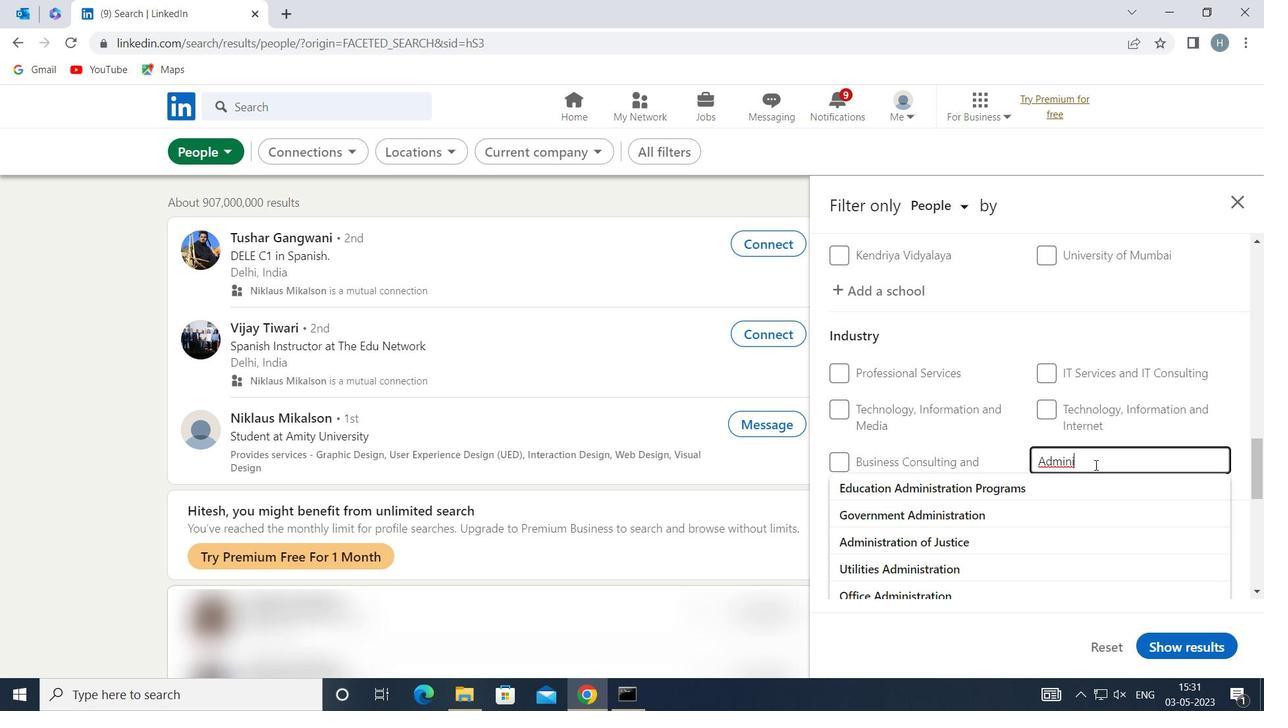 
Action: Key pressed STRATI
Screenshot: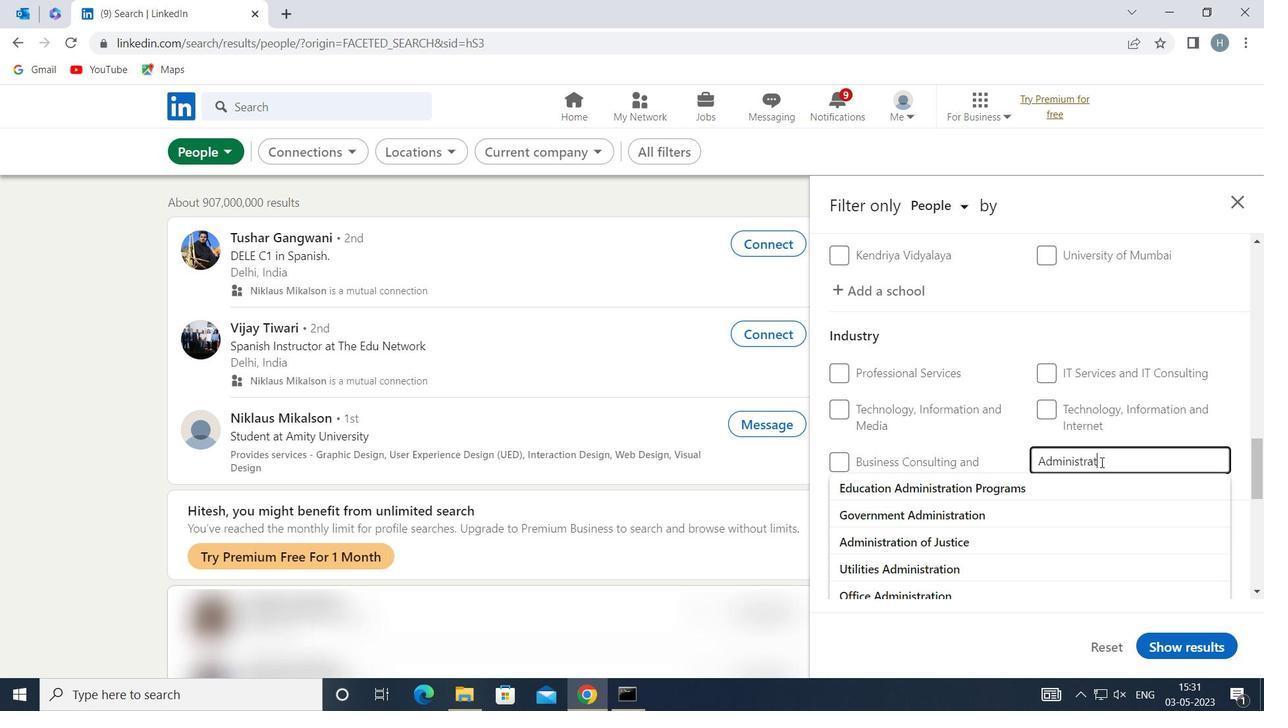 
Action: Mouse moved to (1111, 454)
Screenshot: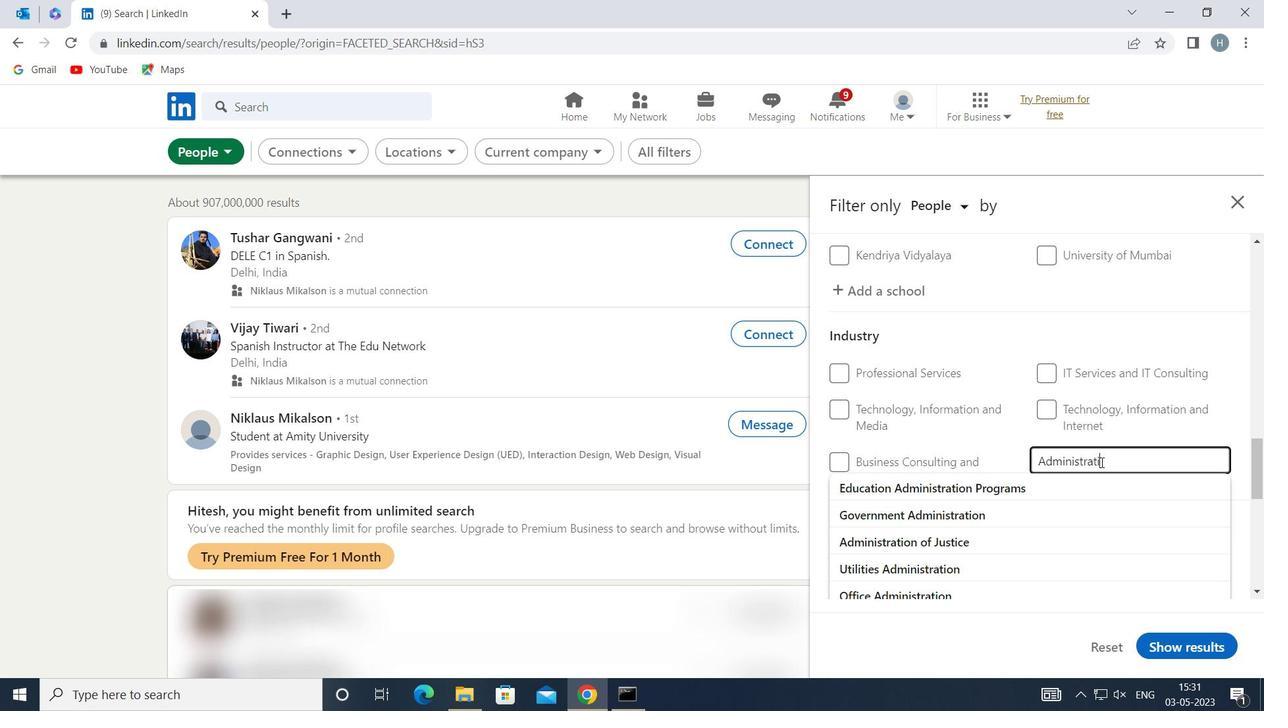 
Action: Key pressed VE<Key.space>AND<Key.space><Key.shift>SUPP
Screenshot: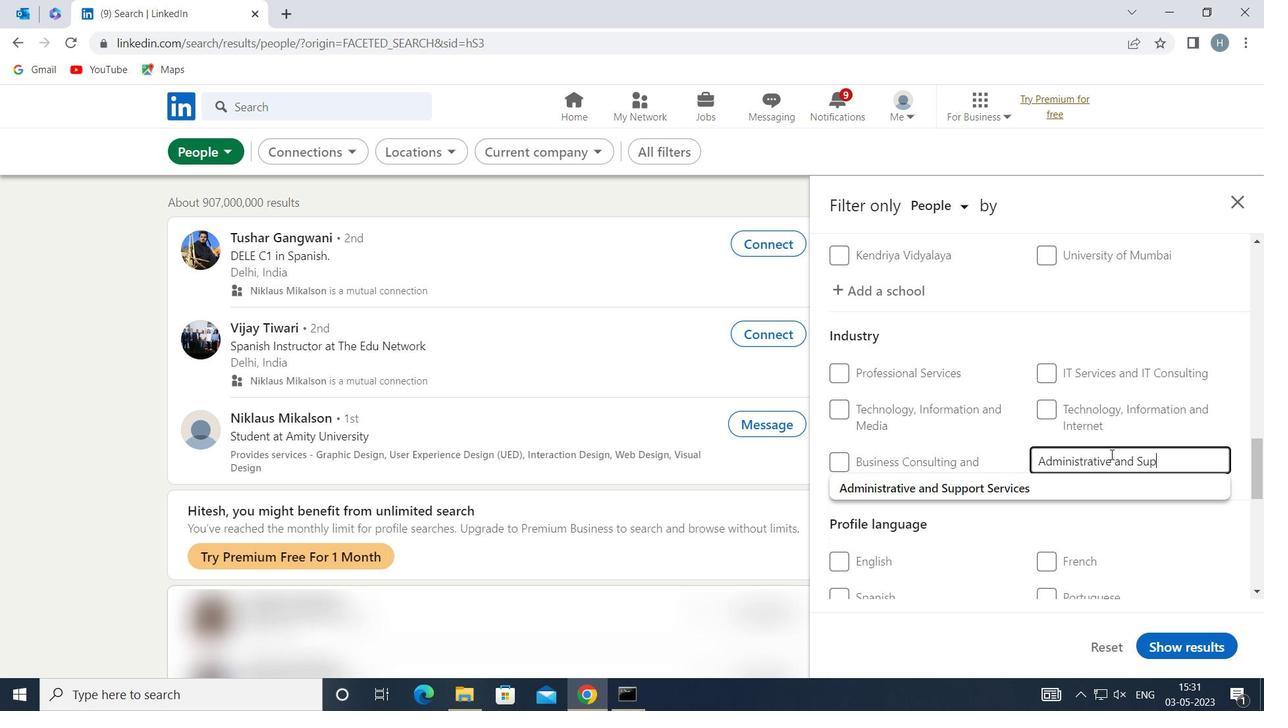 
Action: Mouse moved to (1008, 483)
Screenshot: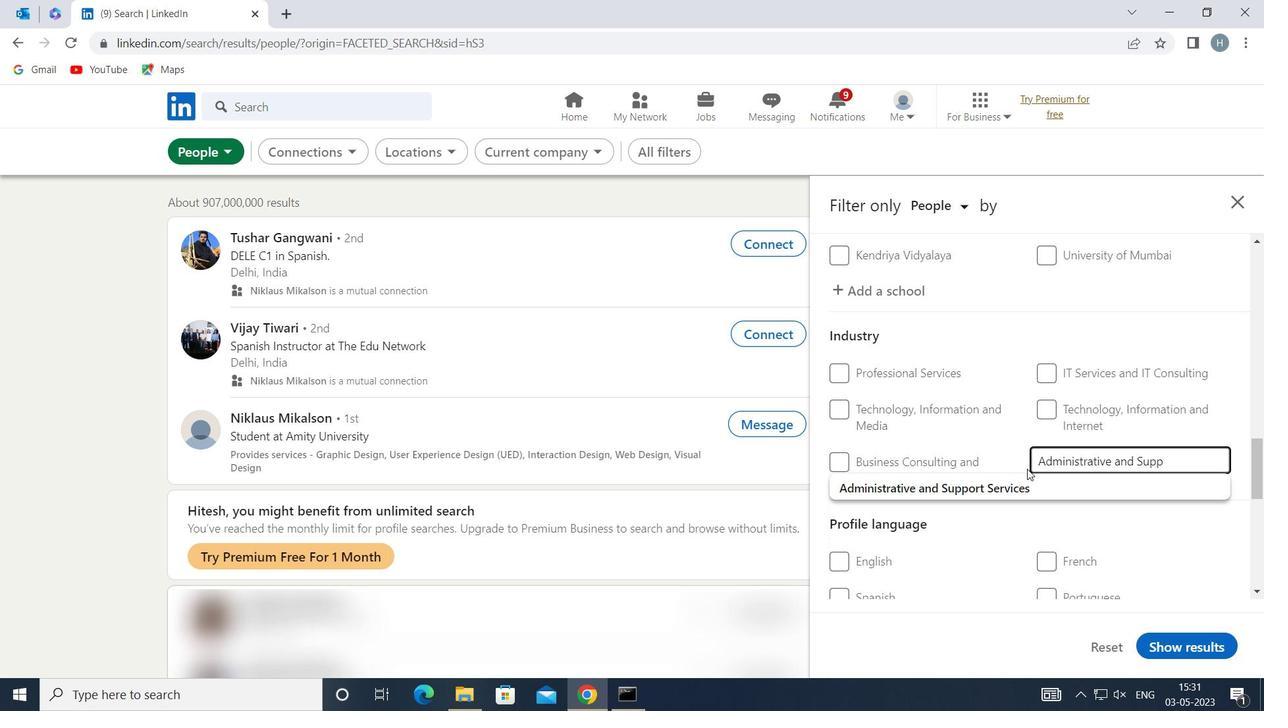 
Action: Mouse pressed left at (1008, 483)
Screenshot: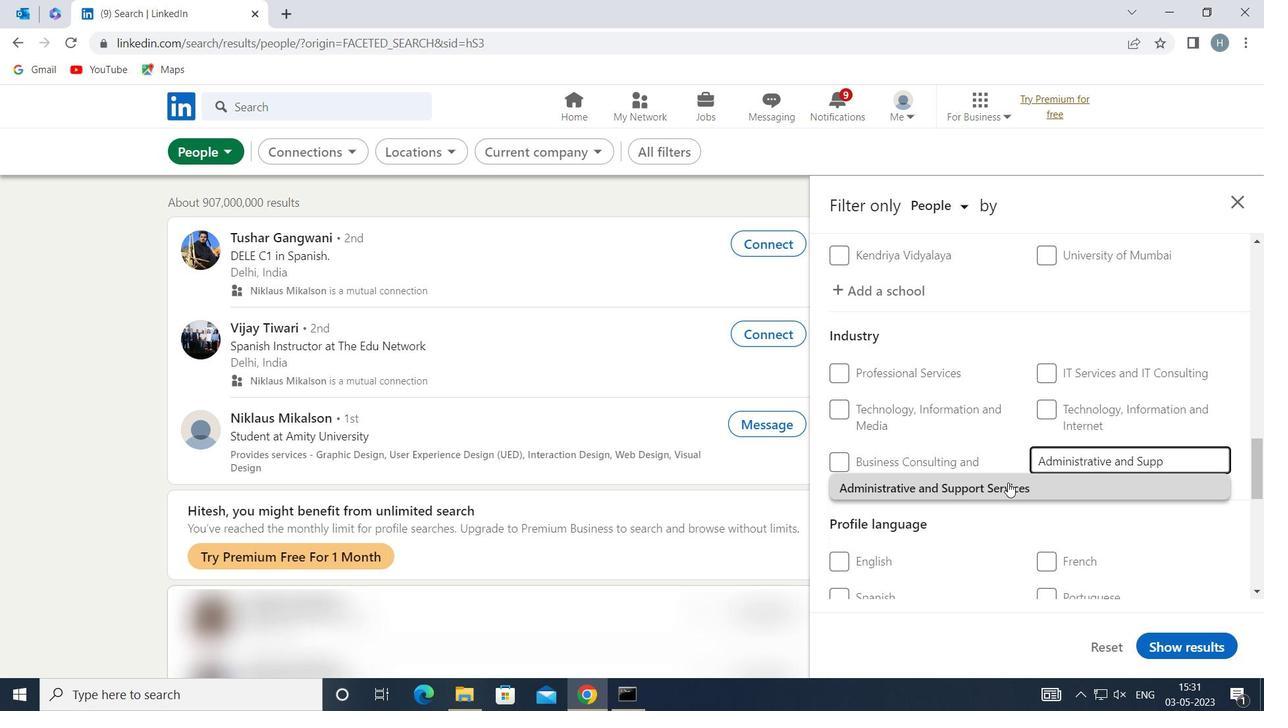 
Action: Mouse moved to (994, 462)
Screenshot: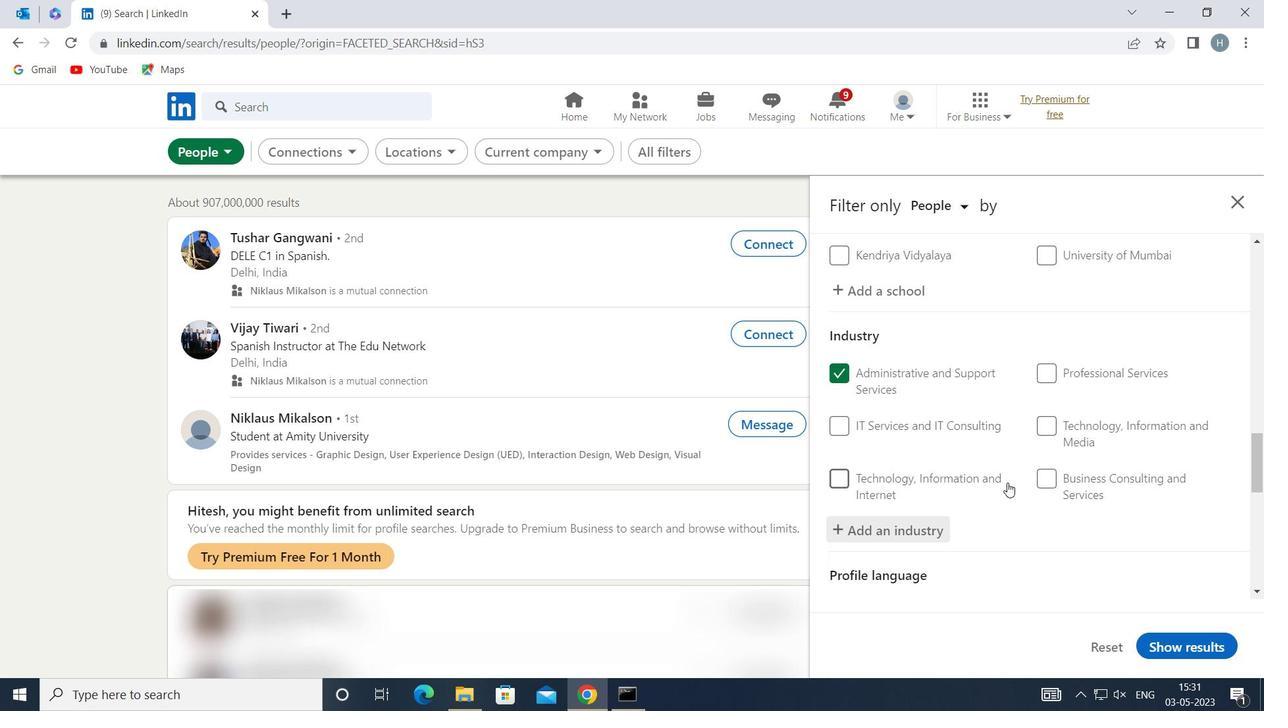 
Action: Mouse scrolled (994, 462) with delta (0, 0)
Screenshot: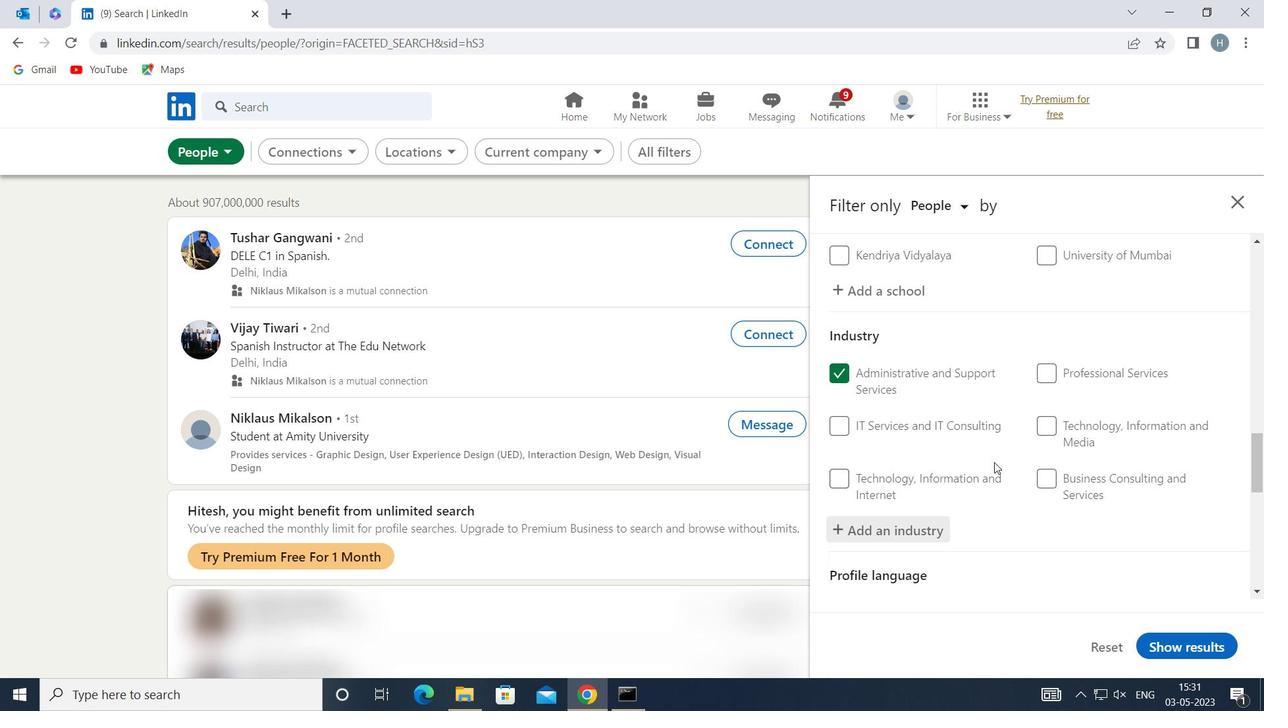 
Action: Mouse moved to (994, 458)
Screenshot: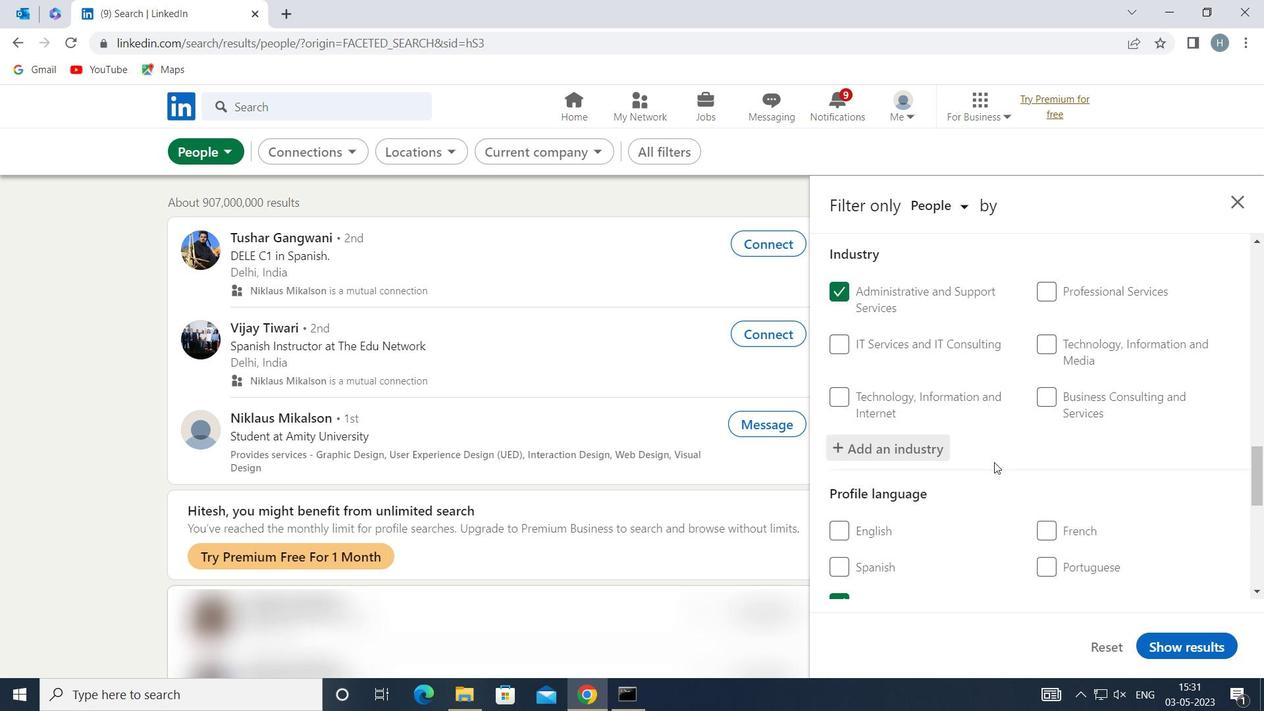 
Action: Mouse scrolled (994, 458) with delta (0, 0)
Screenshot: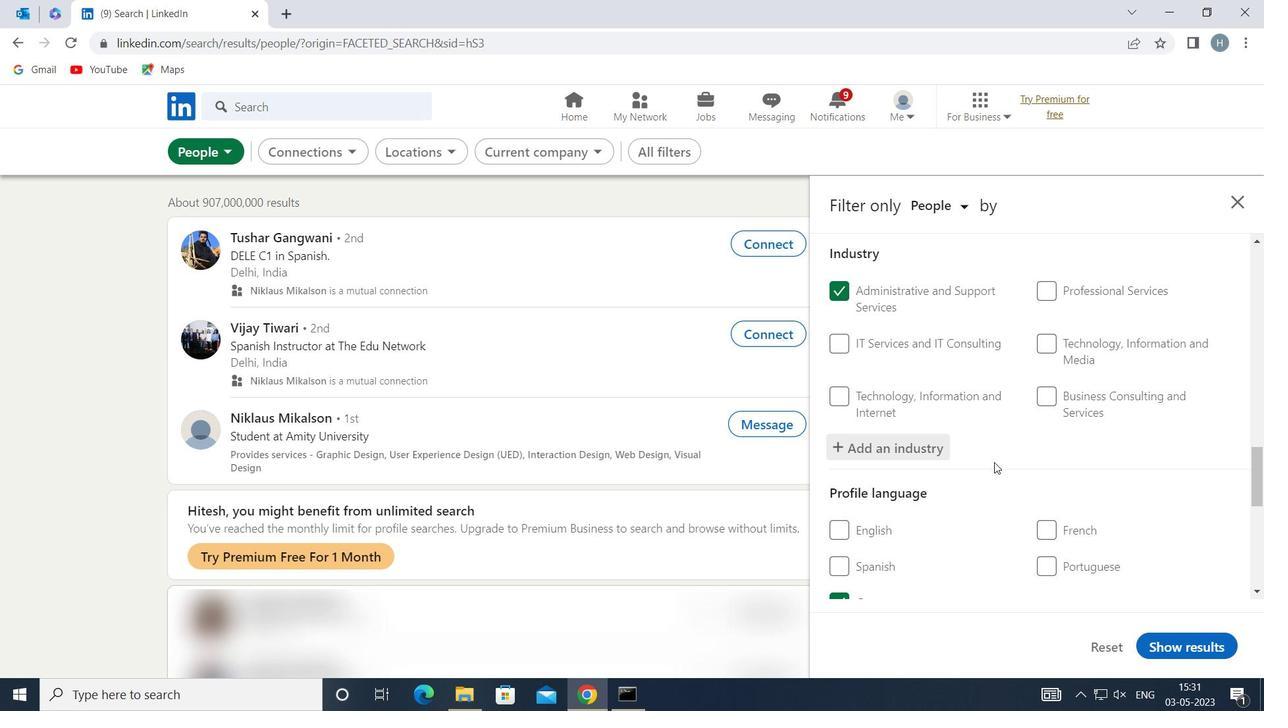 
Action: Mouse moved to (994, 458)
Screenshot: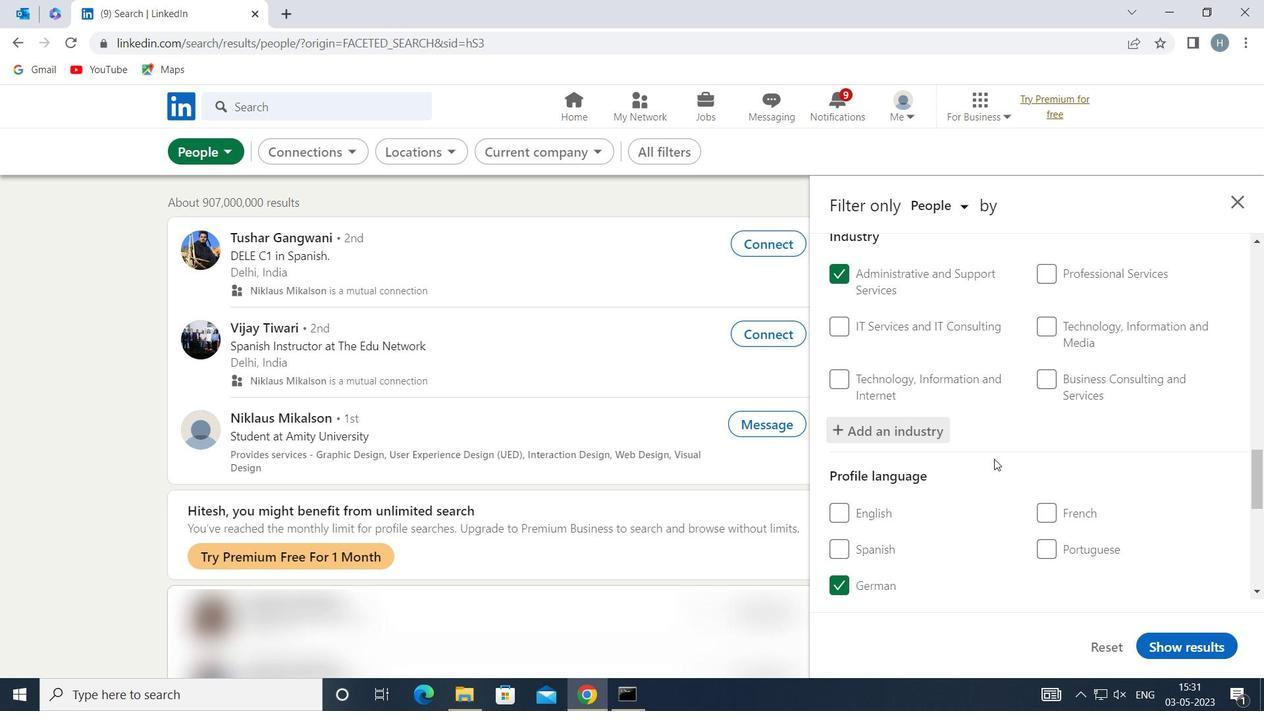 
Action: Mouse scrolled (994, 458) with delta (0, 0)
Screenshot: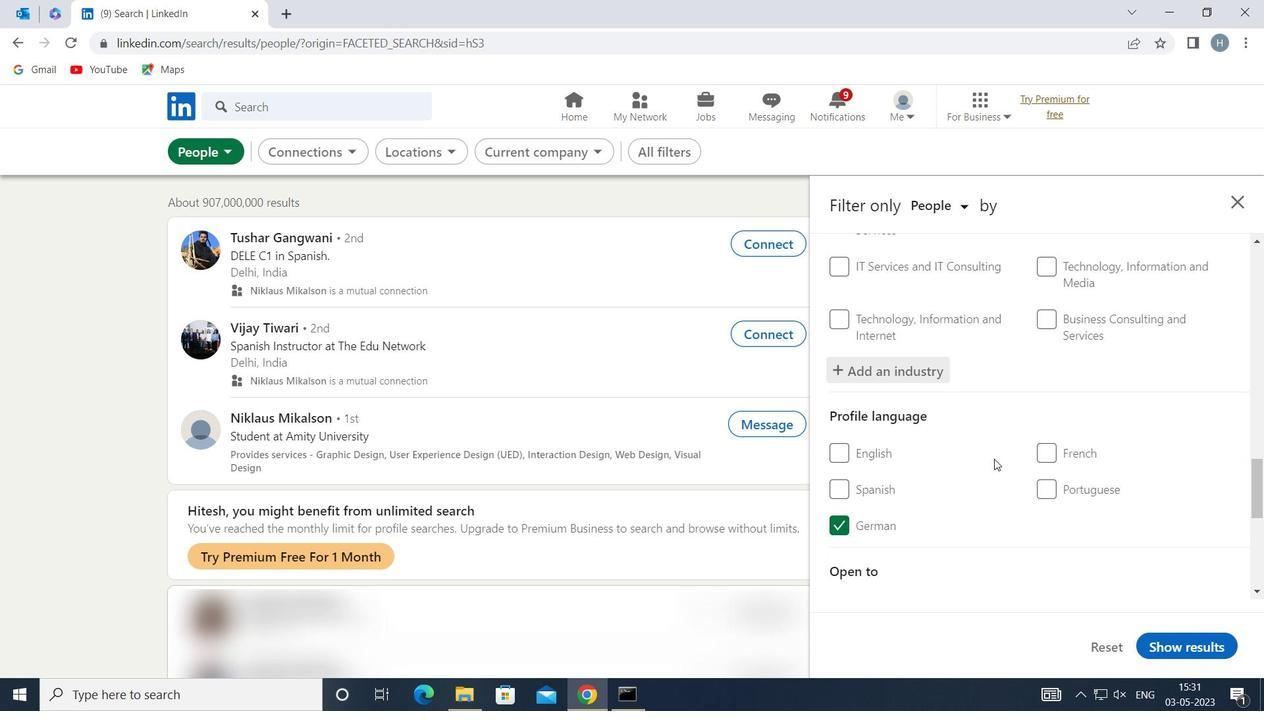 
Action: Mouse moved to (994, 458)
Screenshot: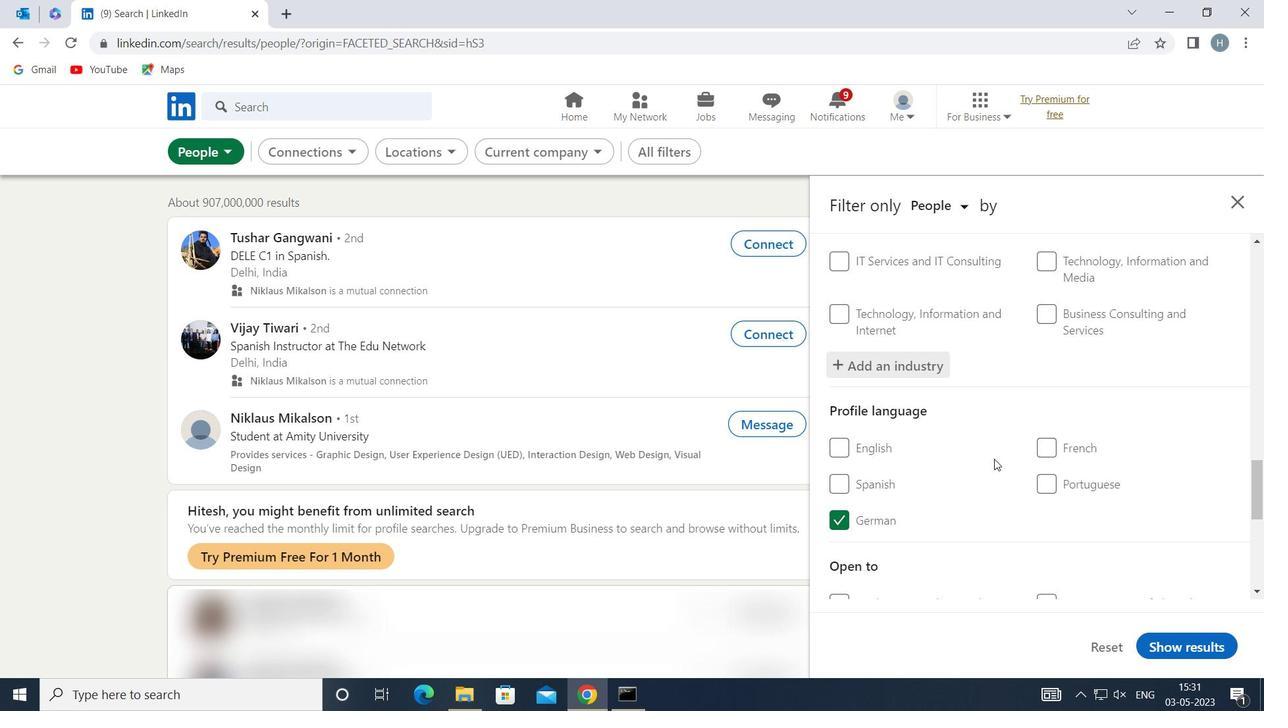 
Action: Mouse scrolled (994, 458) with delta (0, 0)
Screenshot: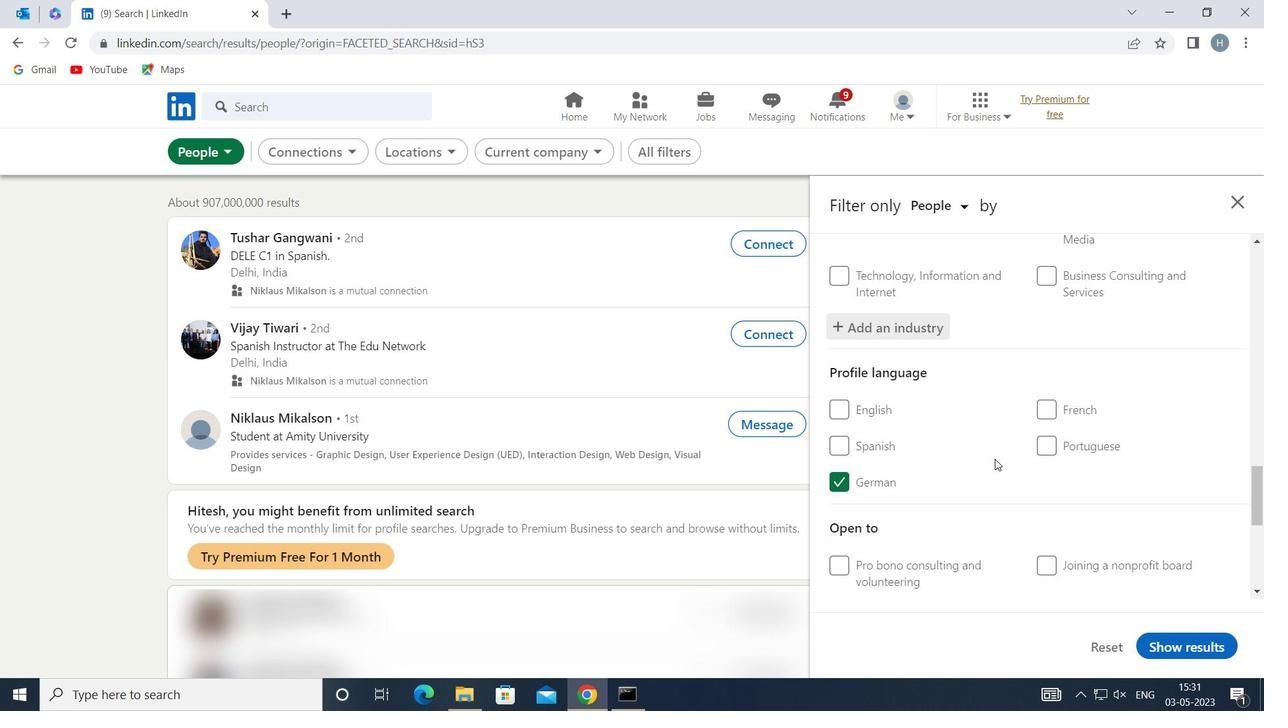 
Action: Mouse scrolled (994, 458) with delta (0, 0)
Screenshot: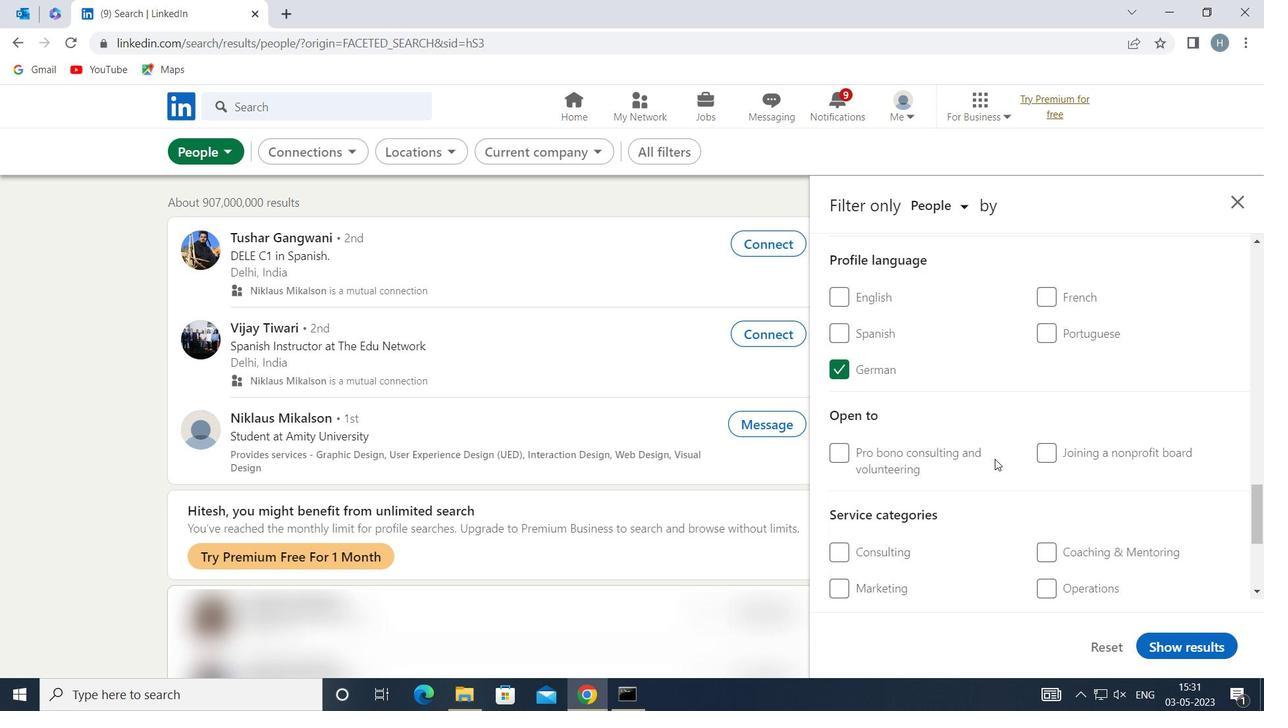 
Action: Mouse moved to (1070, 516)
Screenshot: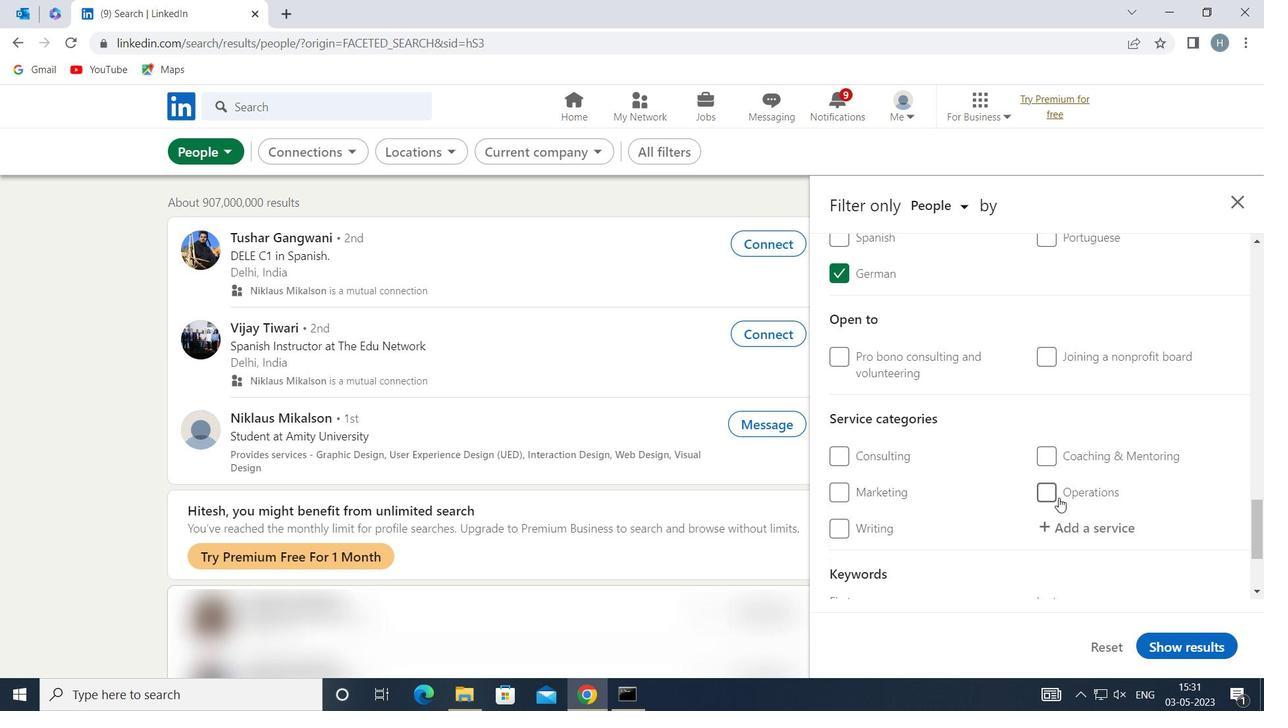 
Action: Mouse pressed left at (1070, 516)
Screenshot: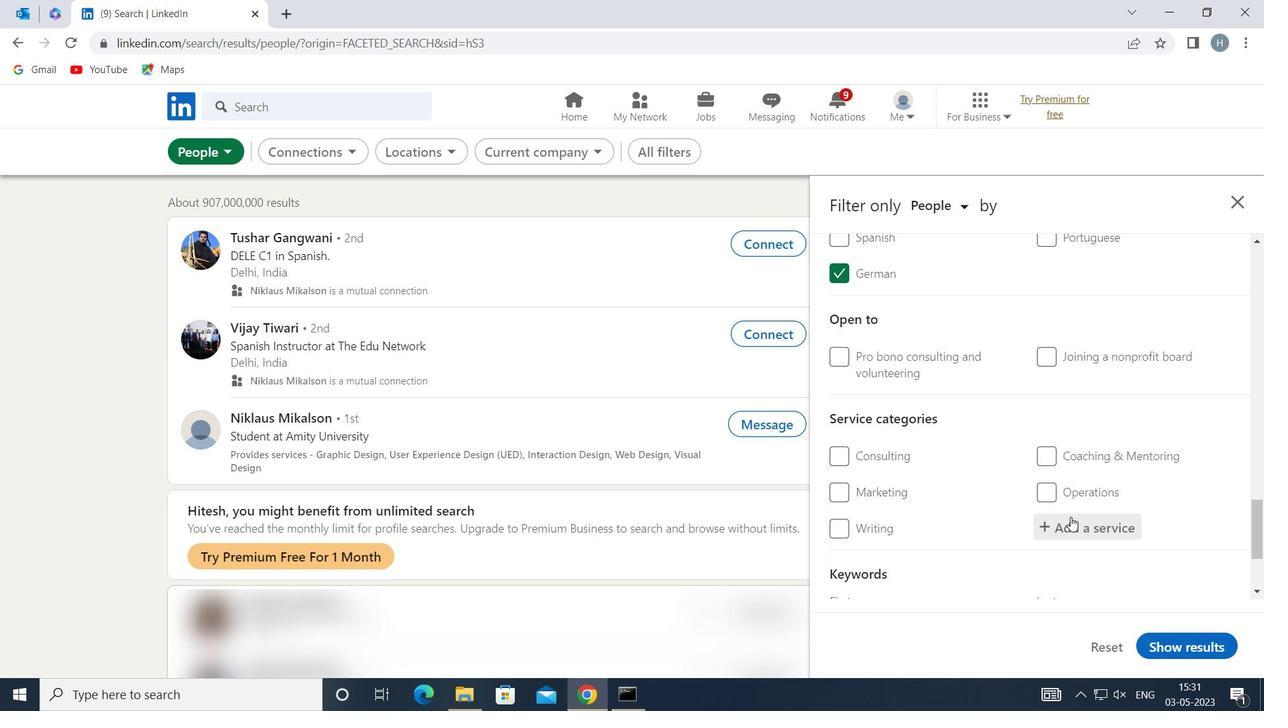 
Action: Key pressed <Key.shift>STRA
Screenshot: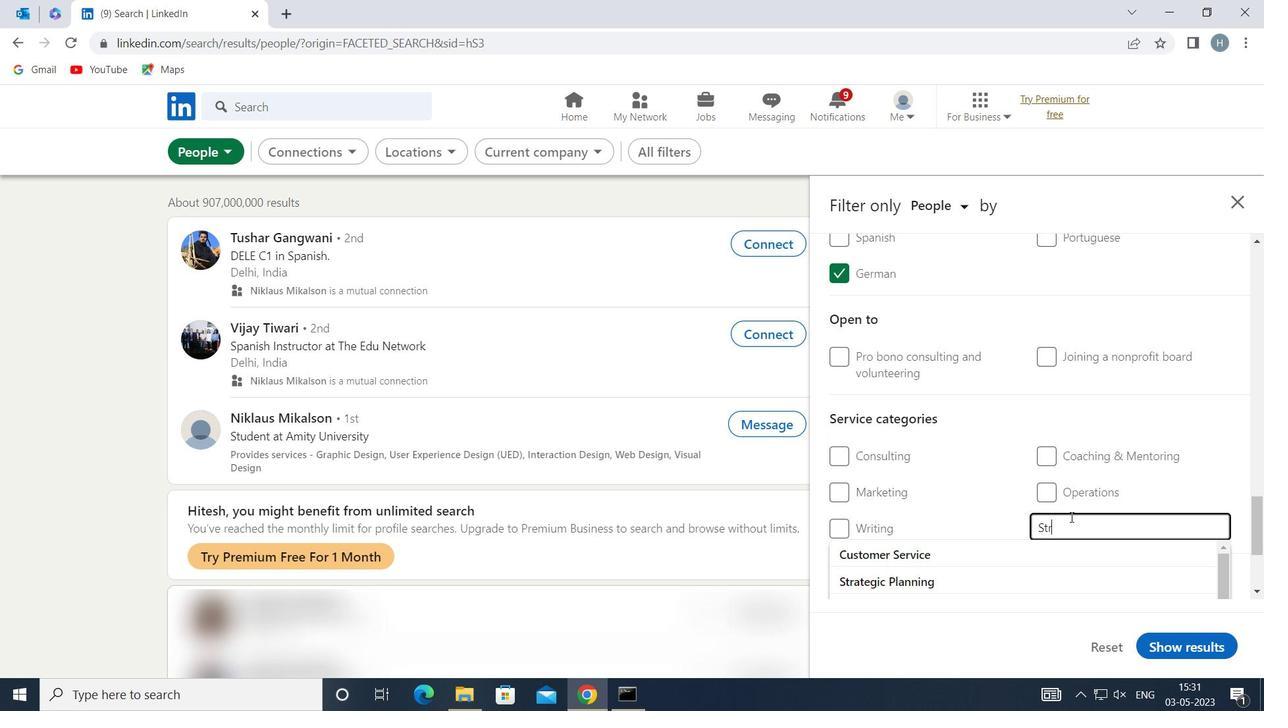 
Action: Mouse moved to (991, 549)
Screenshot: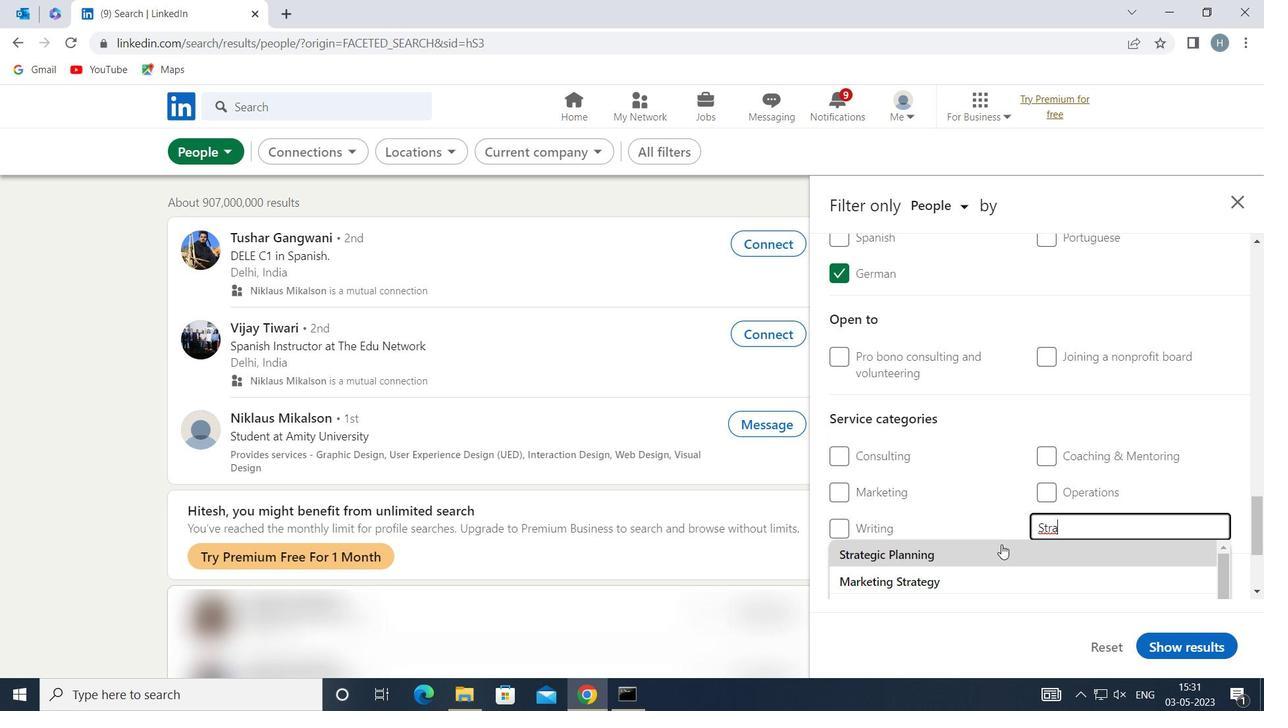 
Action: Mouse pressed left at (991, 549)
Screenshot: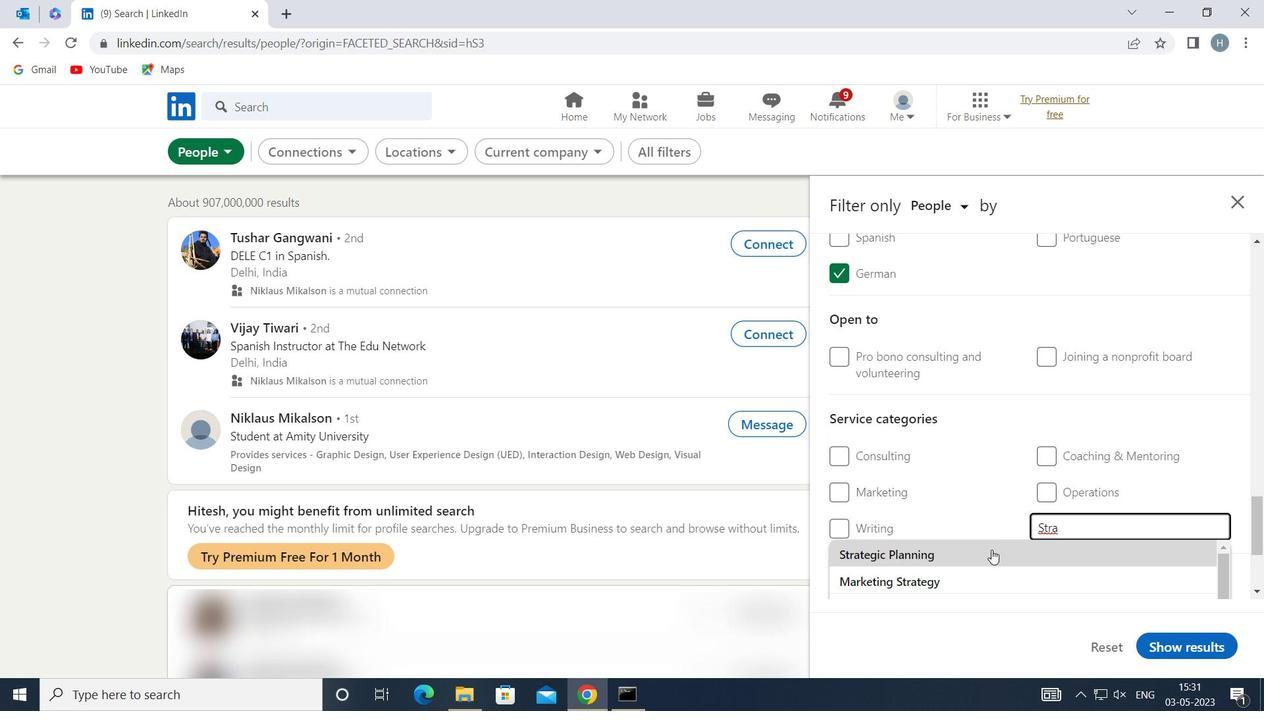 
Action: Mouse moved to (992, 506)
Screenshot: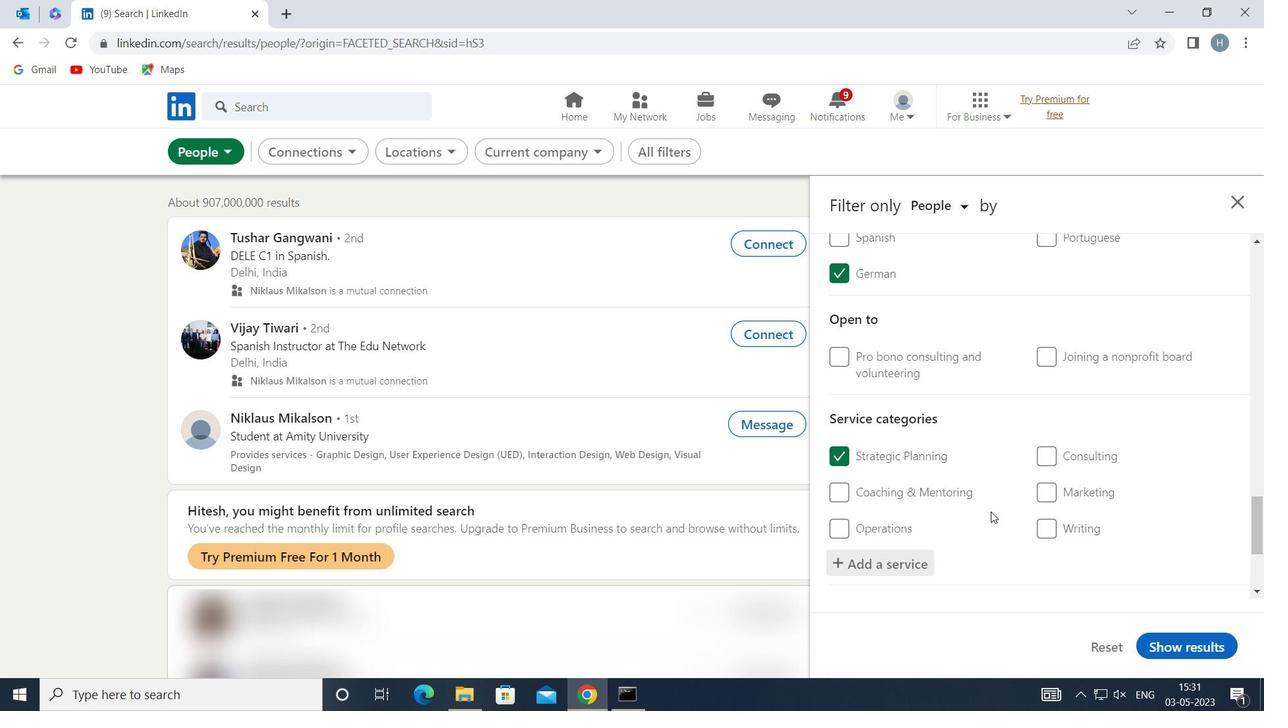 
Action: Mouse scrolled (992, 506) with delta (0, 0)
Screenshot: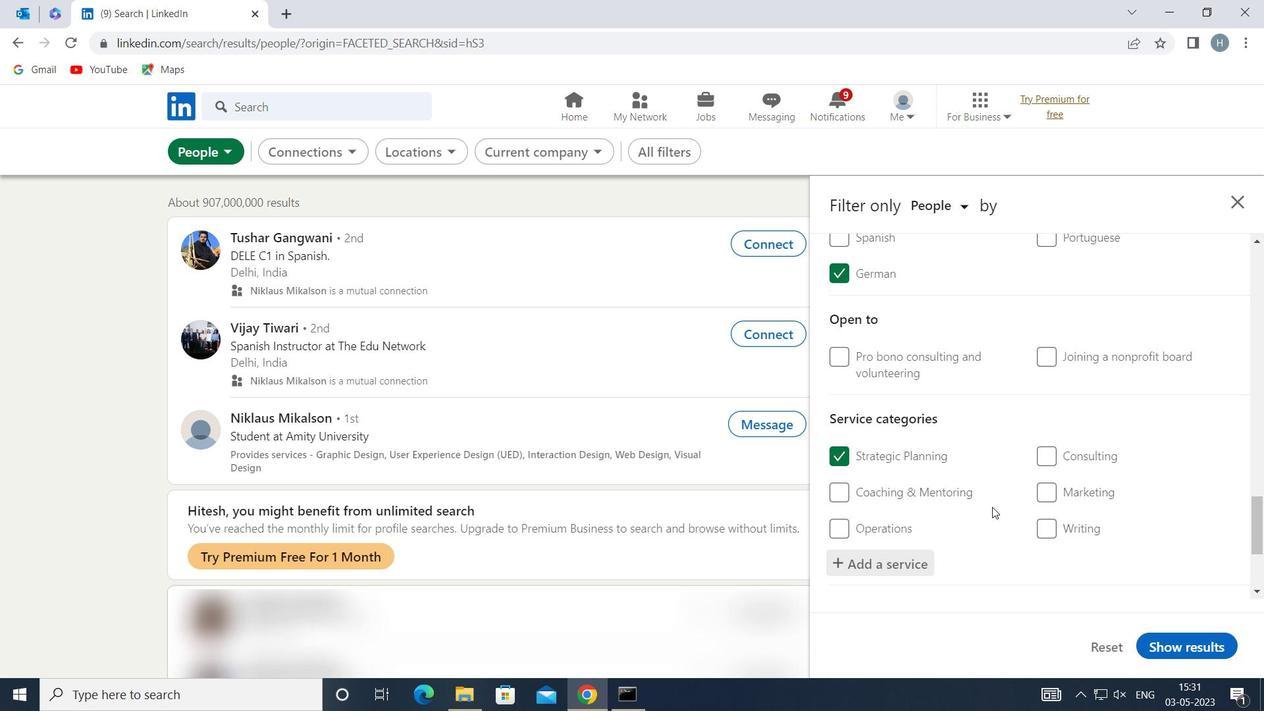 
Action: Mouse moved to (993, 506)
Screenshot: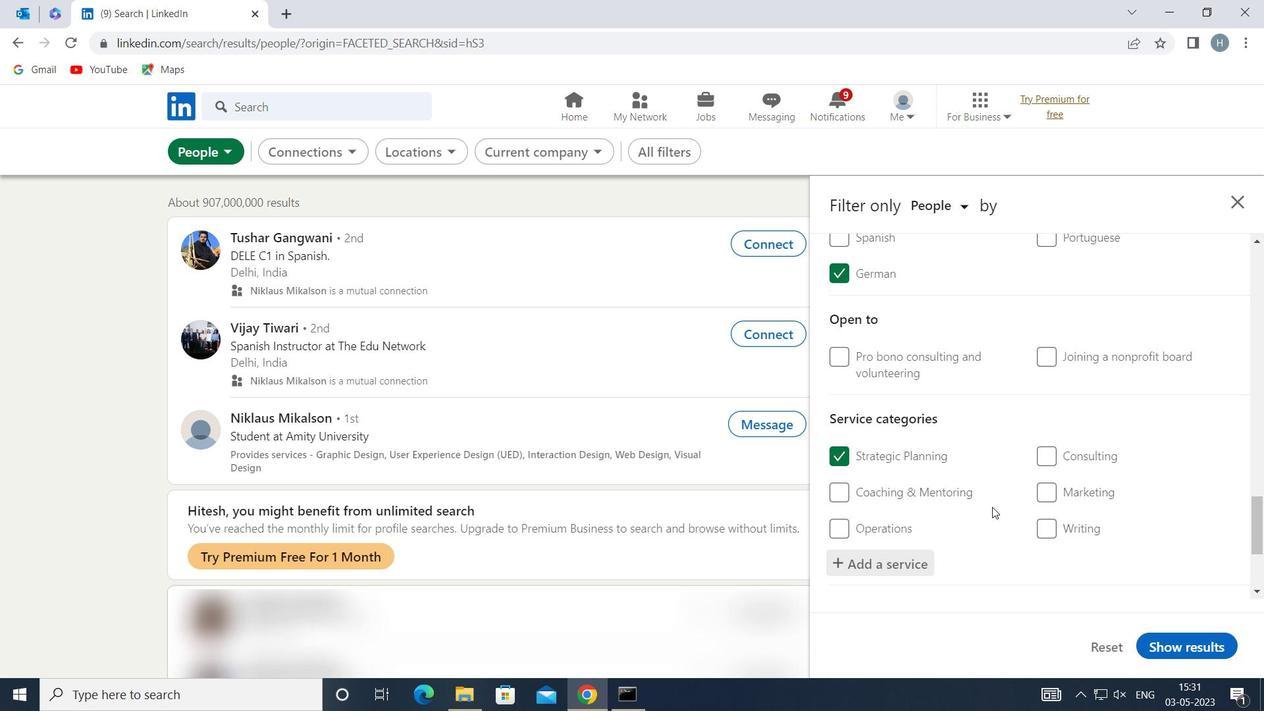 
Action: Mouse scrolled (993, 506) with delta (0, 0)
Screenshot: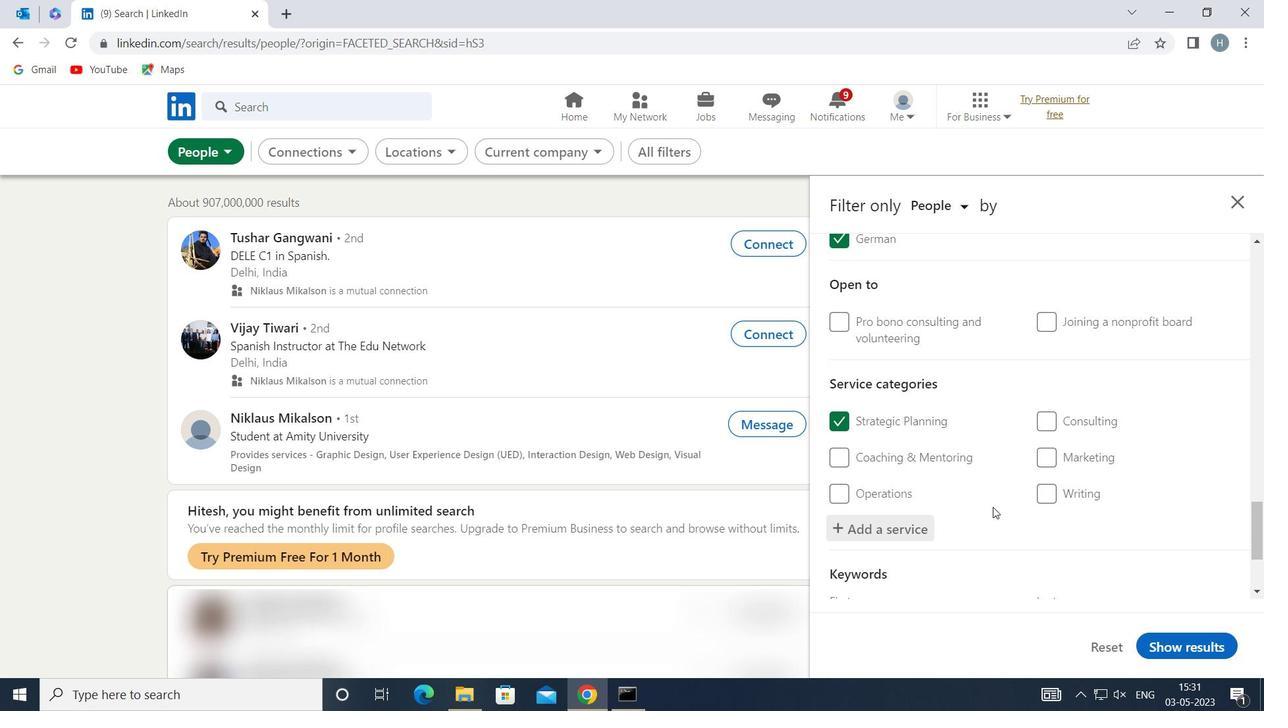 
Action: Mouse scrolled (993, 506) with delta (0, 0)
Screenshot: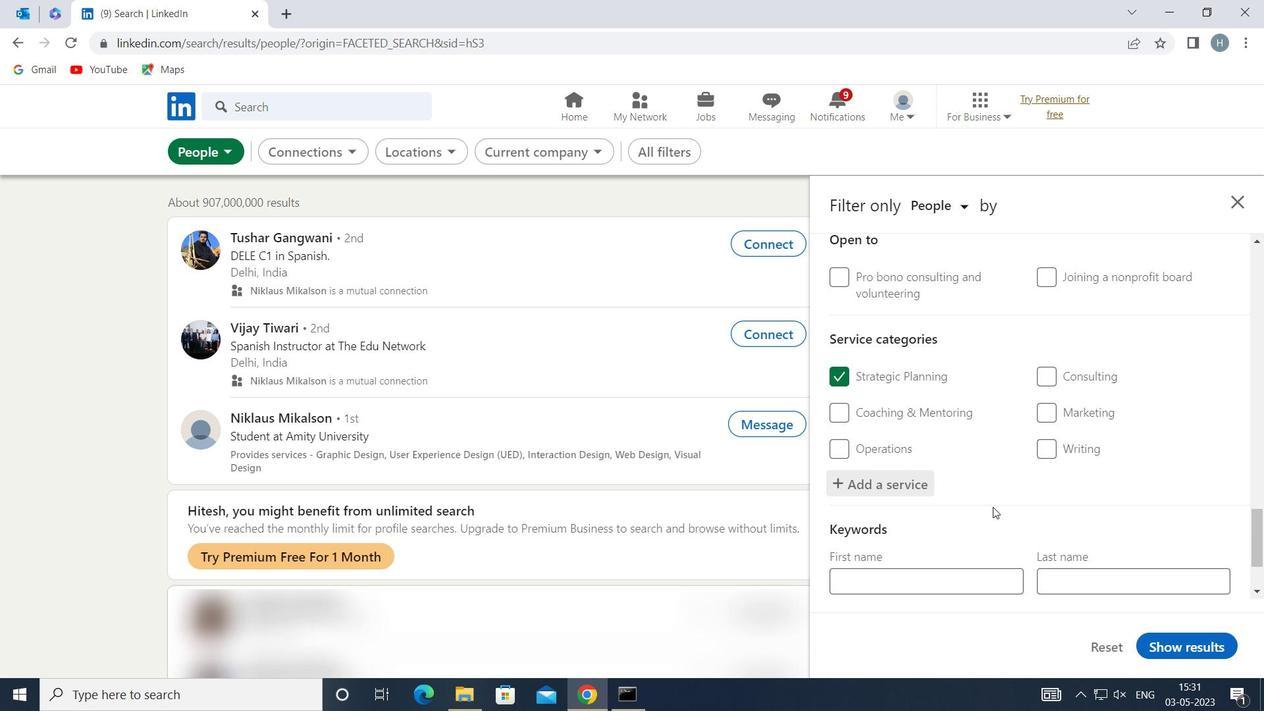 
Action: Mouse scrolled (993, 506) with delta (0, 0)
Screenshot: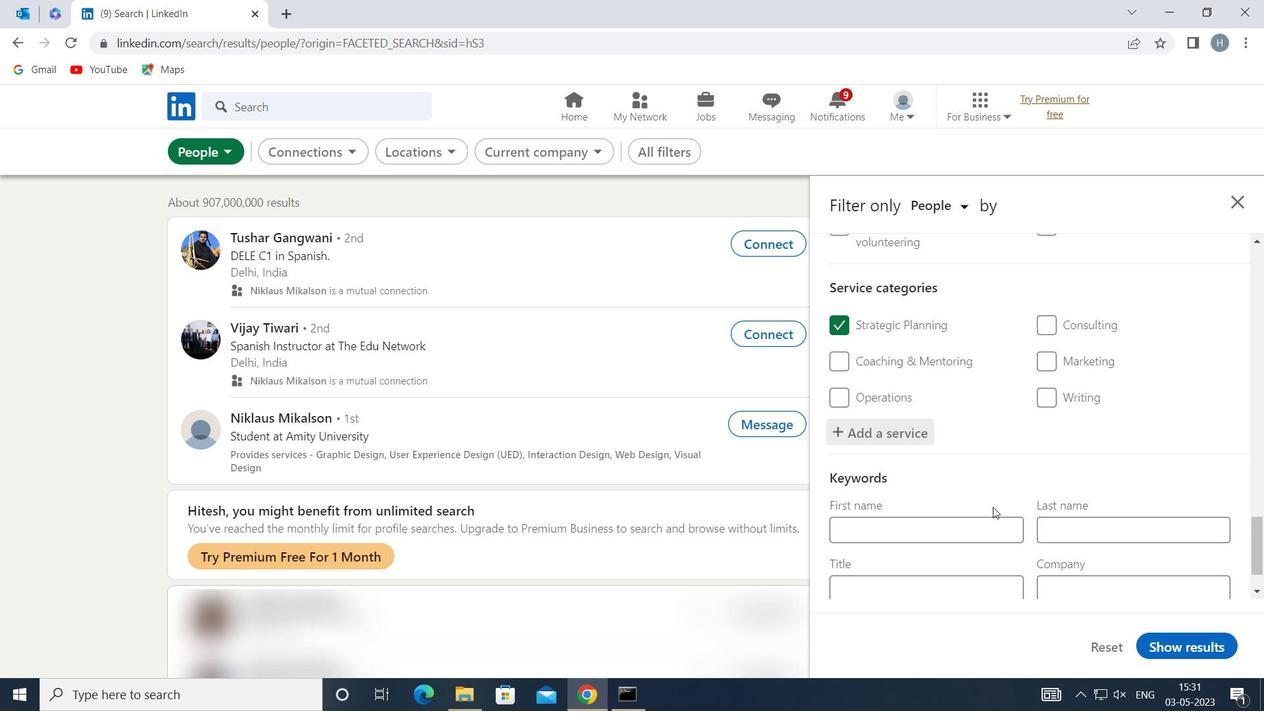
Action: Mouse scrolled (993, 506) with delta (0, 0)
Screenshot: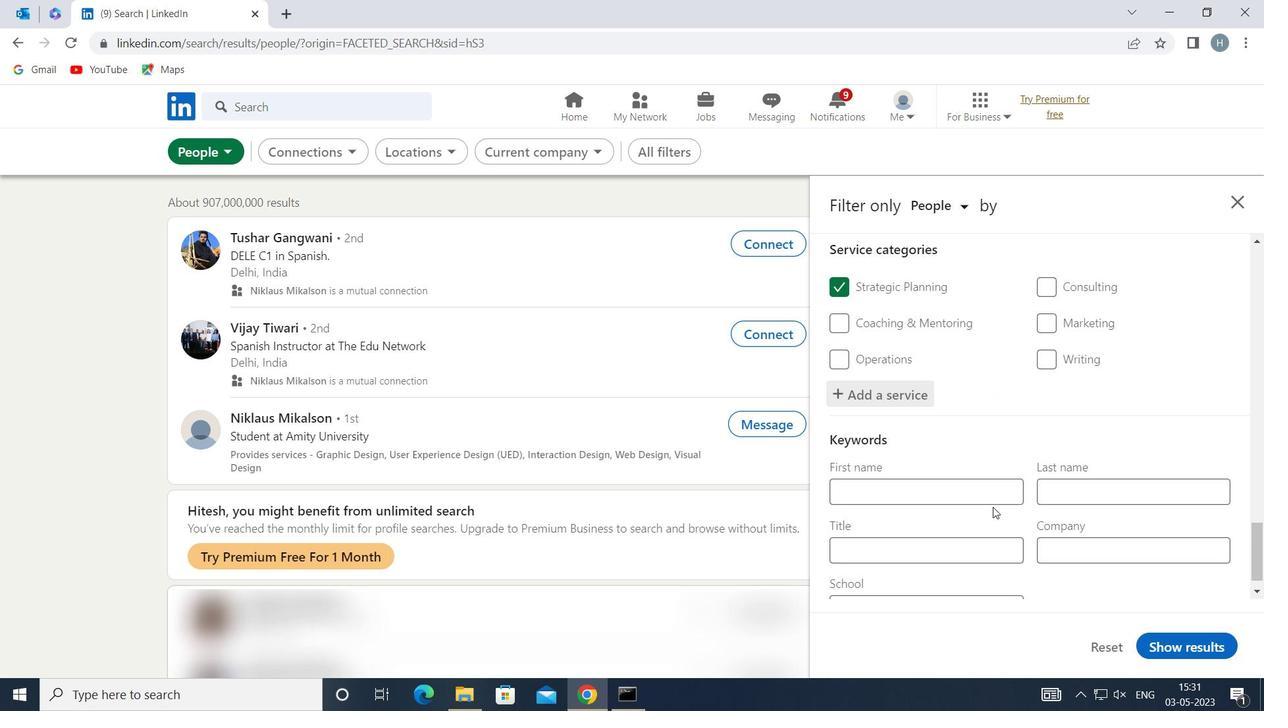 
Action: Mouse scrolled (993, 506) with delta (0, 0)
Screenshot: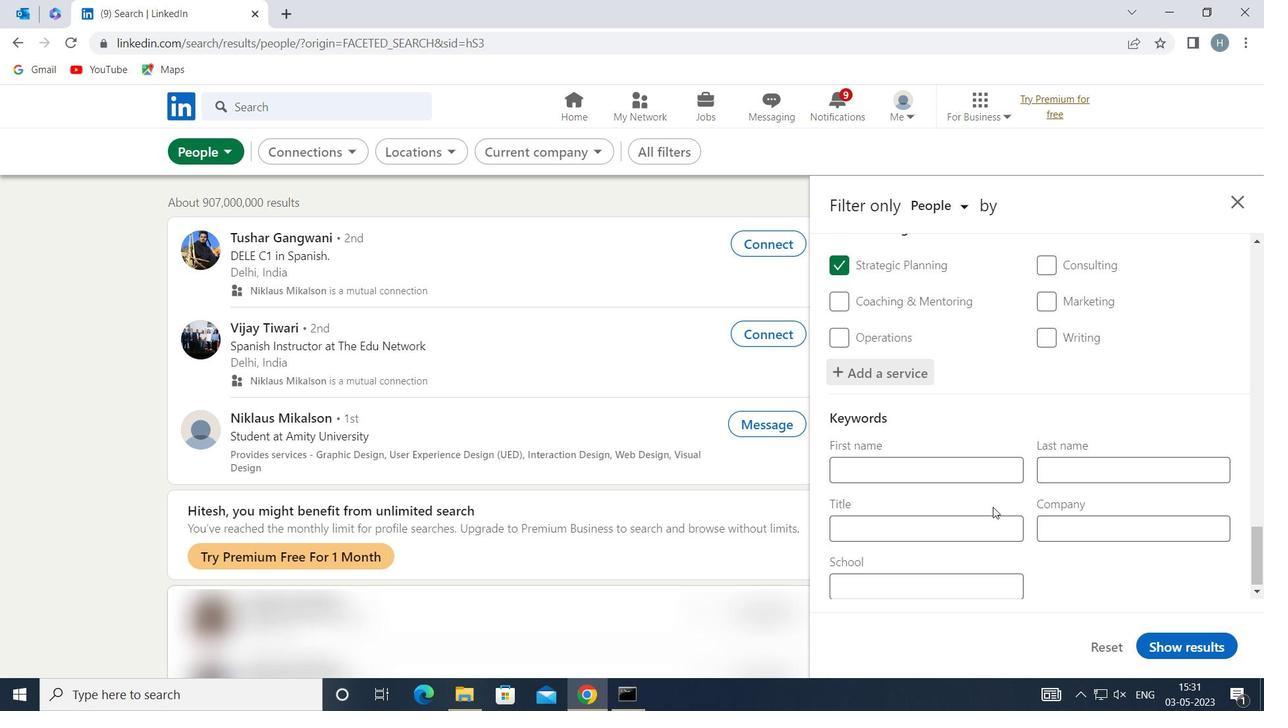 
Action: Mouse moved to (996, 518)
Screenshot: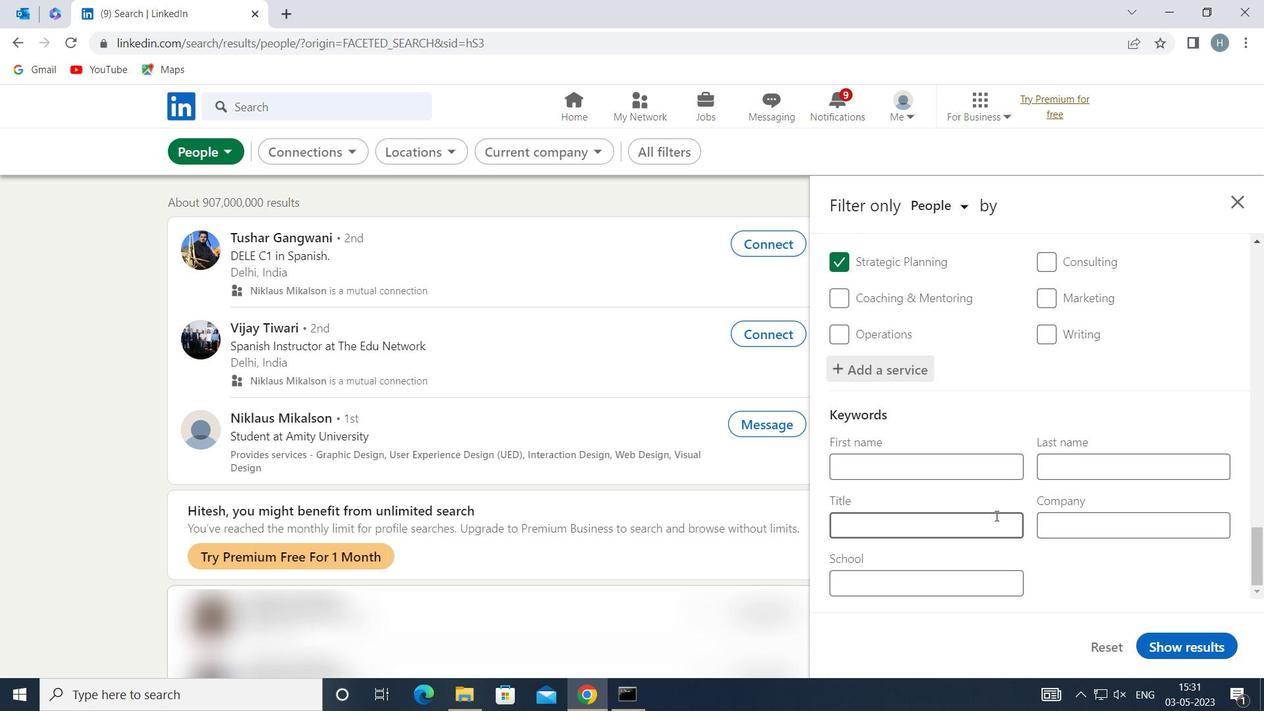 
Action: Mouse pressed left at (996, 518)
Screenshot: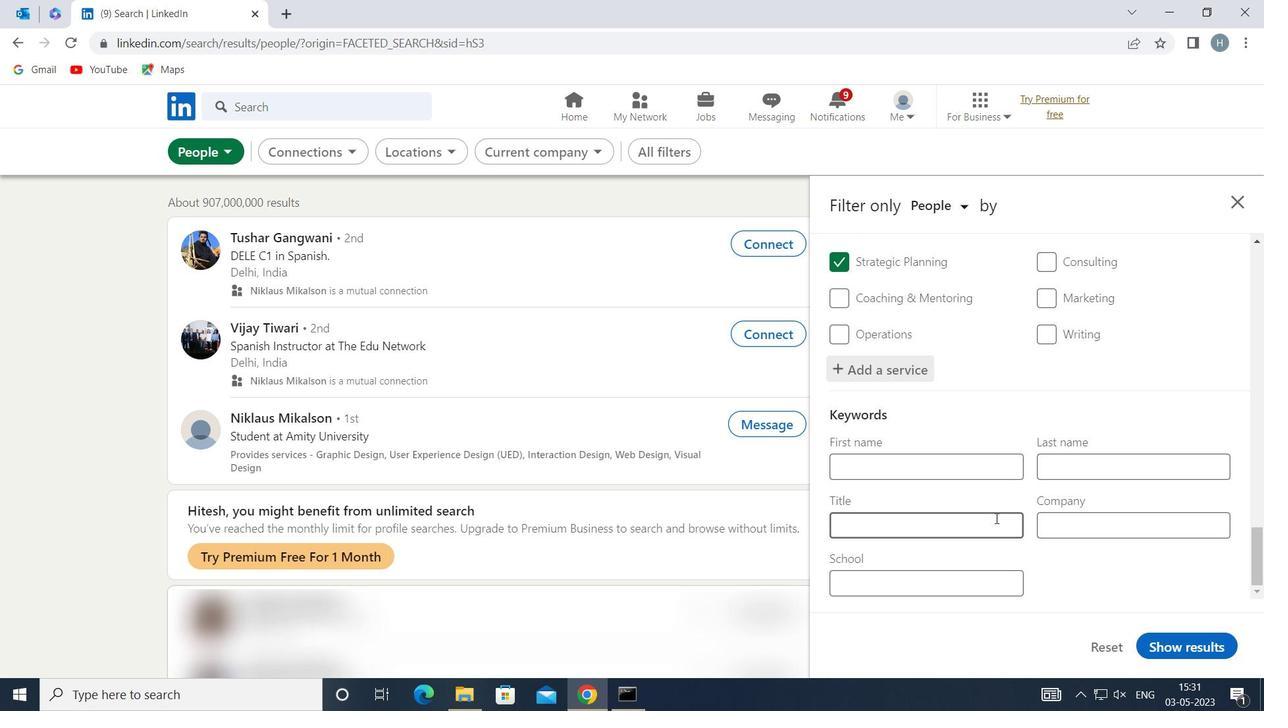
Action: Mouse moved to (992, 520)
Screenshot: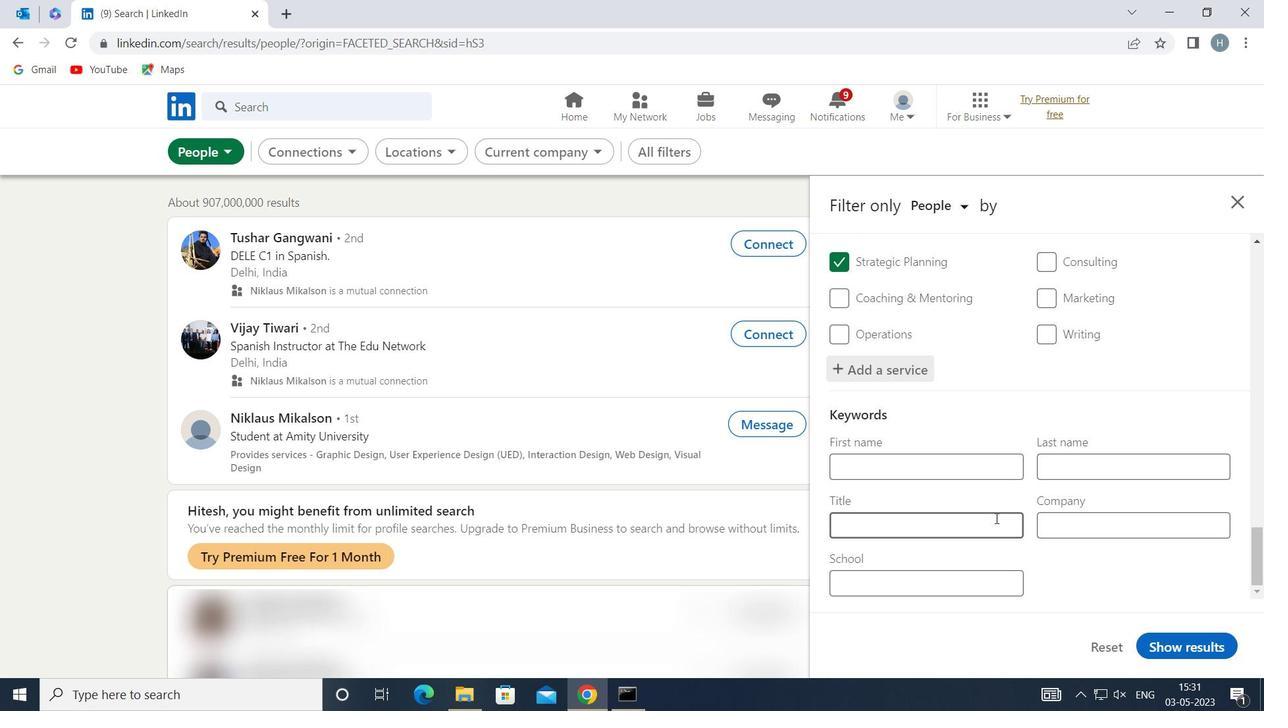 
Action: Key pressed <Key.shift><Key.shift><Key.shift><Key.shift>ROOFER
Screenshot: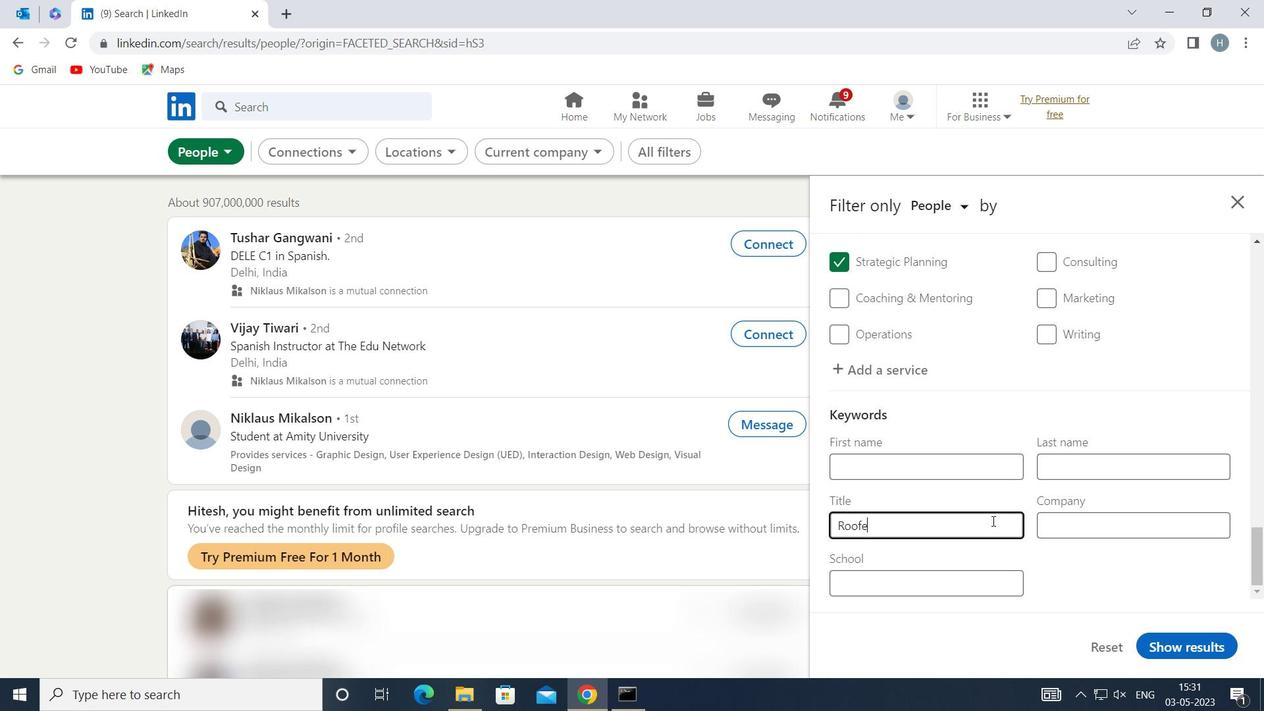 
Action: Mouse moved to (1185, 647)
Screenshot: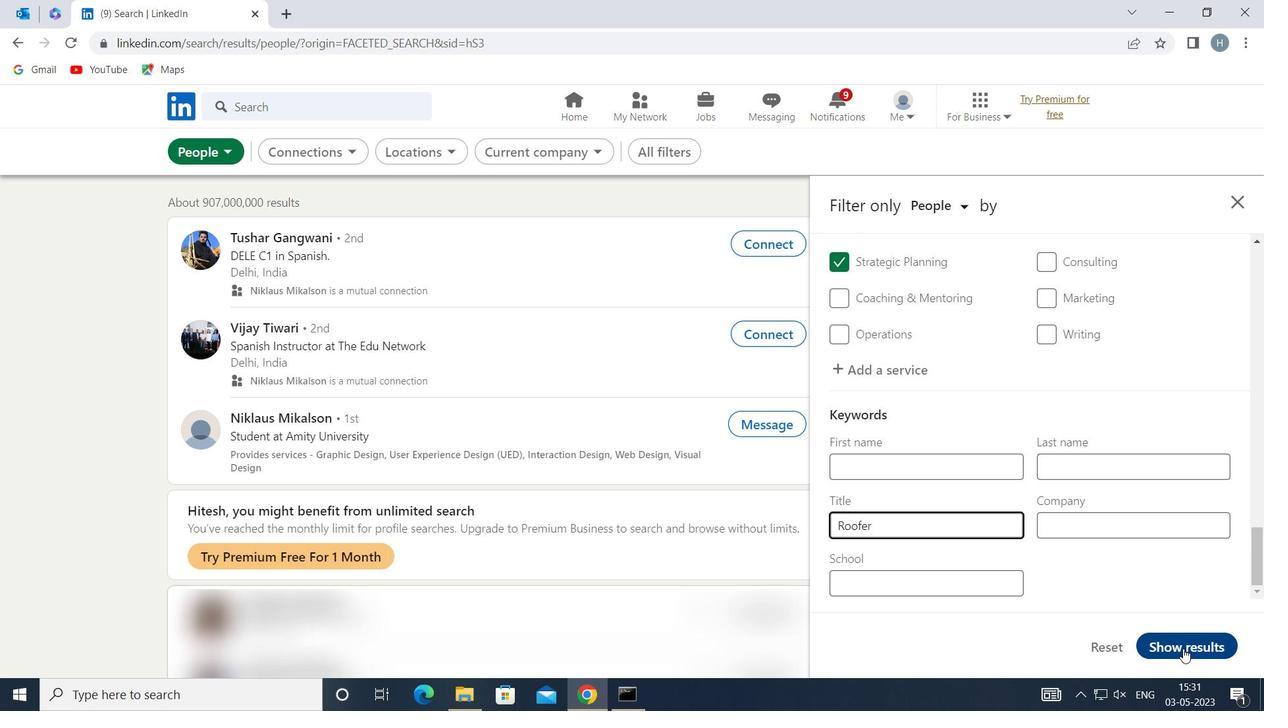 
Action: Mouse pressed left at (1185, 647)
Screenshot: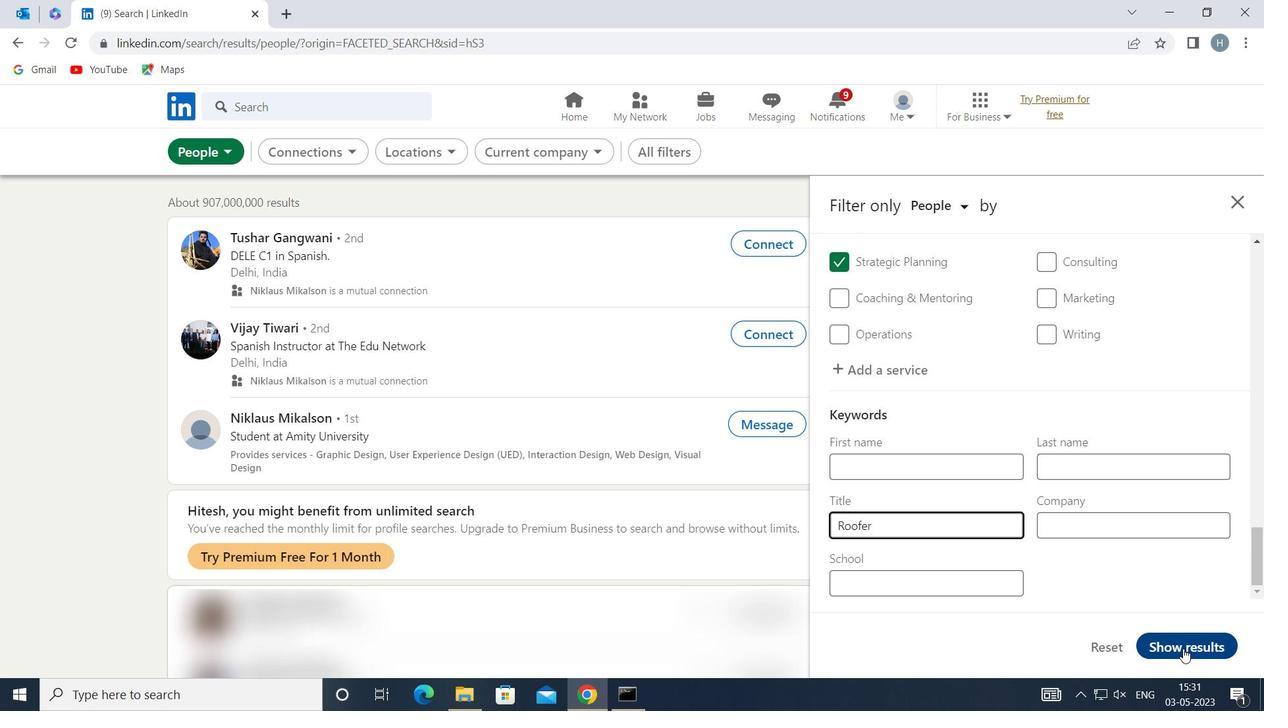 
Action: Mouse moved to (967, 519)
Screenshot: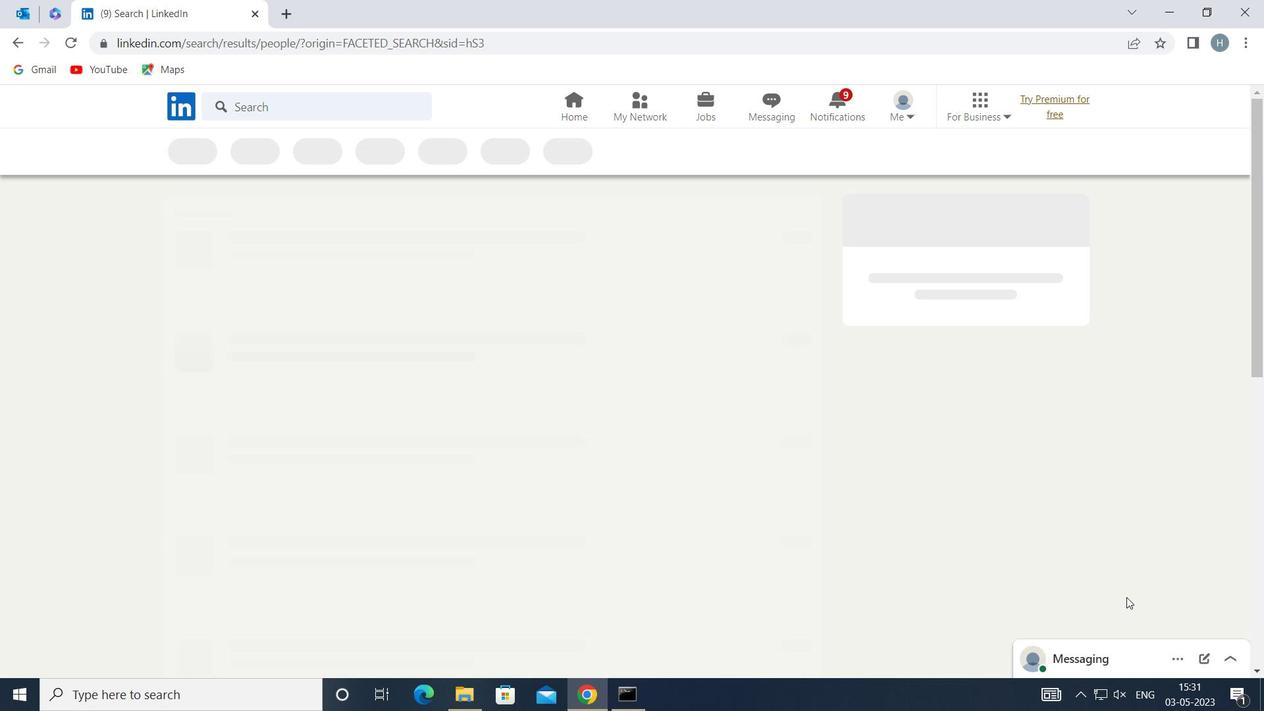 
